 Task: Find a hotel in Bucak for 1 guest from September 2 to September 5, with a price range of ₹5000 to ₹10000, host language English, and a washing machine.
Action: Mouse pressed left at (587, 116)
Screenshot: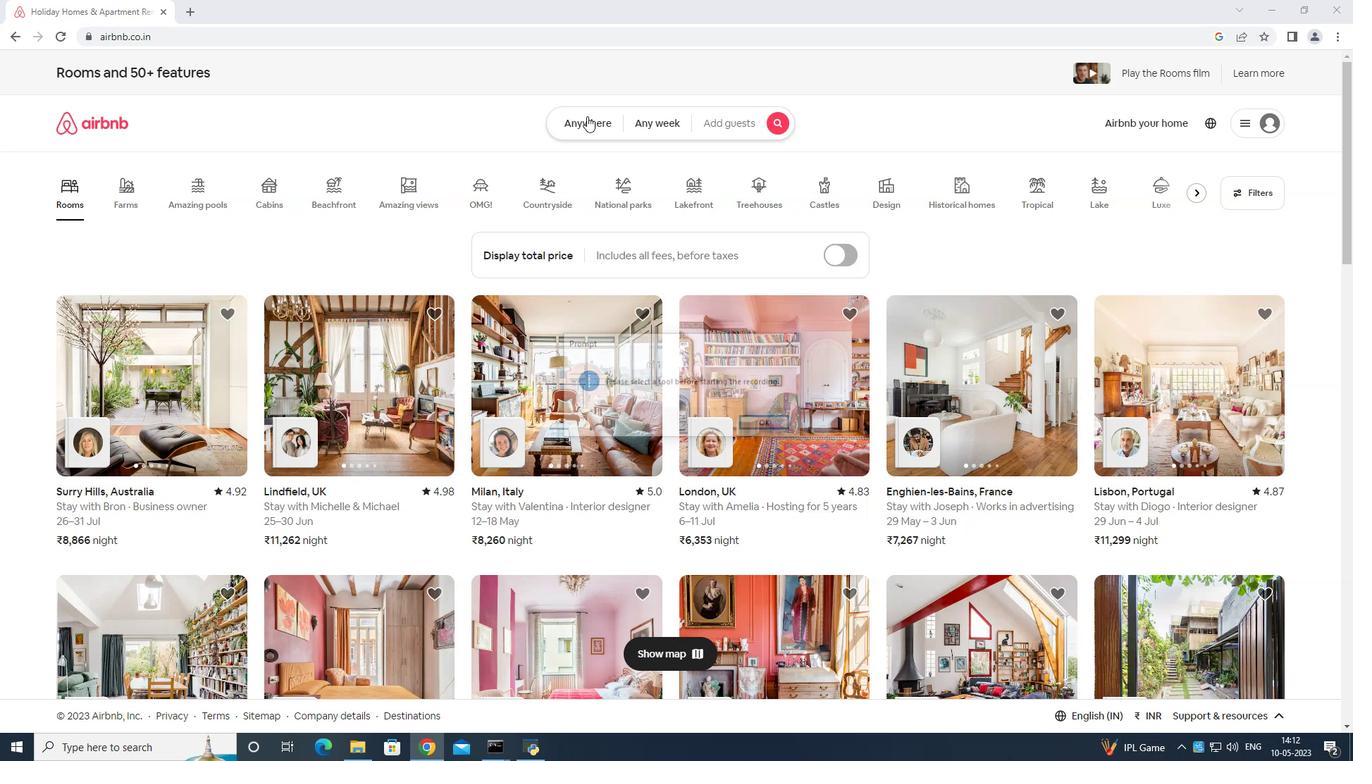 
Action: Mouse moved to (529, 168)
Screenshot: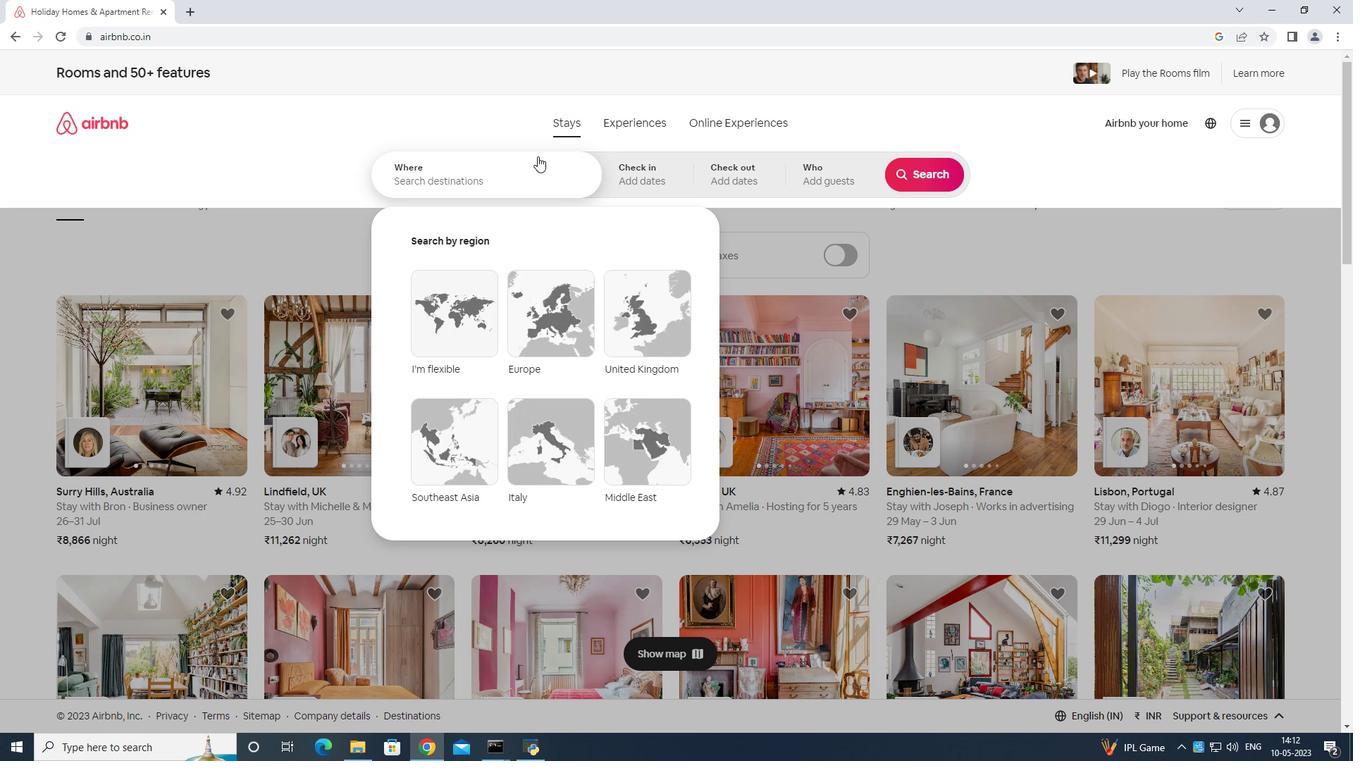 
Action: Mouse pressed left at (529, 168)
Screenshot: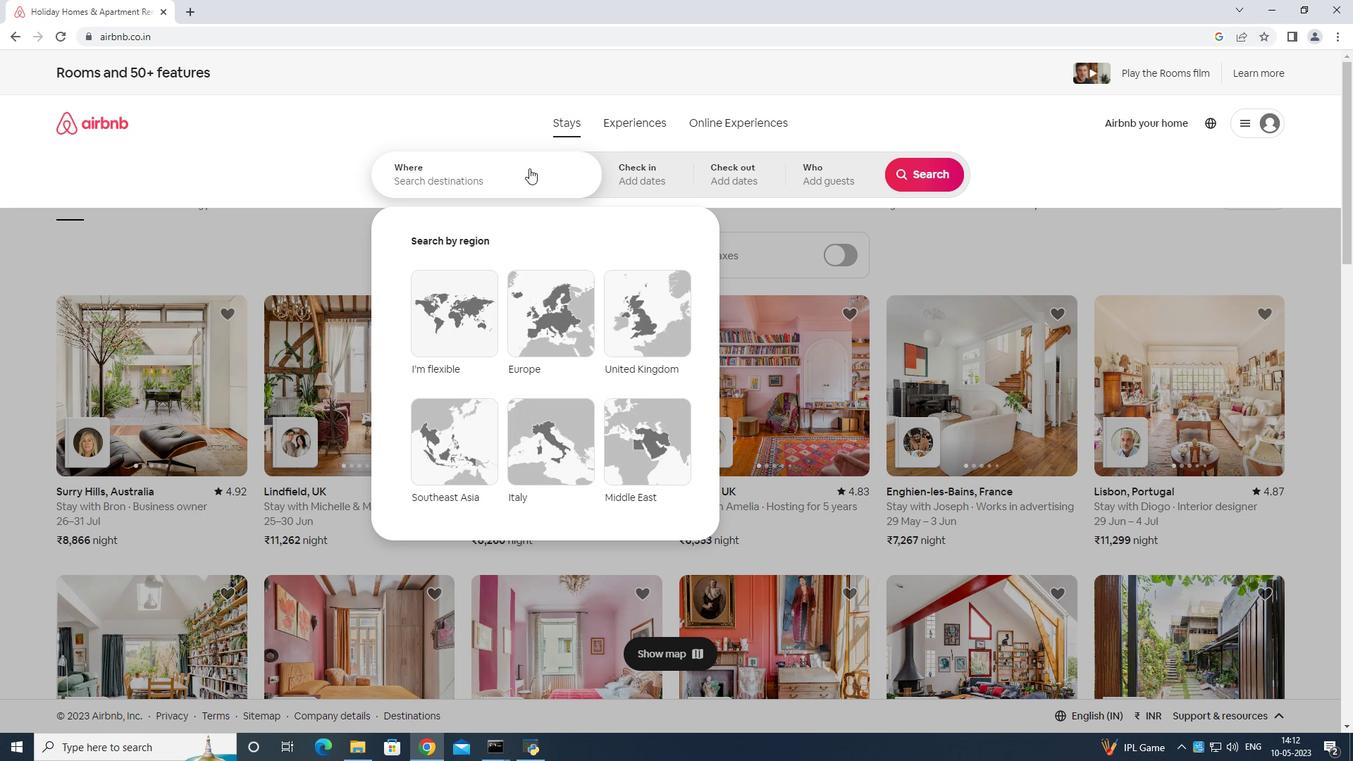 
Action: Mouse moved to (531, 168)
Screenshot: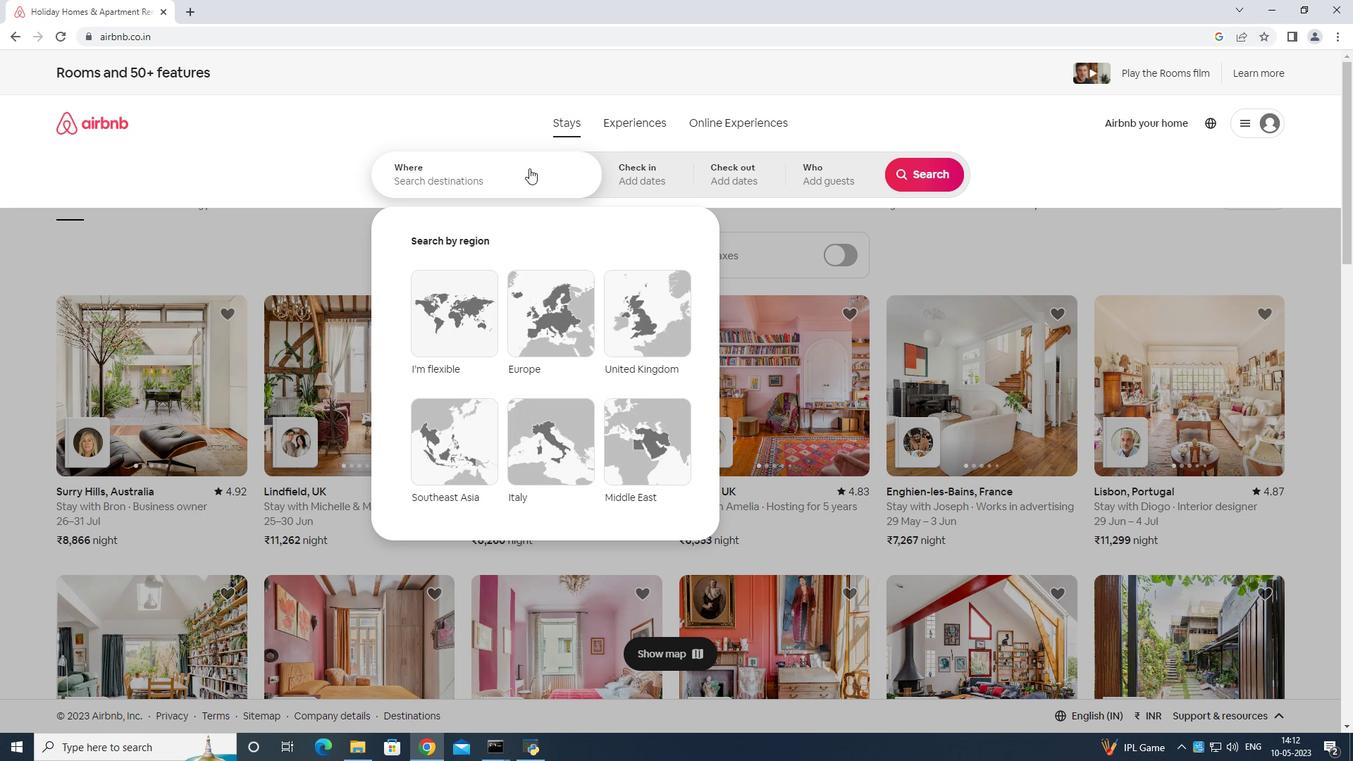 
Action: Key pressed <Key.shift>Bucak<Key.space>tukey<Key.enter>
Screenshot: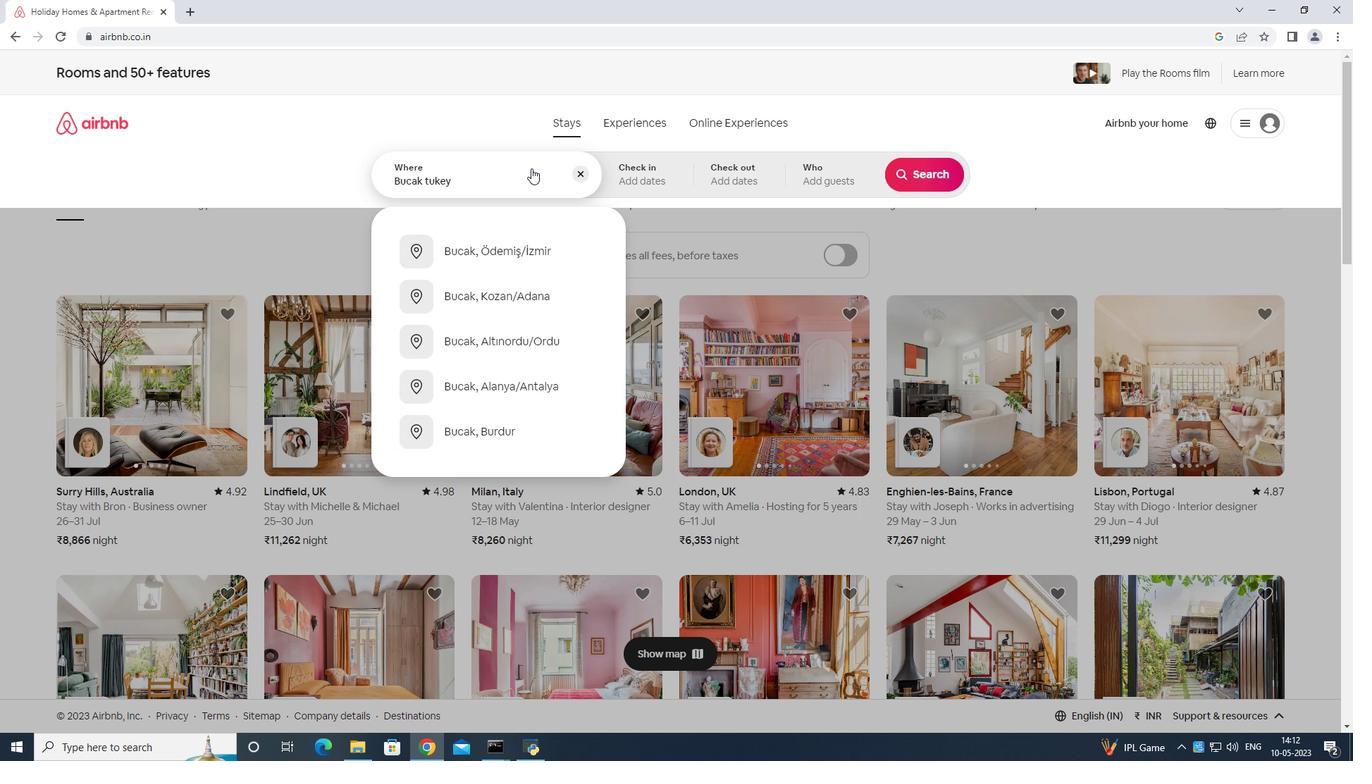 
Action: Mouse moved to (922, 284)
Screenshot: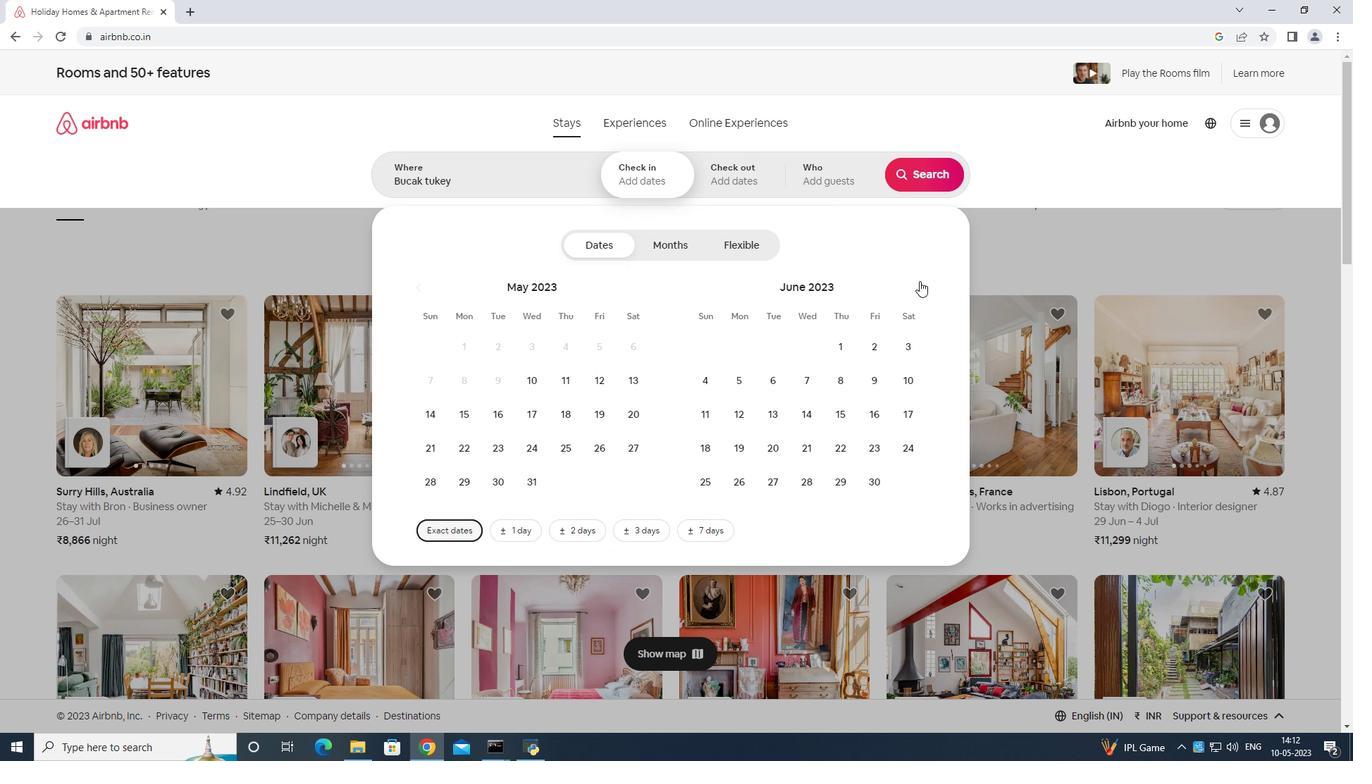 
Action: Mouse pressed left at (922, 284)
Screenshot: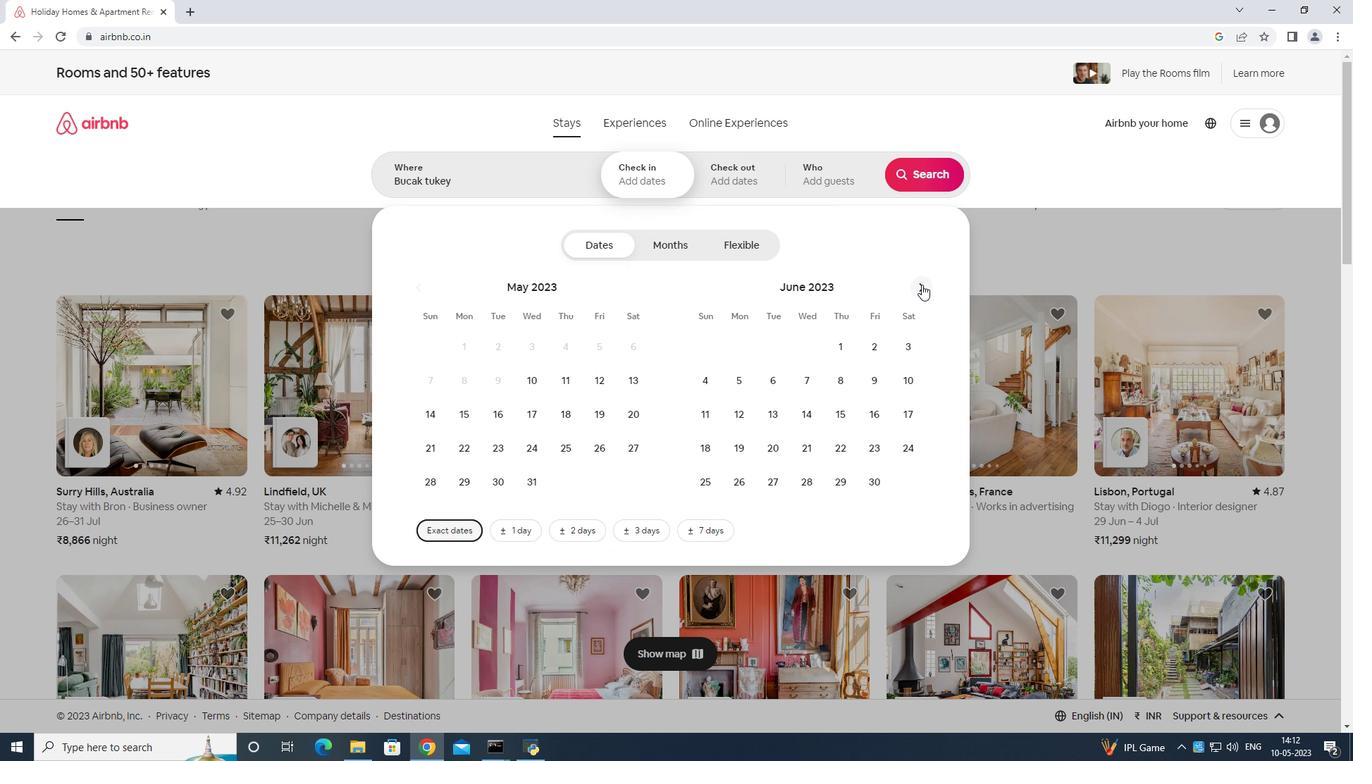 
Action: Mouse moved to (922, 285)
Screenshot: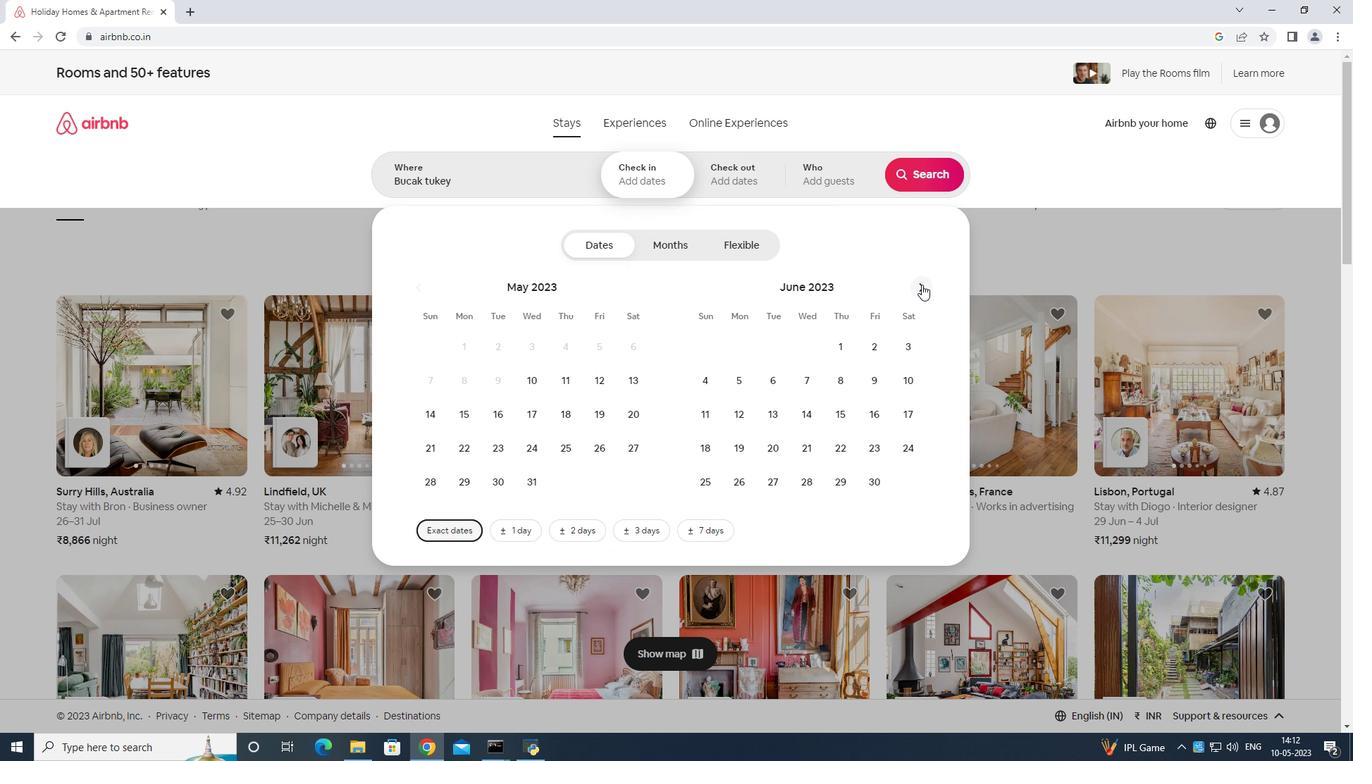 
Action: Mouse pressed left at (922, 285)
Screenshot: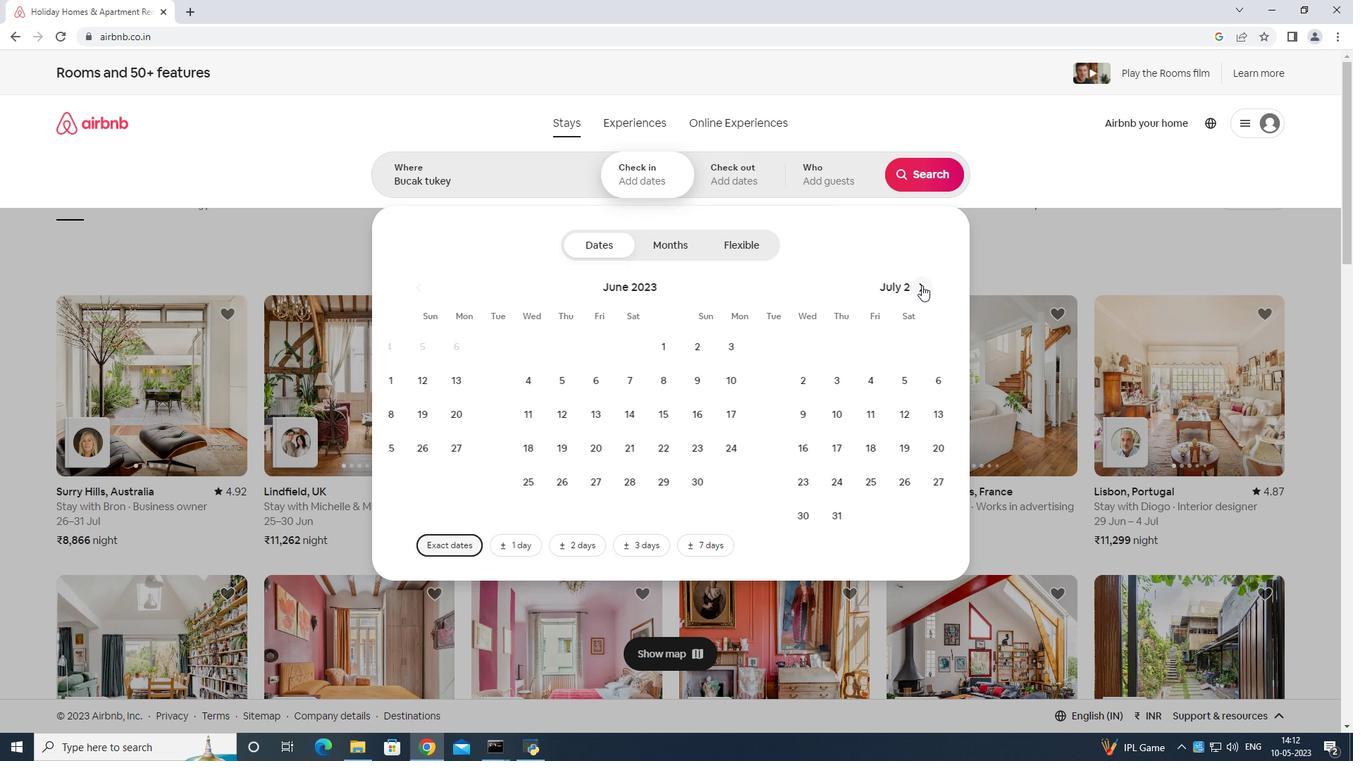 
Action: Mouse pressed left at (922, 285)
Screenshot: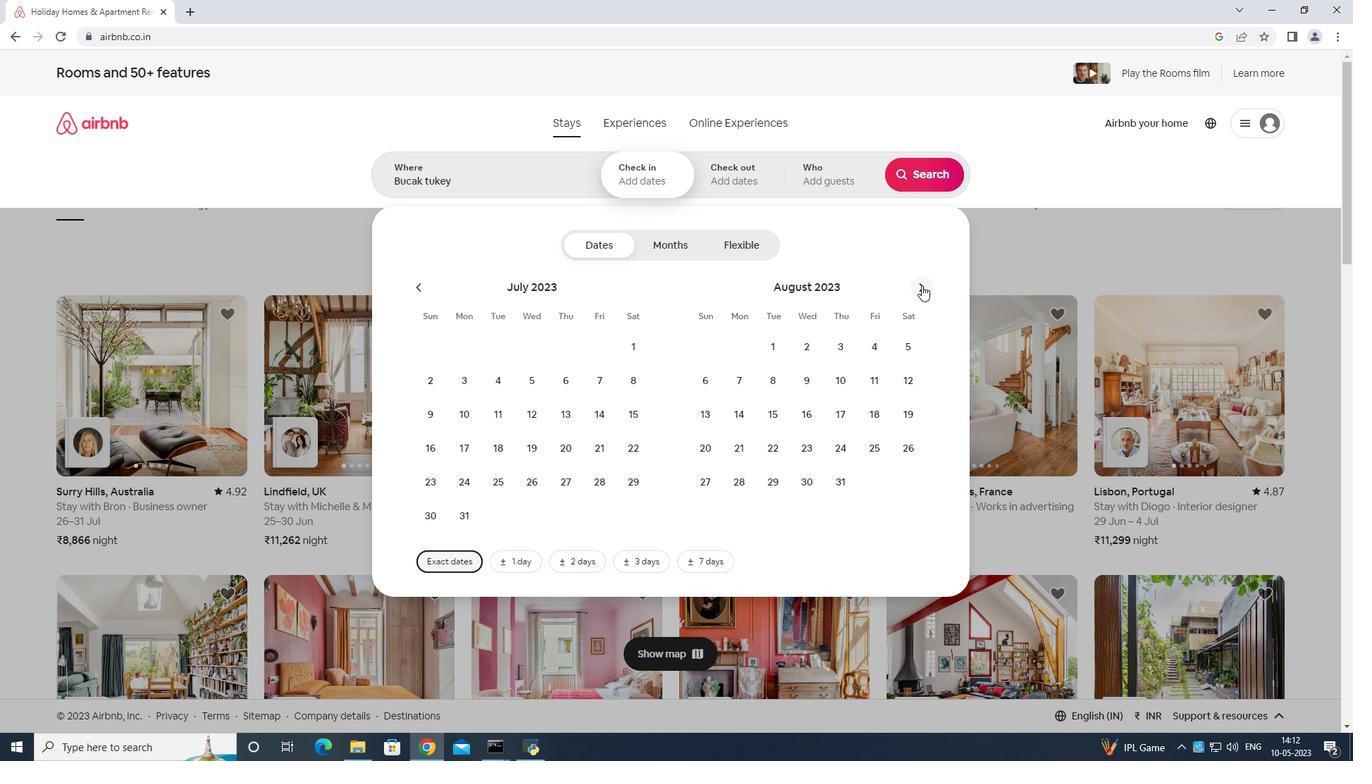 
Action: Mouse moved to (902, 351)
Screenshot: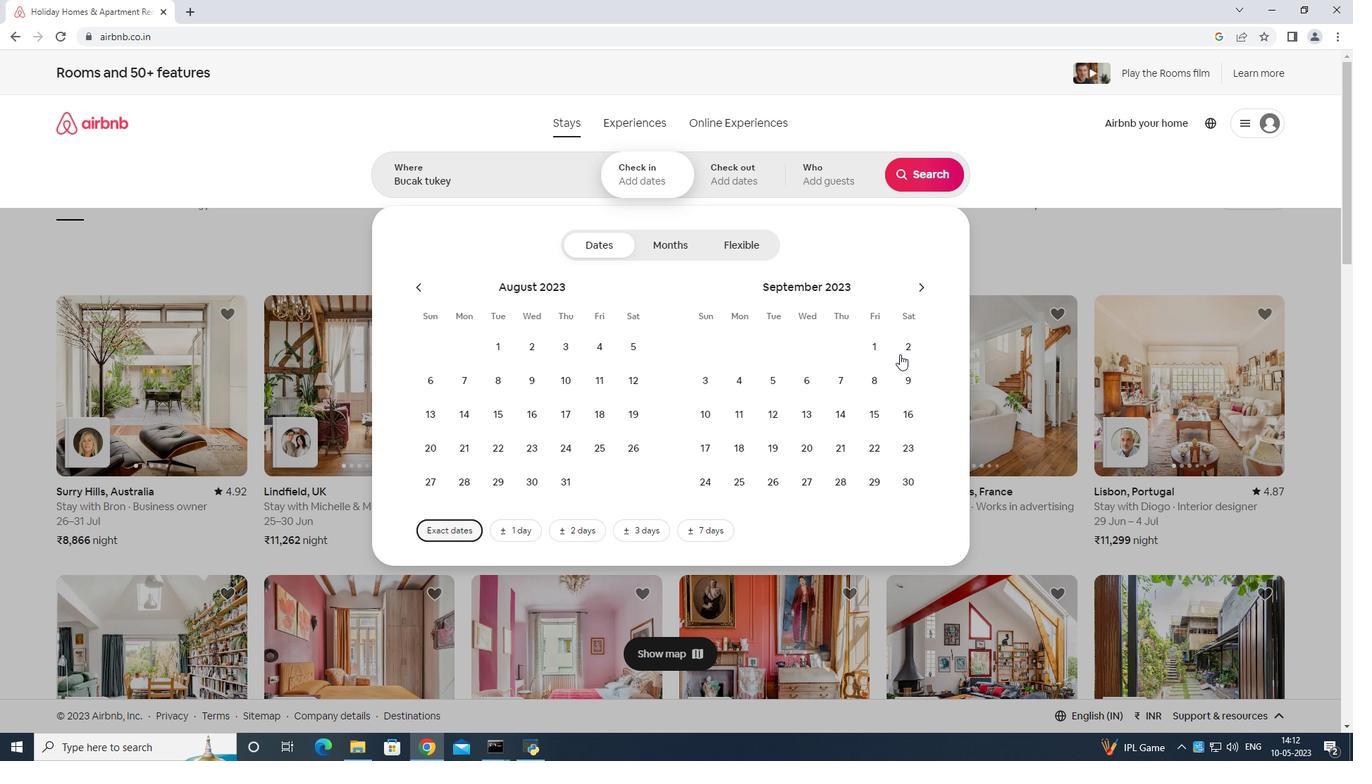 
Action: Mouse pressed left at (902, 351)
Screenshot: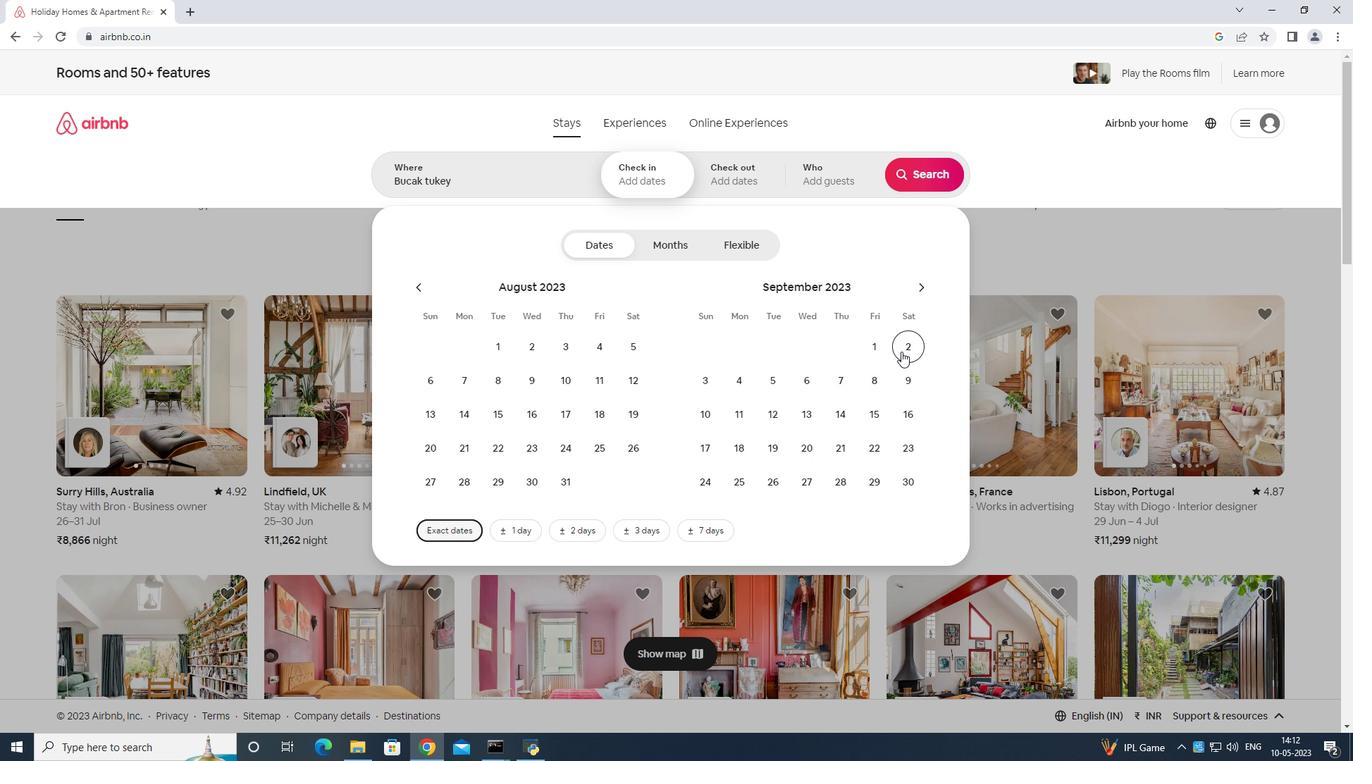 
Action: Mouse moved to (770, 377)
Screenshot: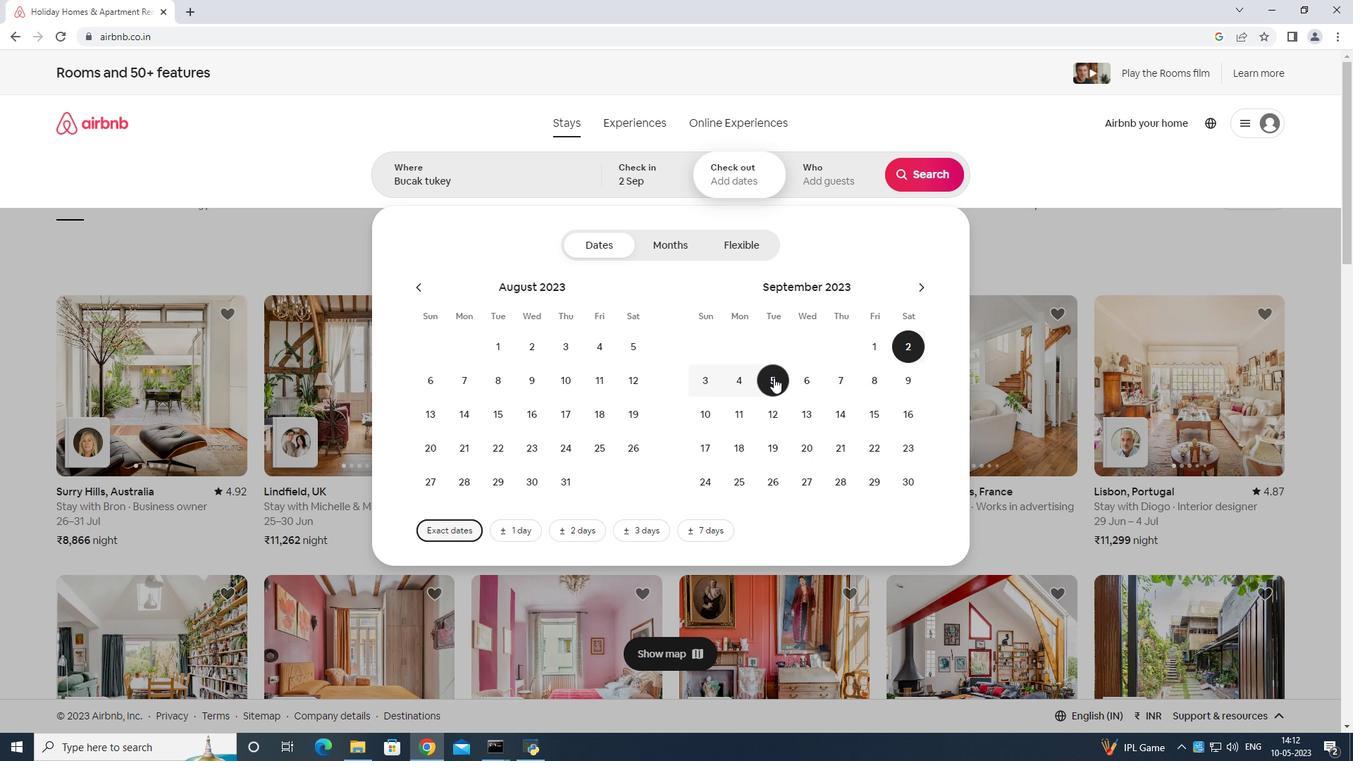 
Action: Mouse pressed left at (770, 377)
Screenshot: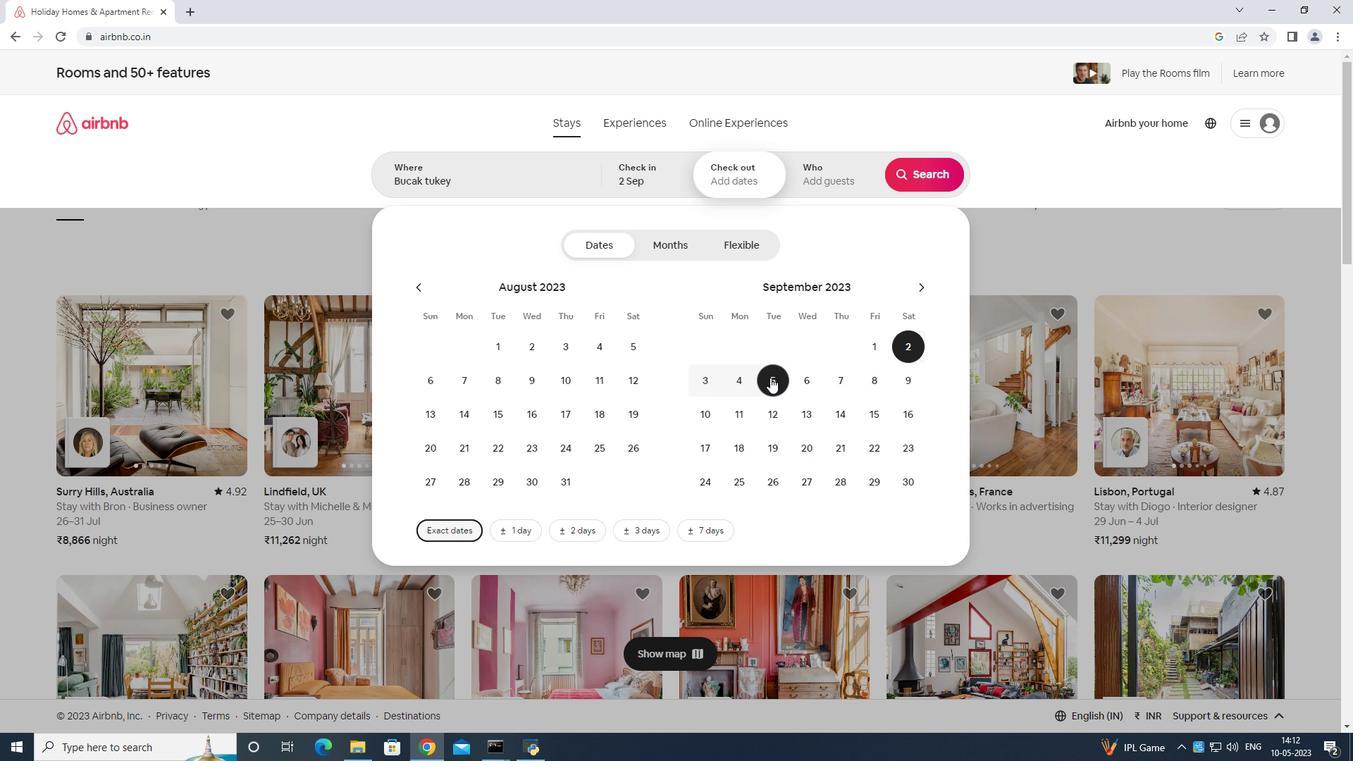 
Action: Mouse moved to (828, 167)
Screenshot: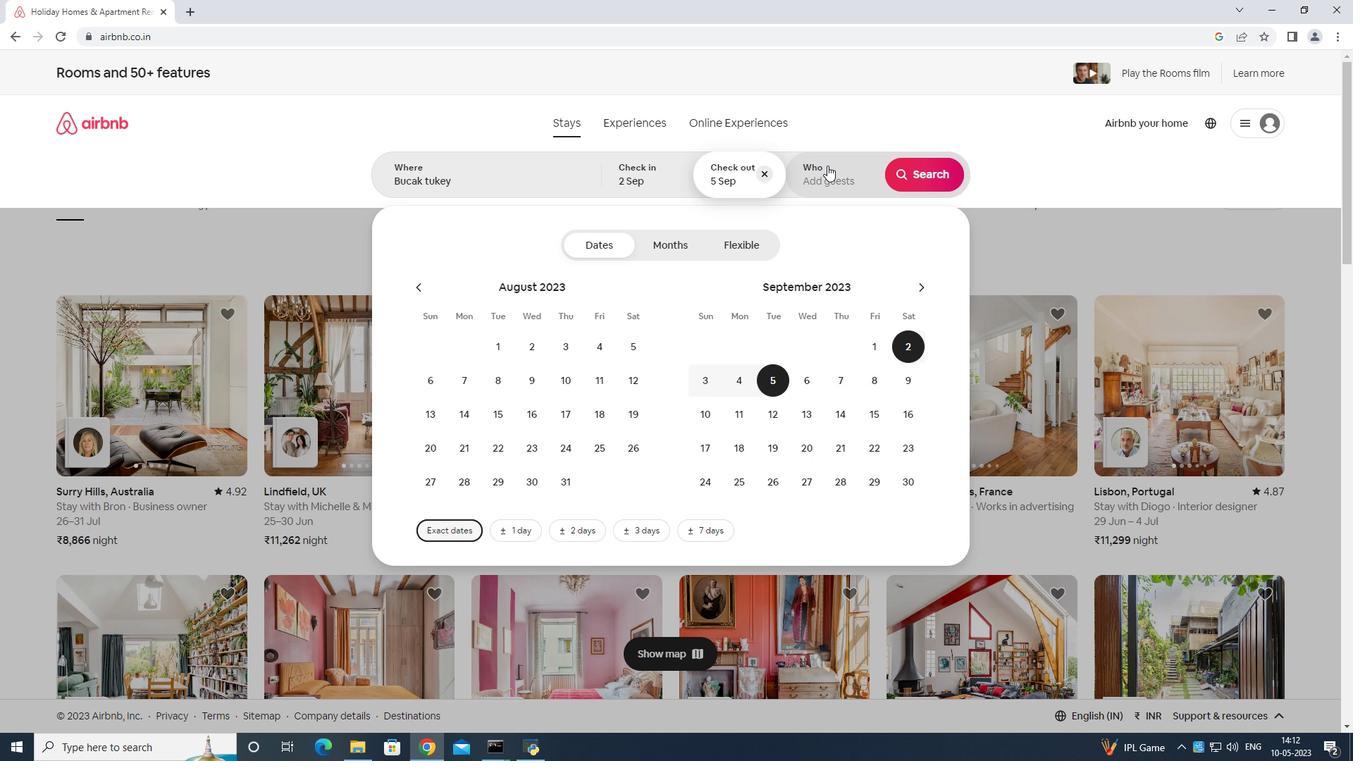 
Action: Mouse pressed left at (828, 167)
Screenshot: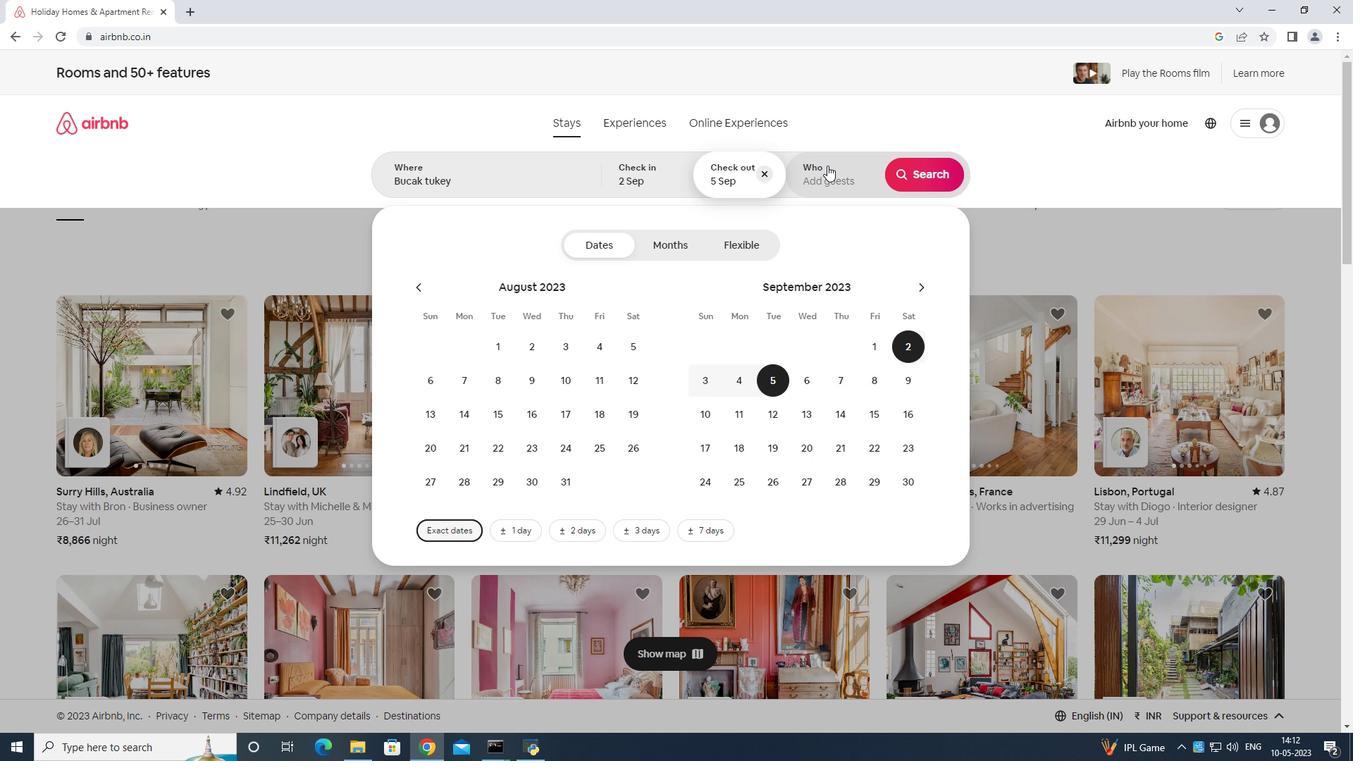 
Action: Mouse moved to (921, 248)
Screenshot: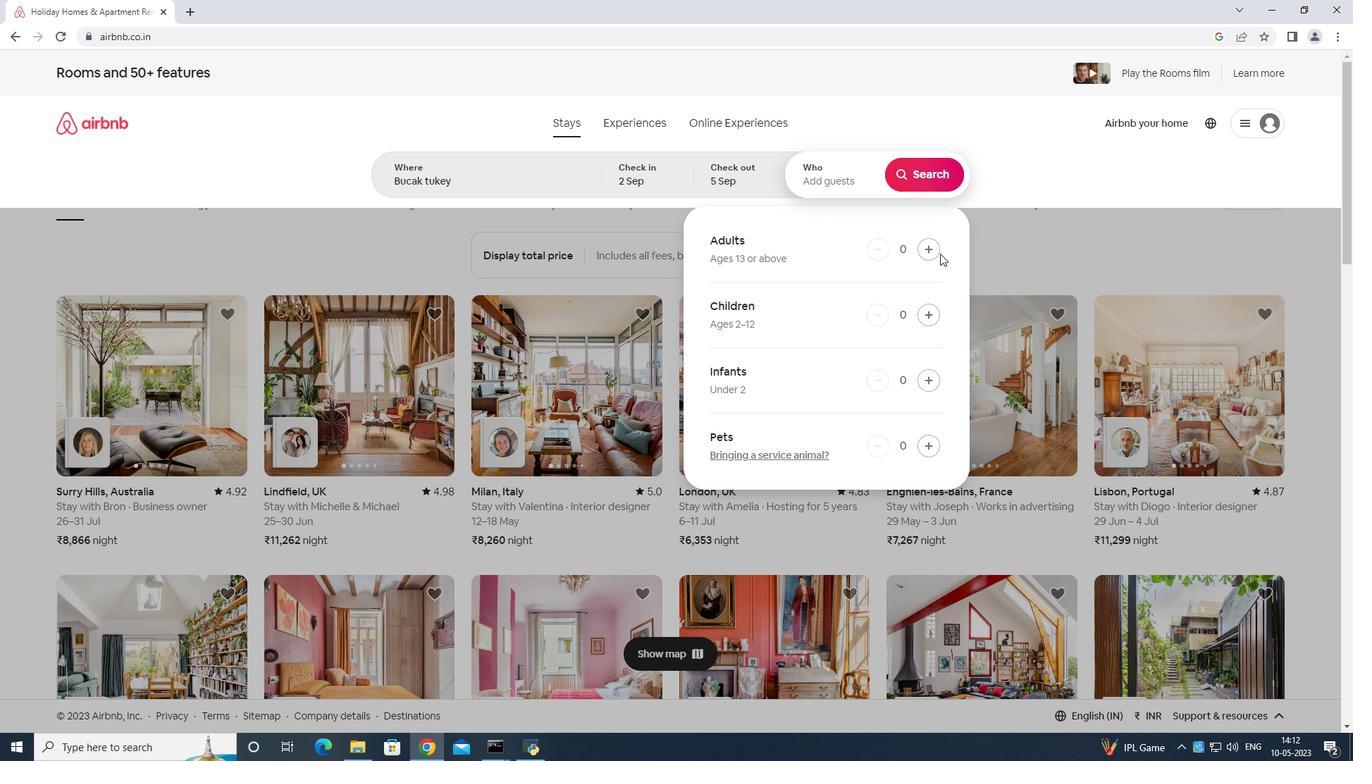 
Action: Mouse pressed left at (921, 248)
Screenshot: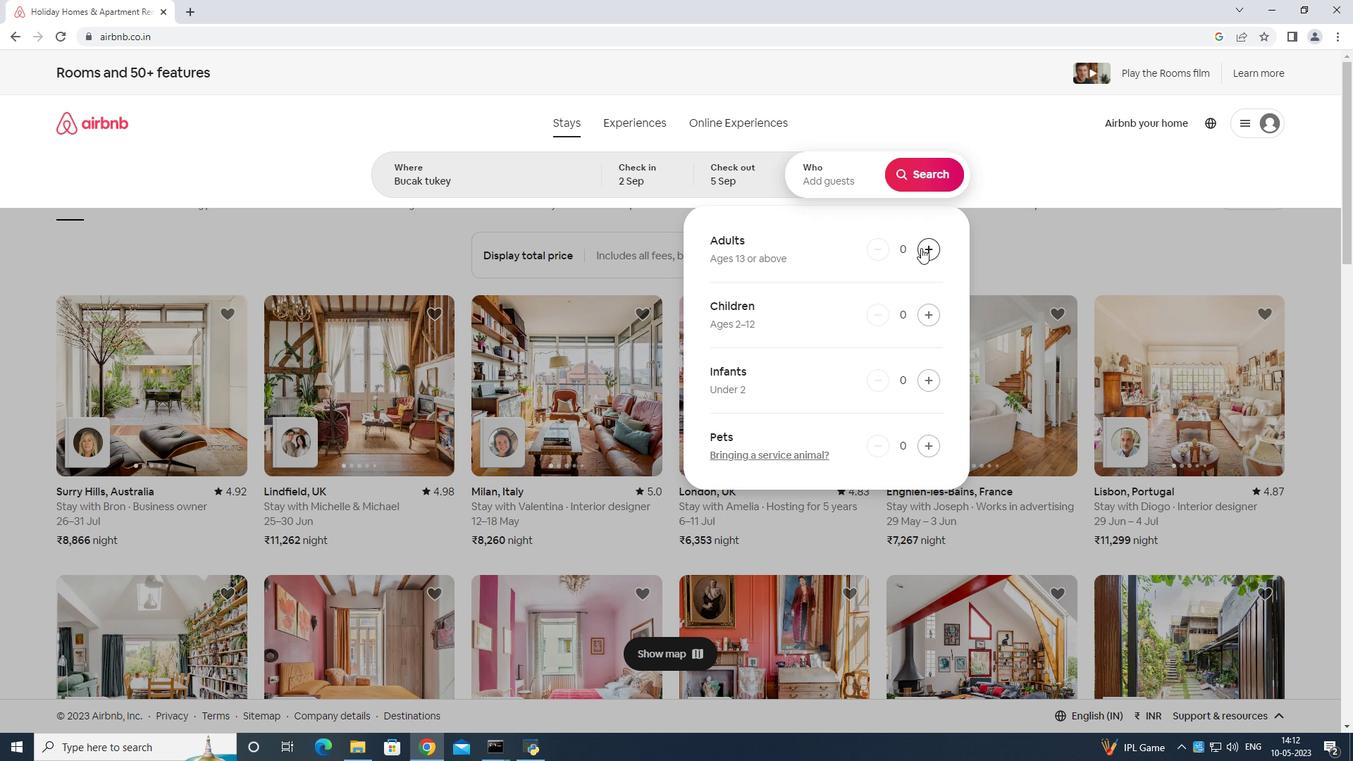 
Action: Mouse moved to (928, 179)
Screenshot: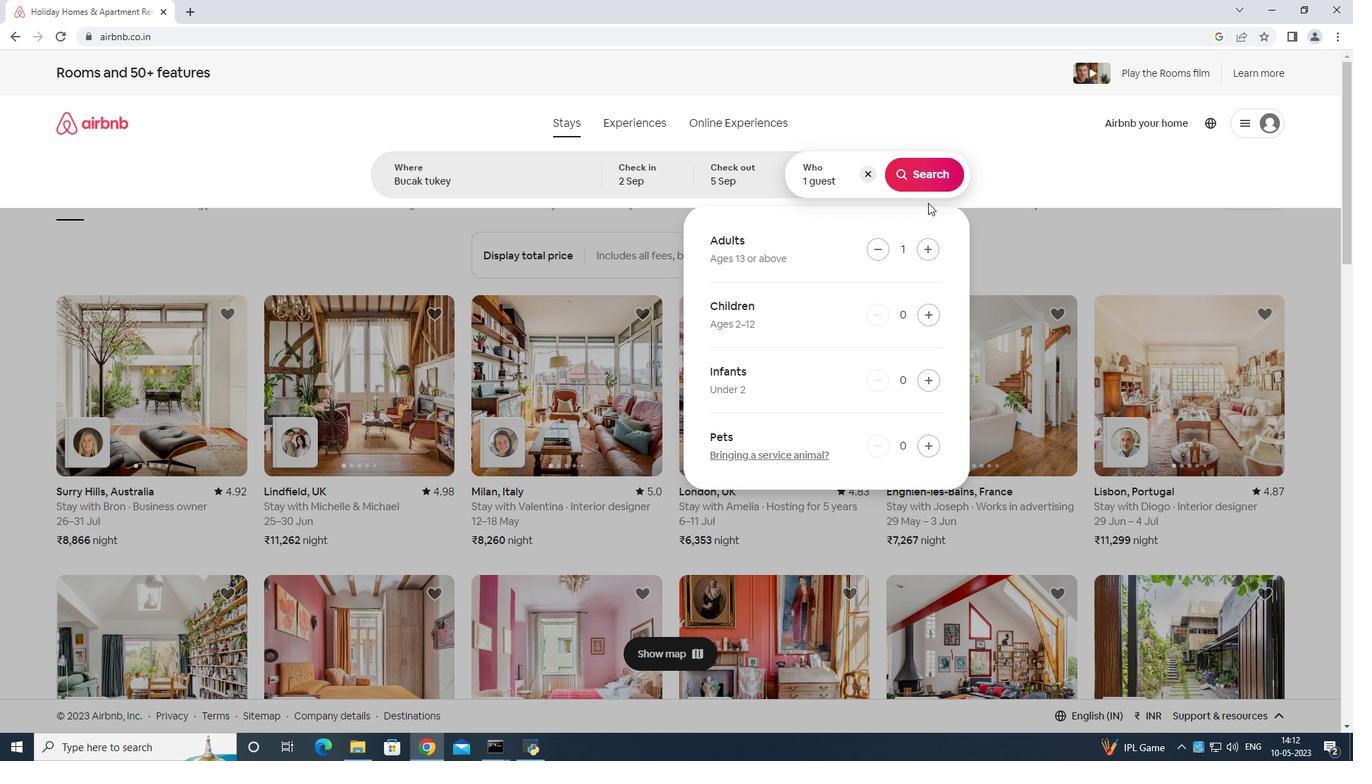 
Action: Mouse pressed left at (928, 179)
Screenshot: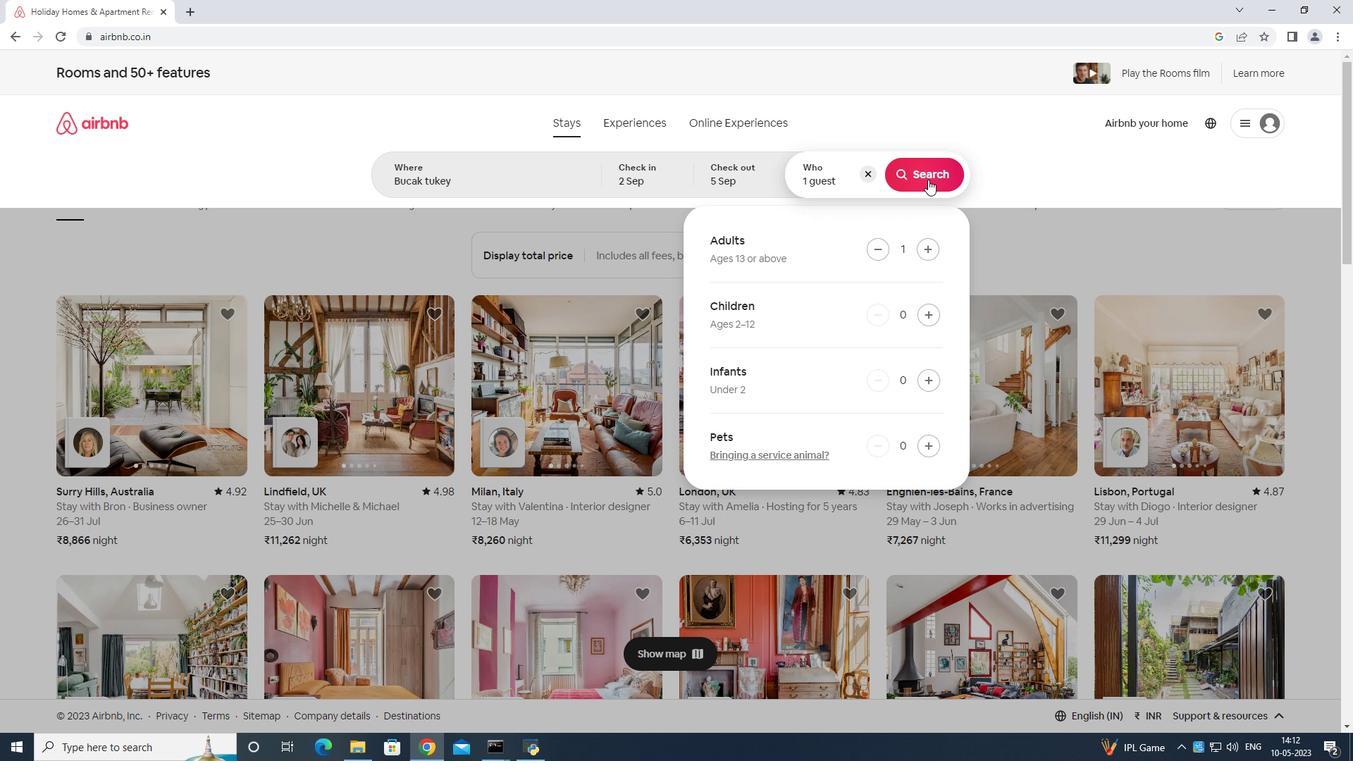 
Action: Mouse moved to (1288, 131)
Screenshot: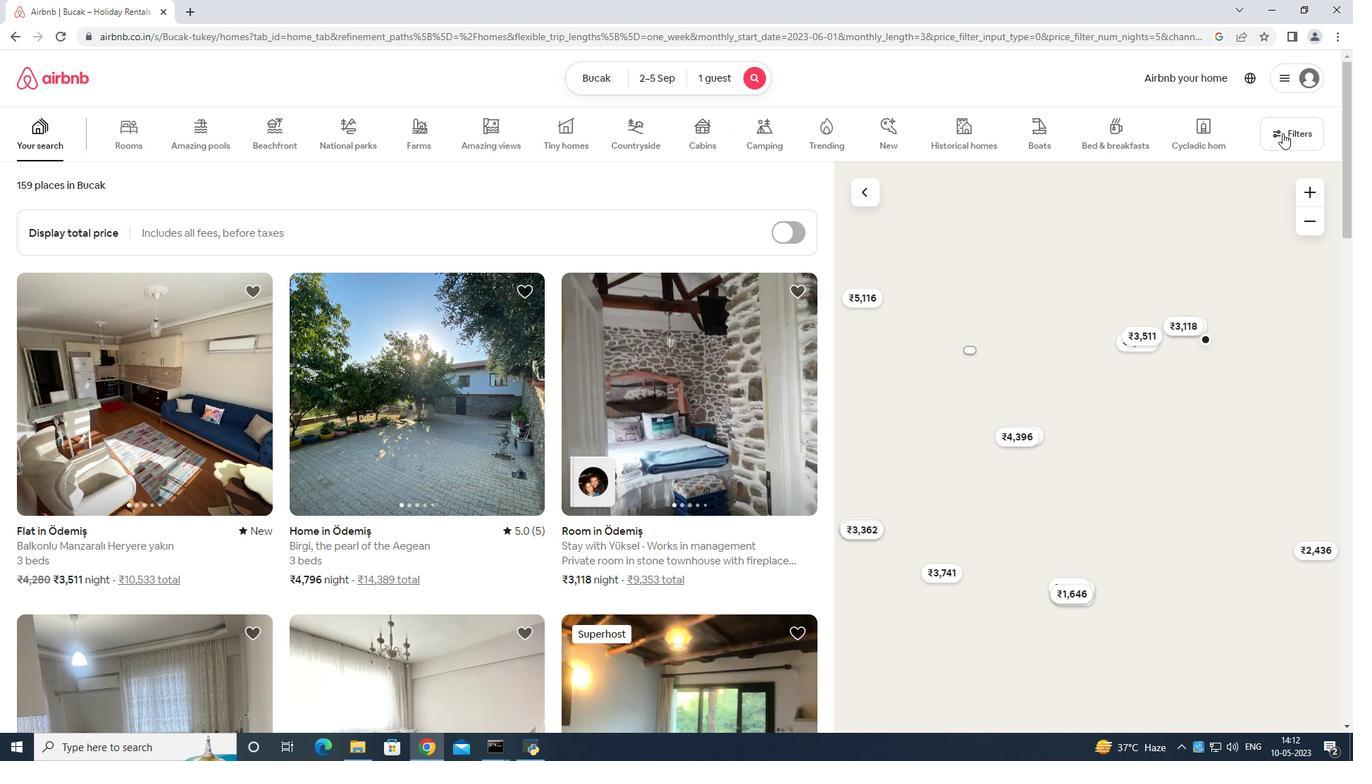 
Action: Mouse pressed left at (1288, 131)
Screenshot: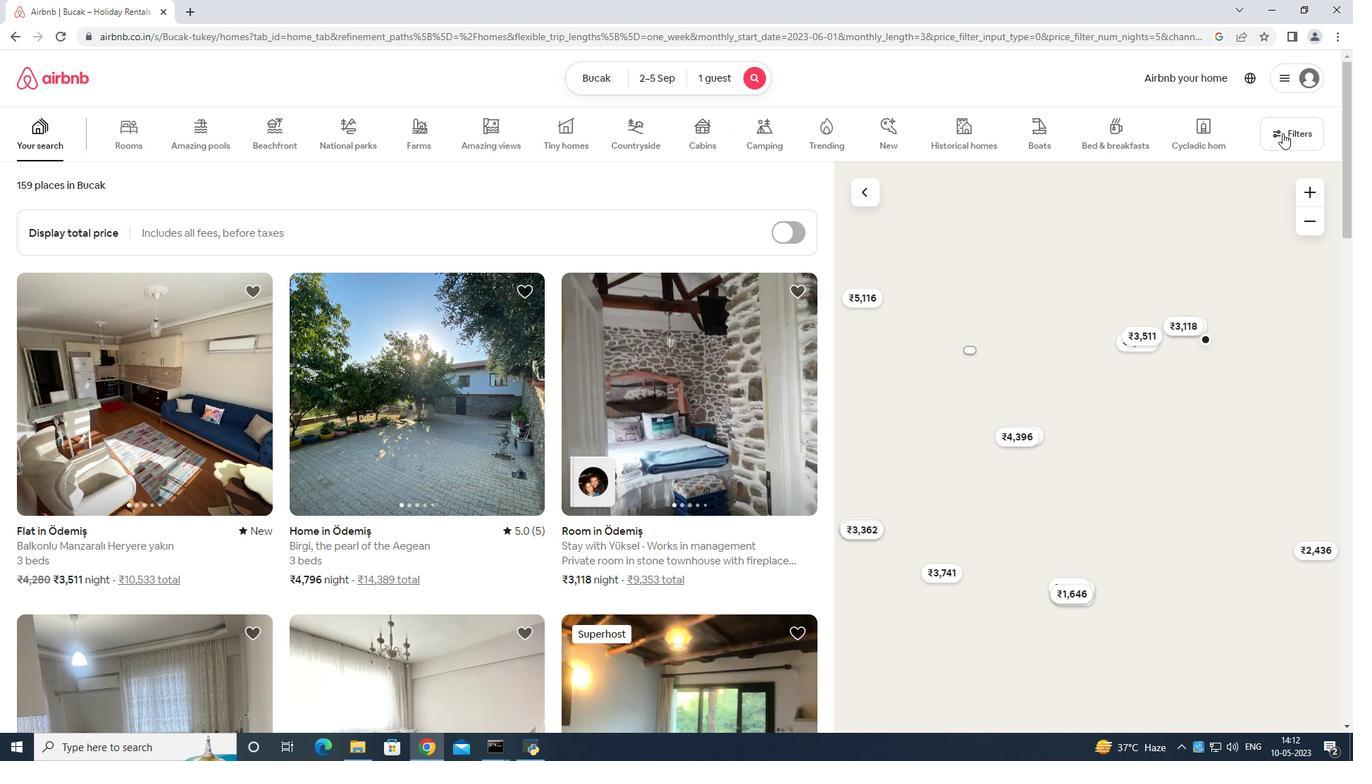 
Action: Mouse moved to (578, 465)
Screenshot: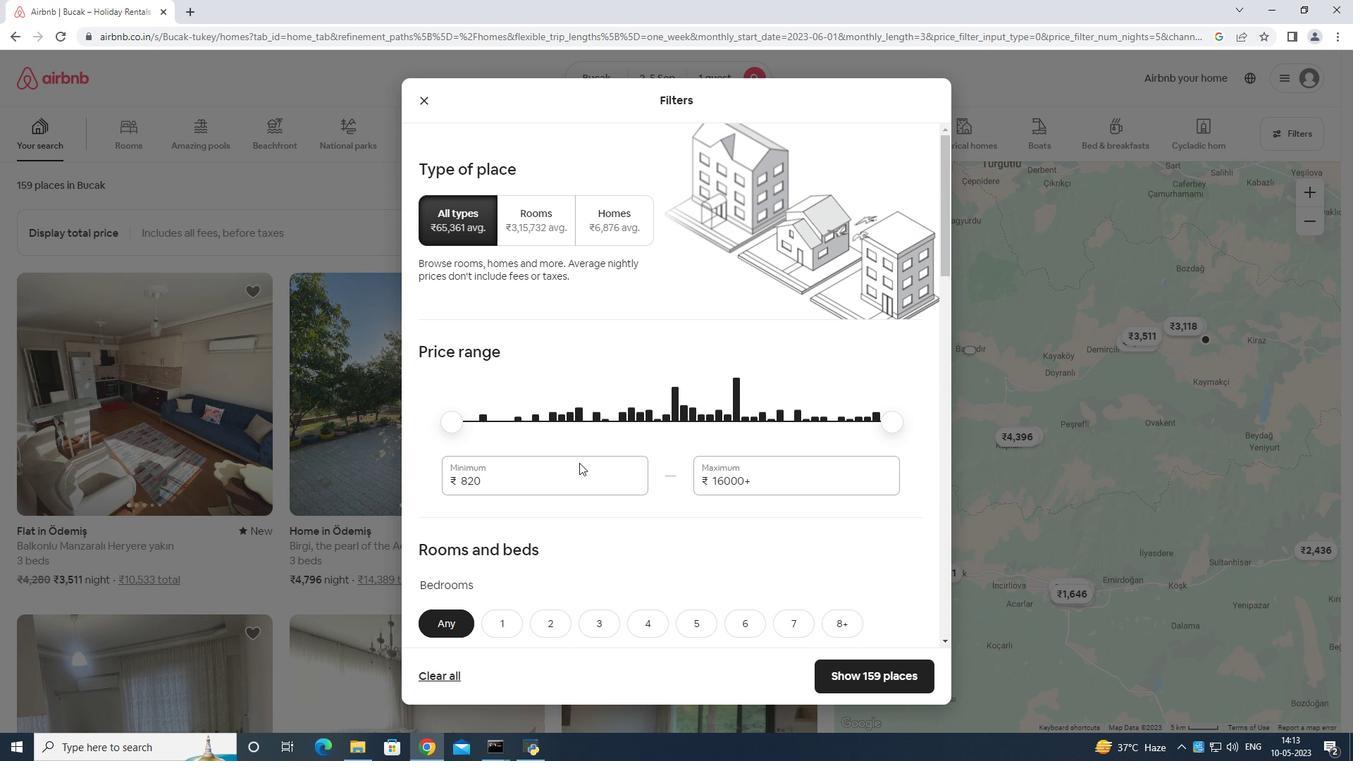 
Action: Mouse pressed left at (578, 465)
Screenshot: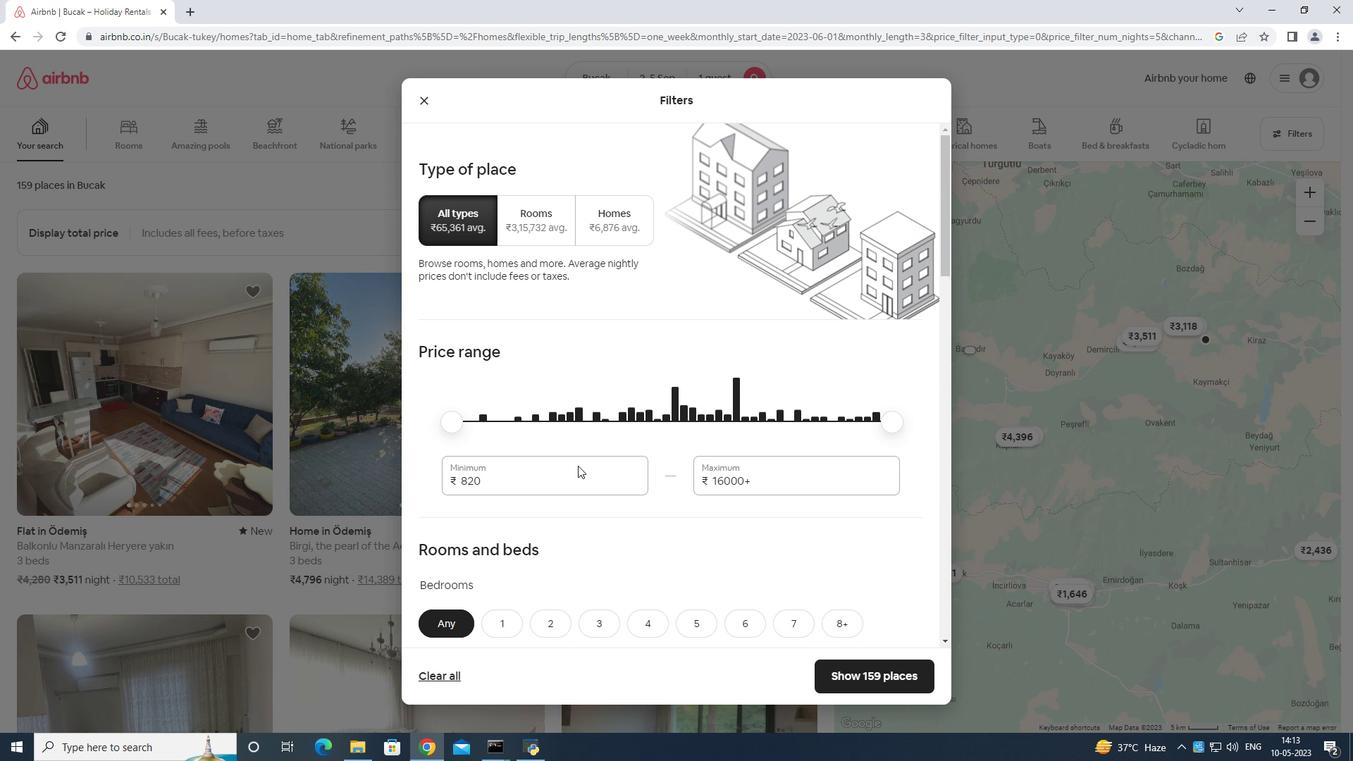 
Action: Mouse moved to (578, 465)
Screenshot: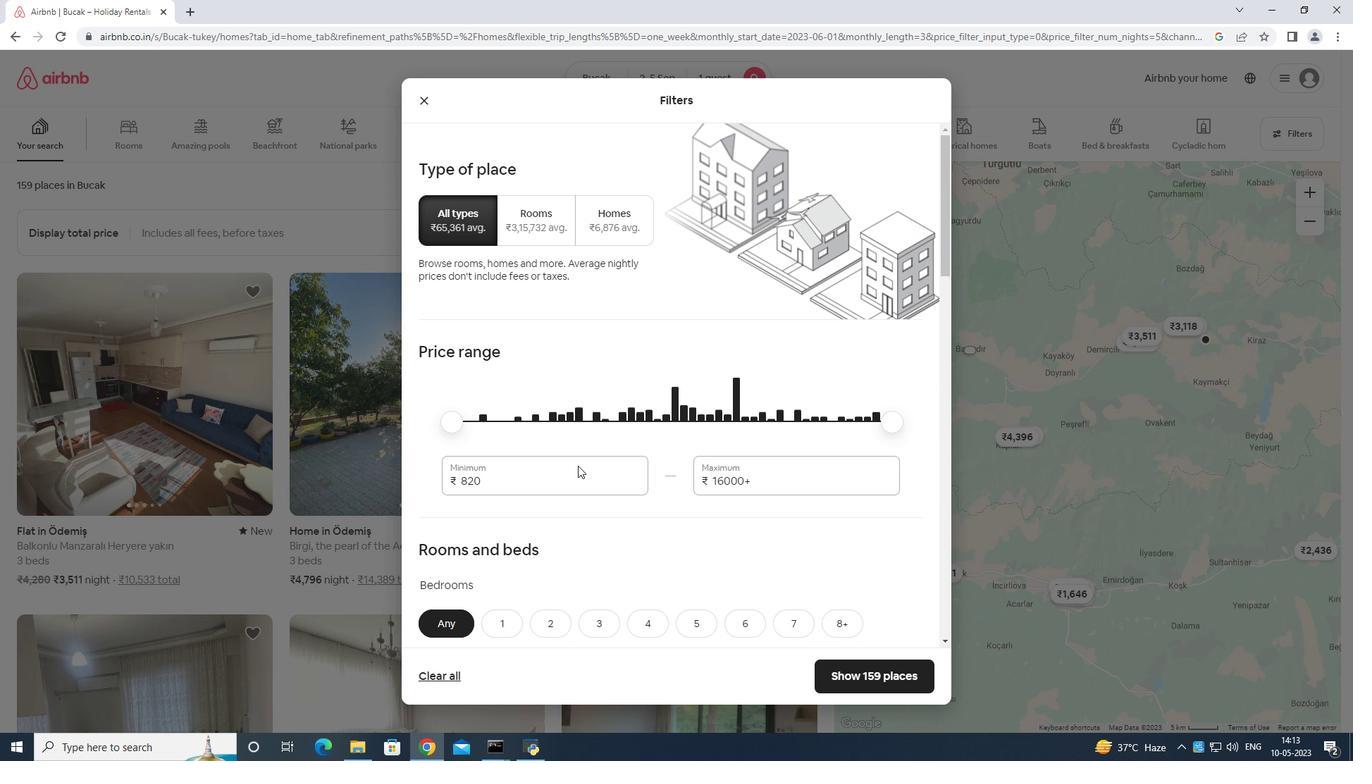 
Action: Key pressed <Key.backspace>5000<Key.backspace><Key.backspace><Key.backspace><Key.backspace><Key.backspace><Key.backspace><Key.backspace><Key.backspace><Key.backspace><Key.backspace><Key.backspace><Key.backspace><Key.backspace><Key.backspace><Key.backspace><Key.backspace>5000
Screenshot: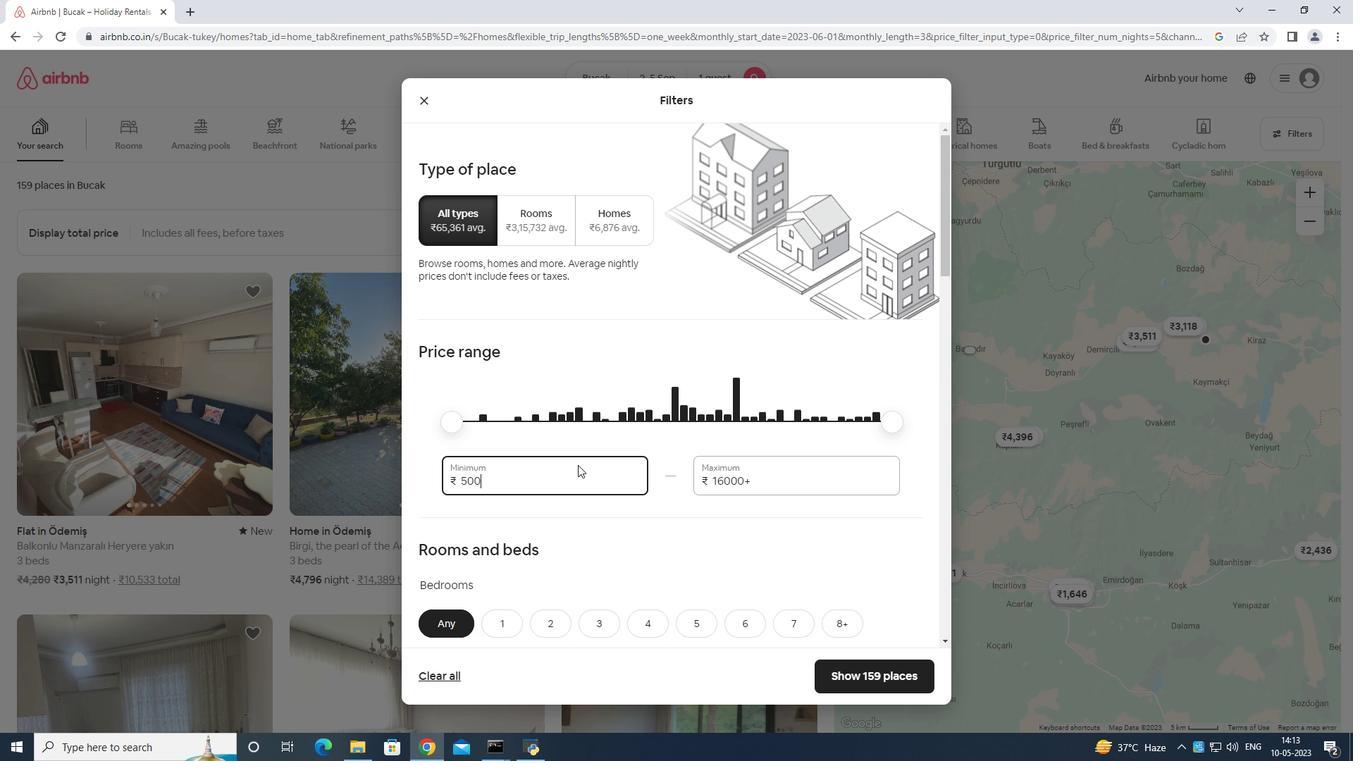 
Action: Mouse moved to (757, 476)
Screenshot: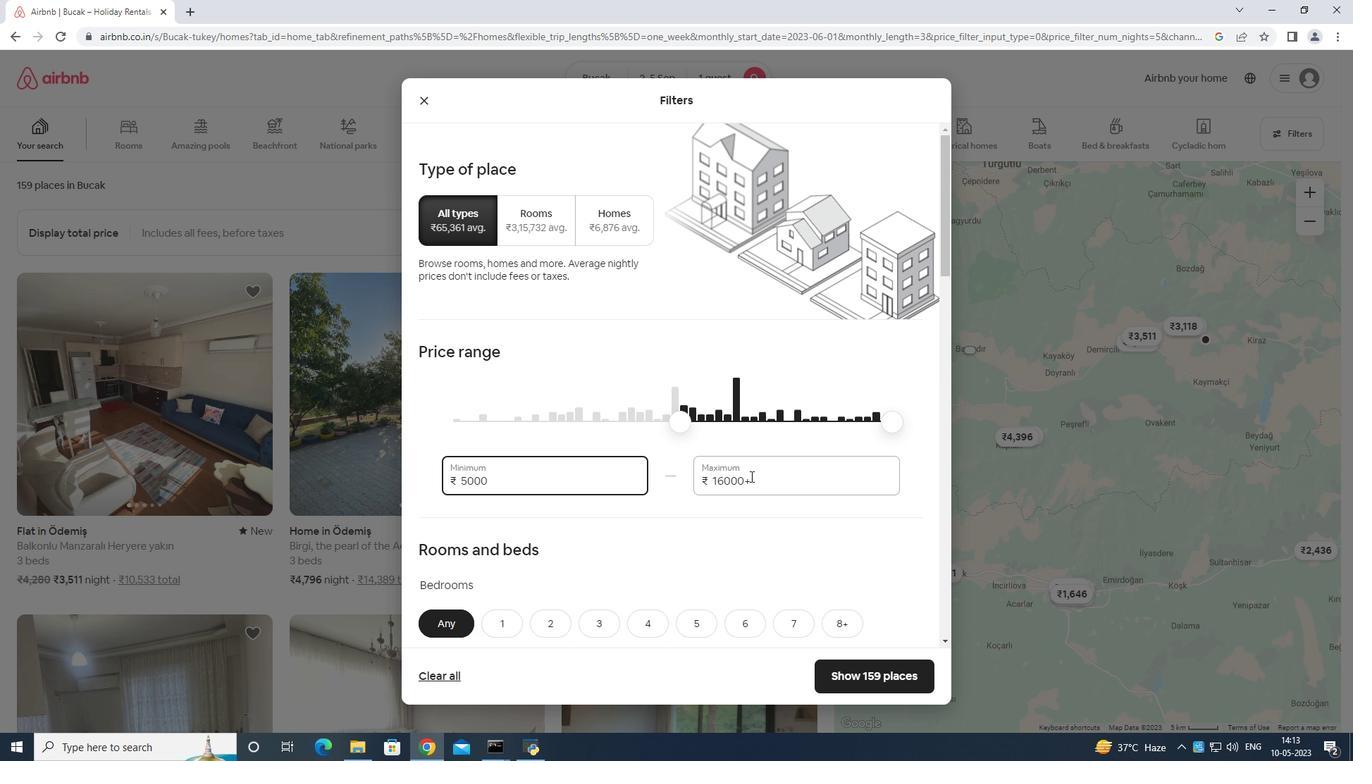 
Action: Mouse pressed left at (757, 476)
Screenshot: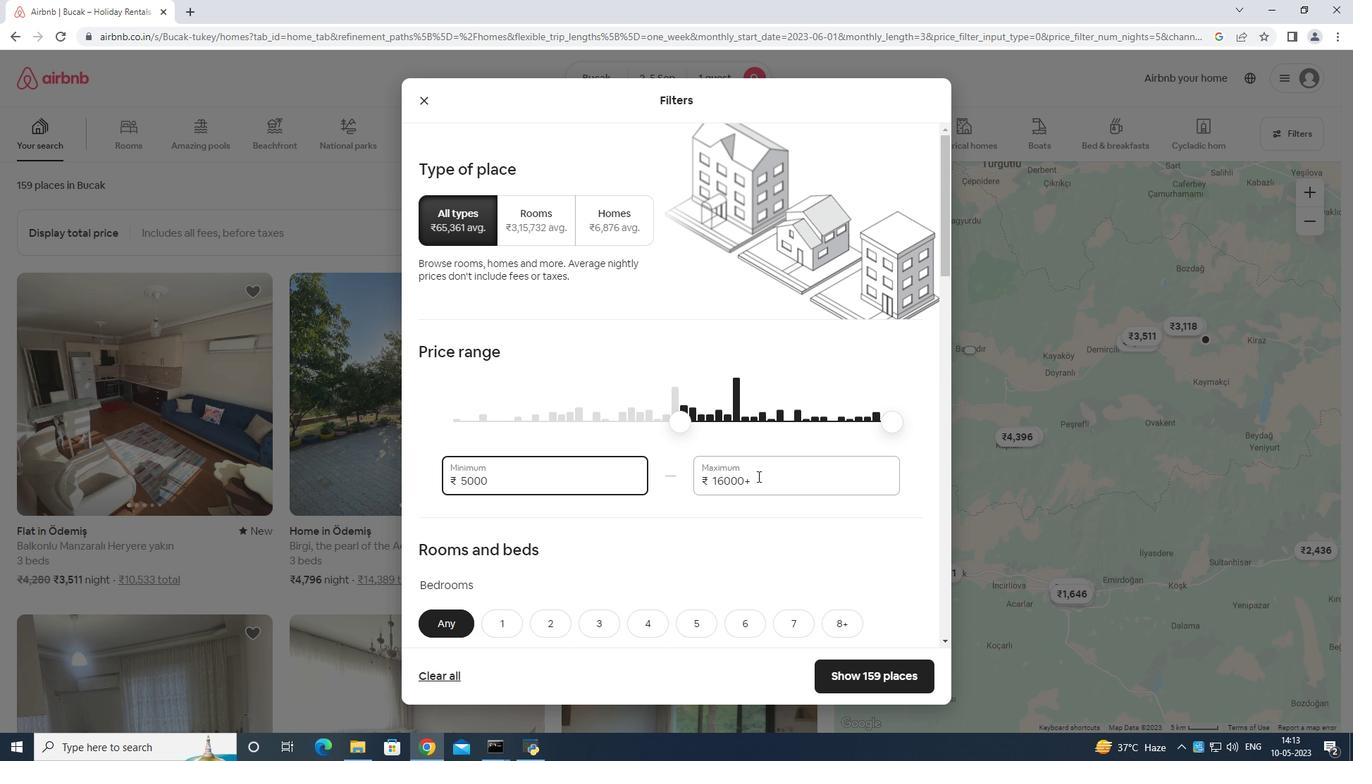 
Action: Key pressed <Key.backspace><Key.backspace><Key.backspace><Key.backspace><Key.backspace><Key.backspace><Key.backspace><Key.backspace><Key.backspace><Key.backspace><Key.backspace><Key.backspace><Key.backspace><Key.backspace><Key.backspace><Key.backspace><Key.backspace><Key.backspace>10000
Screenshot: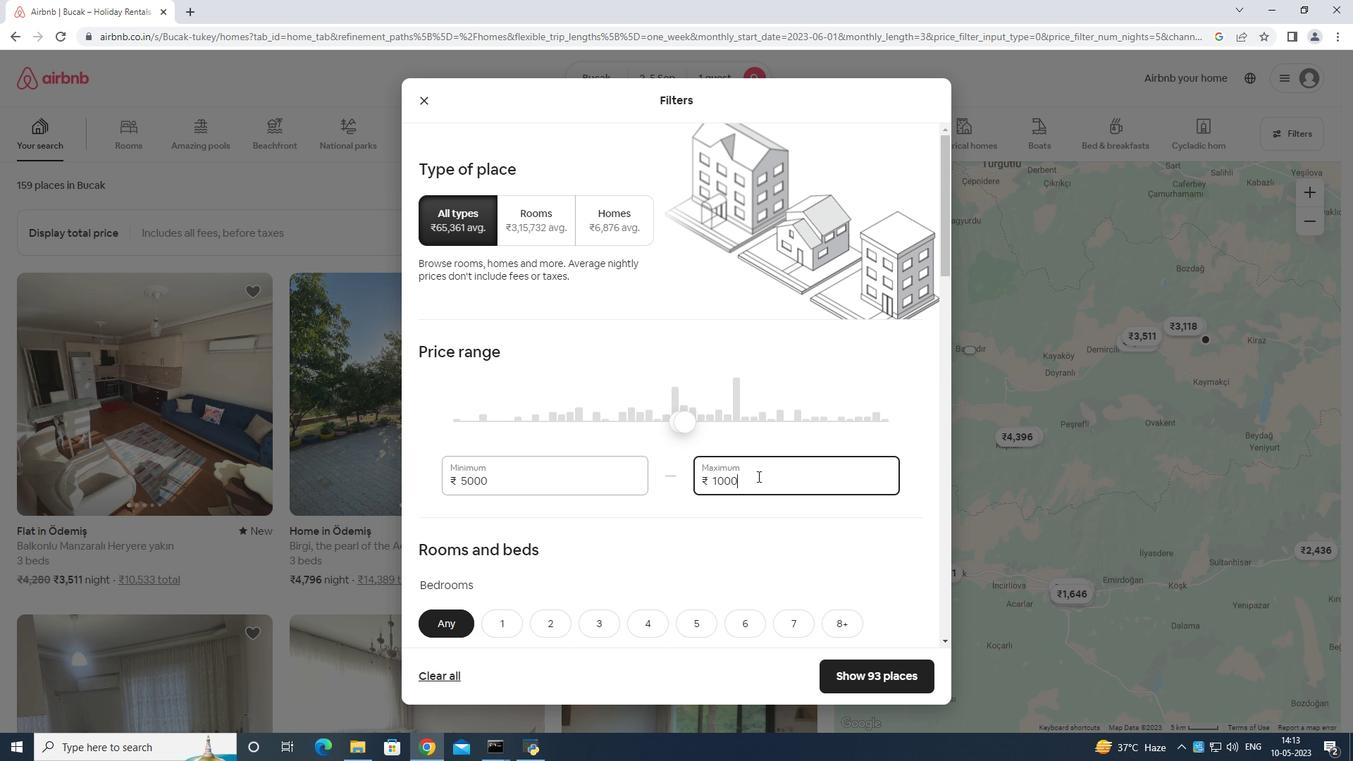 
Action: Mouse moved to (704, 469)
Screenshot: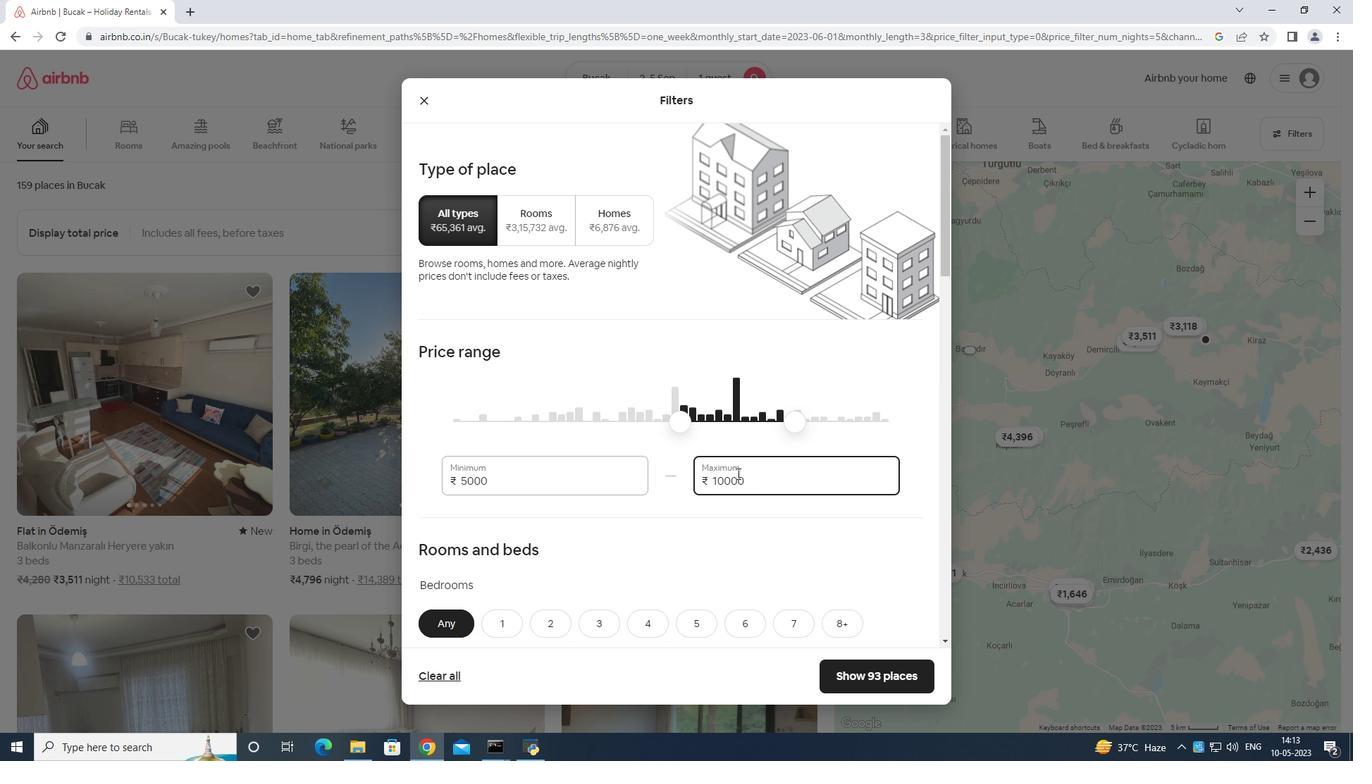 
Action: Mouse scrolled (704, 468) with delta (0, 0)
Screenshot: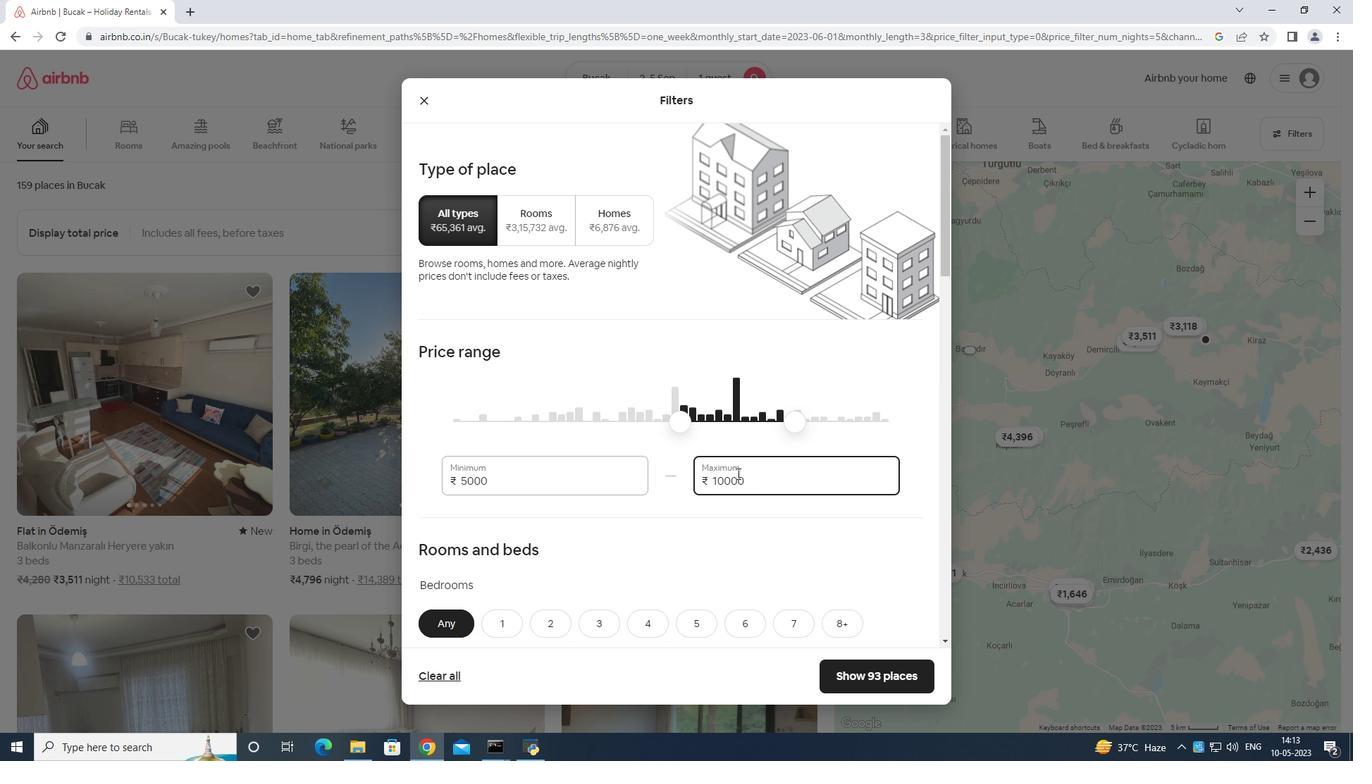 
Action: Mouse moved to (704, 469)
Screenshot: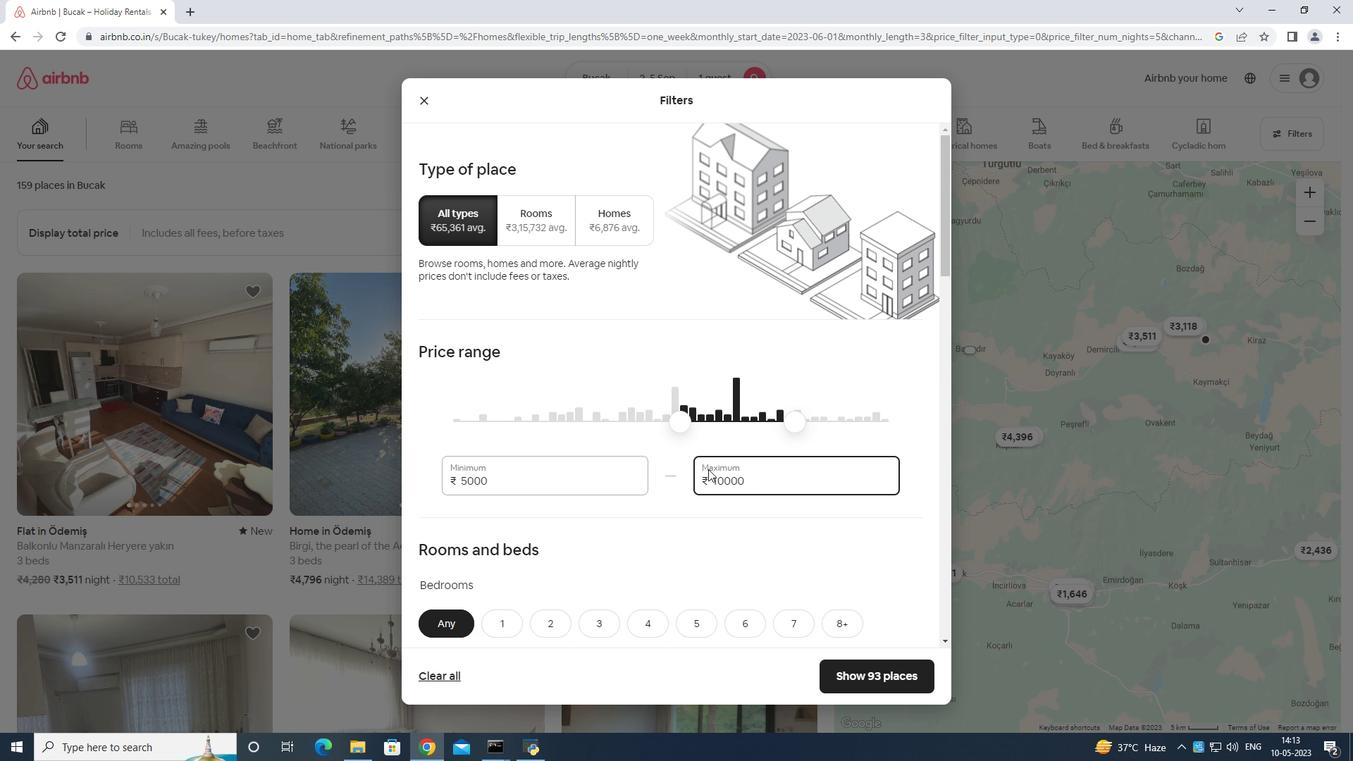 
Action: Mouse scrolled (704, 468) with delta (0, 0)
Screenshot: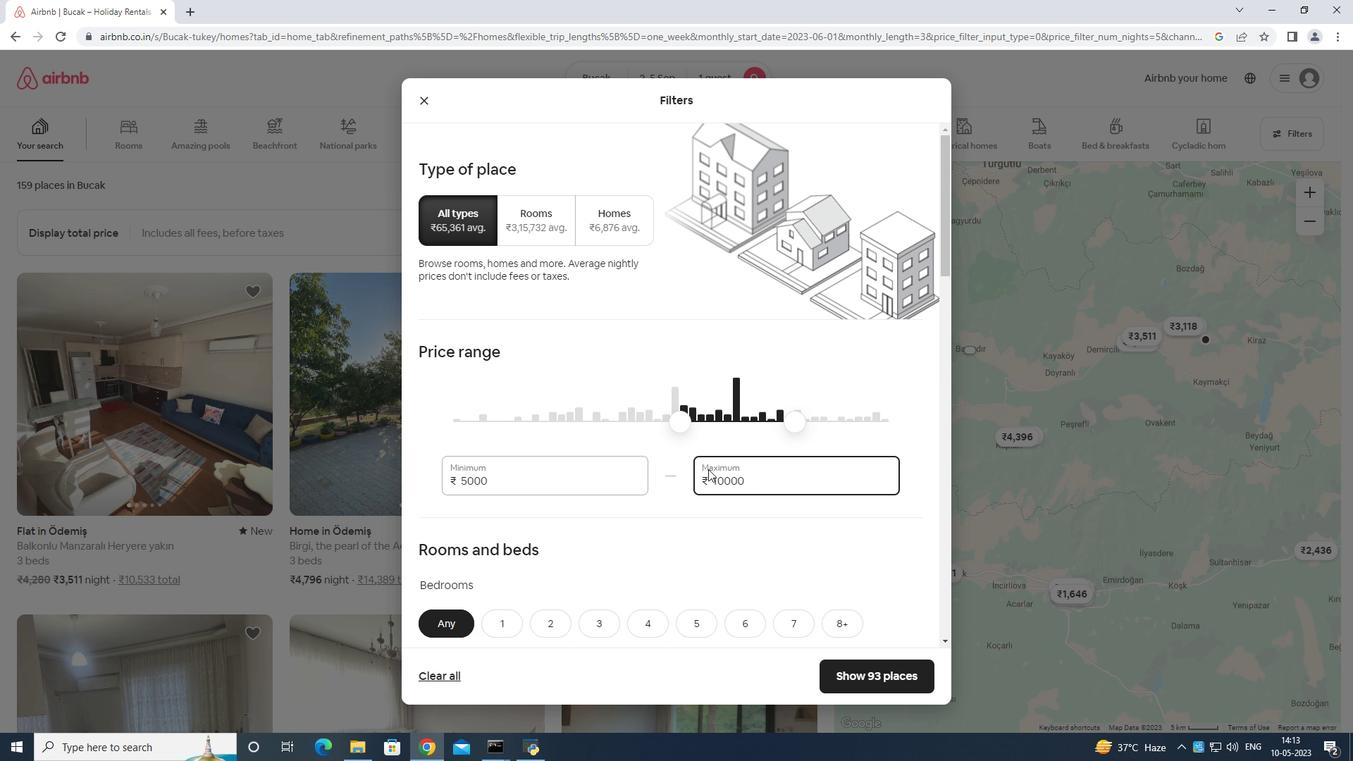 
Action: Mouse scrolled (704, 468) with delta (0, 0)
Screenshot: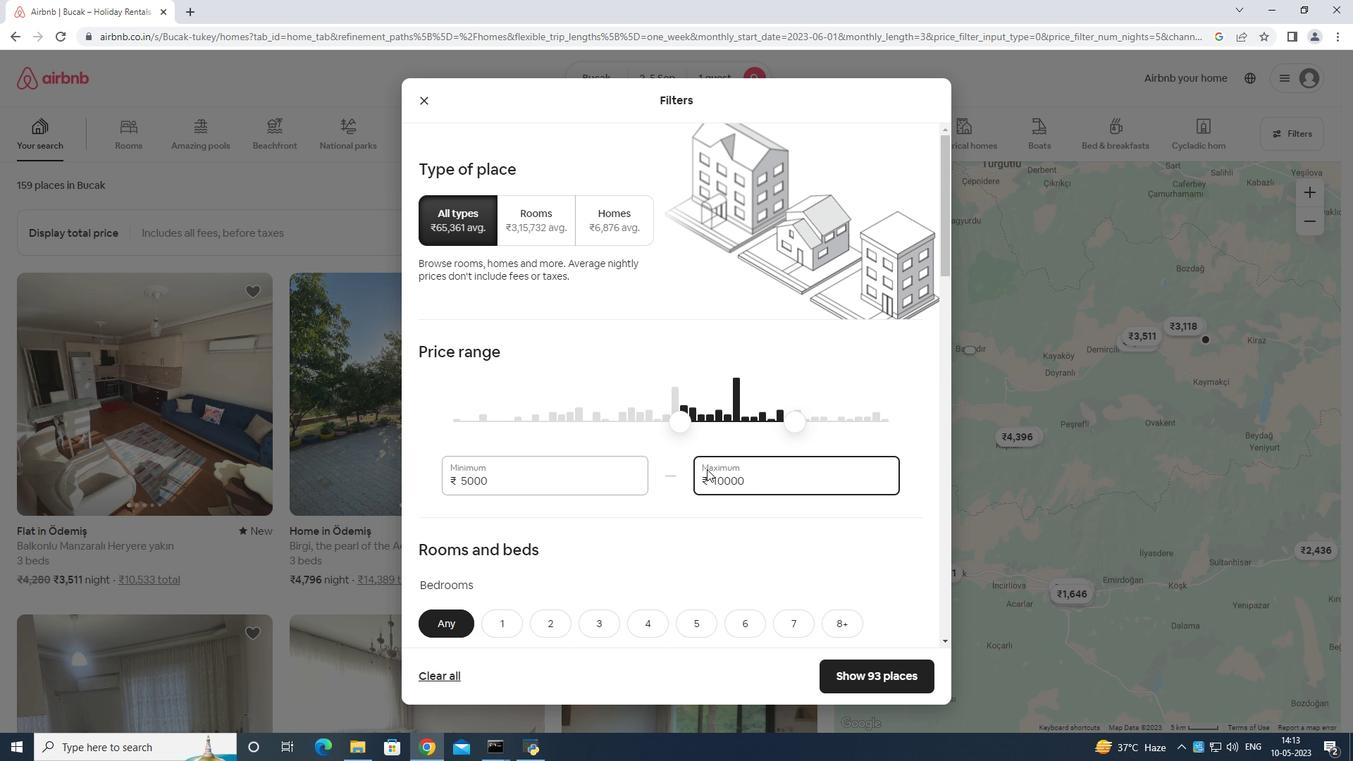 
Action: Mouse moved to (485, 402)
Screenshot: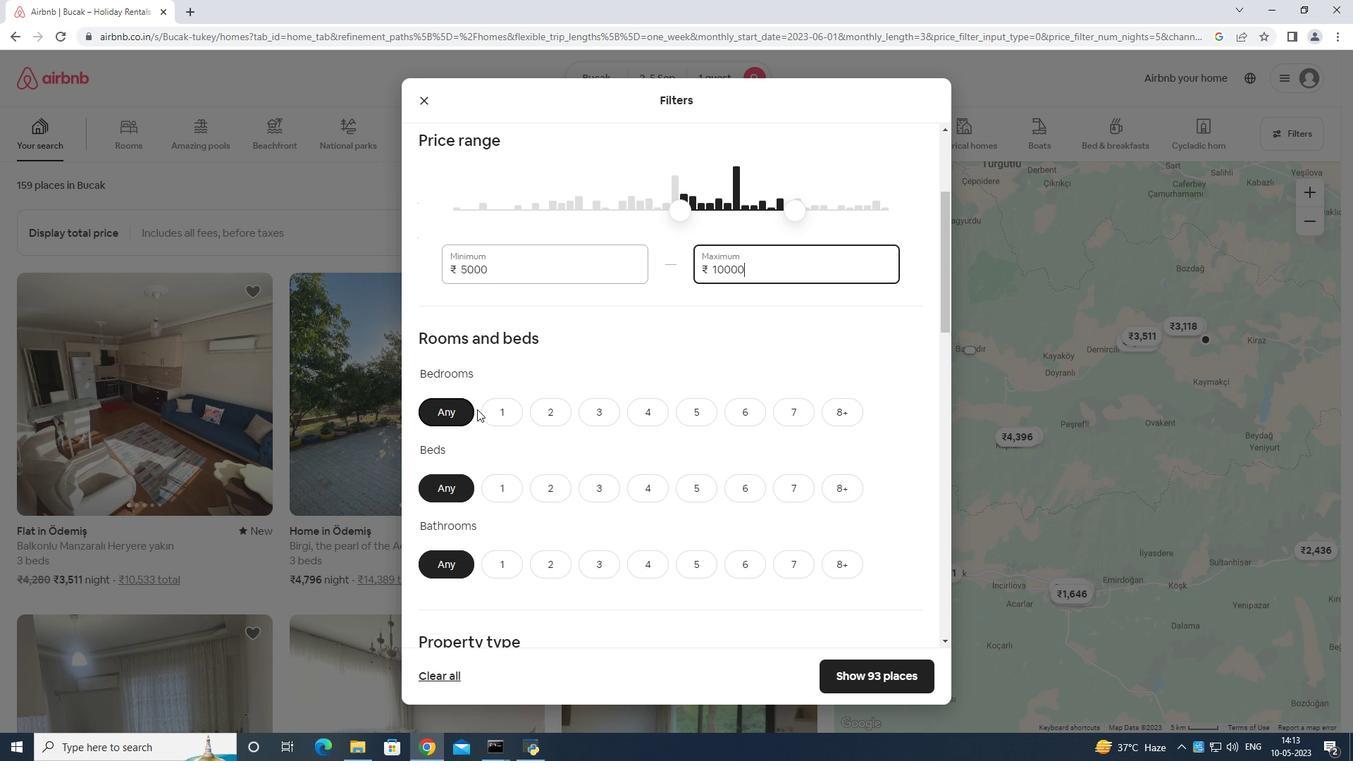 
Action: Mouse pressed left at (485, 402)
Screenshot: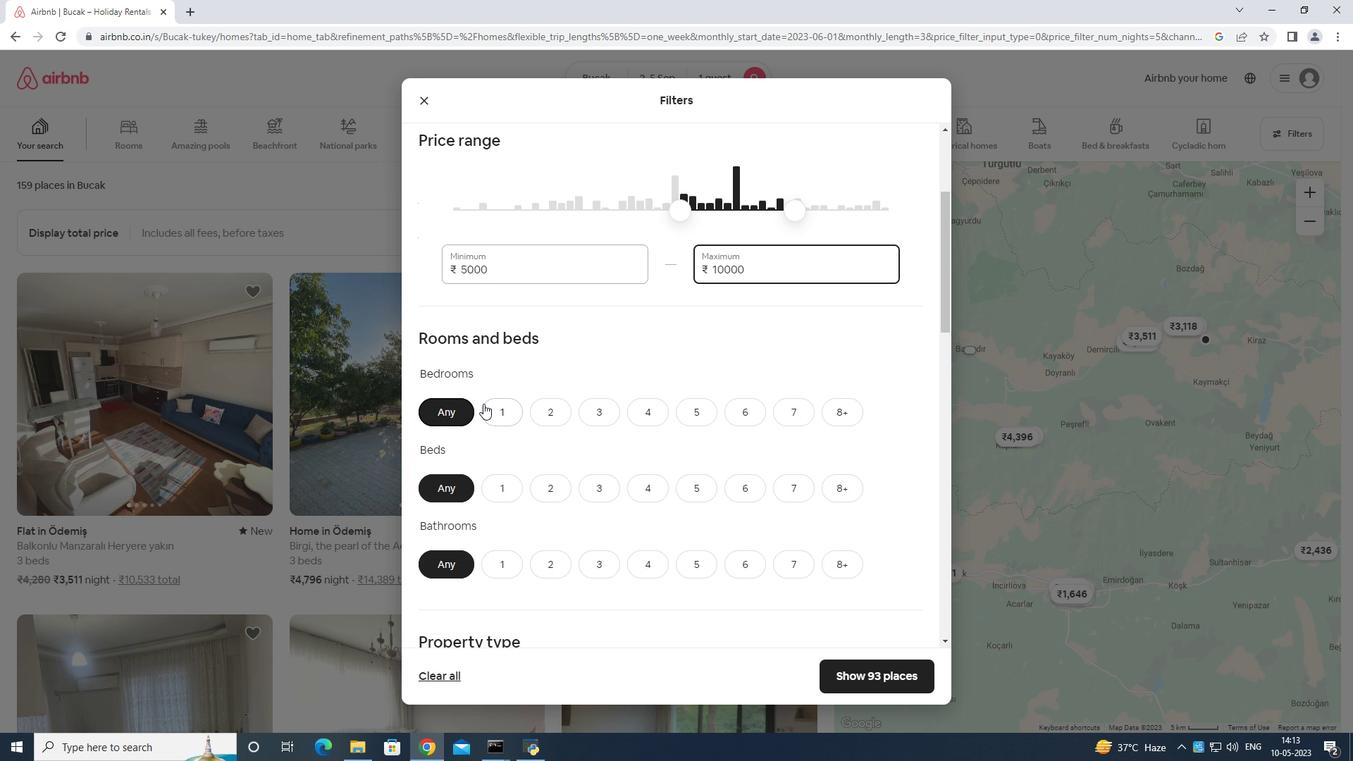 
Action: Mouse moved to (504, 483)
Screenshot: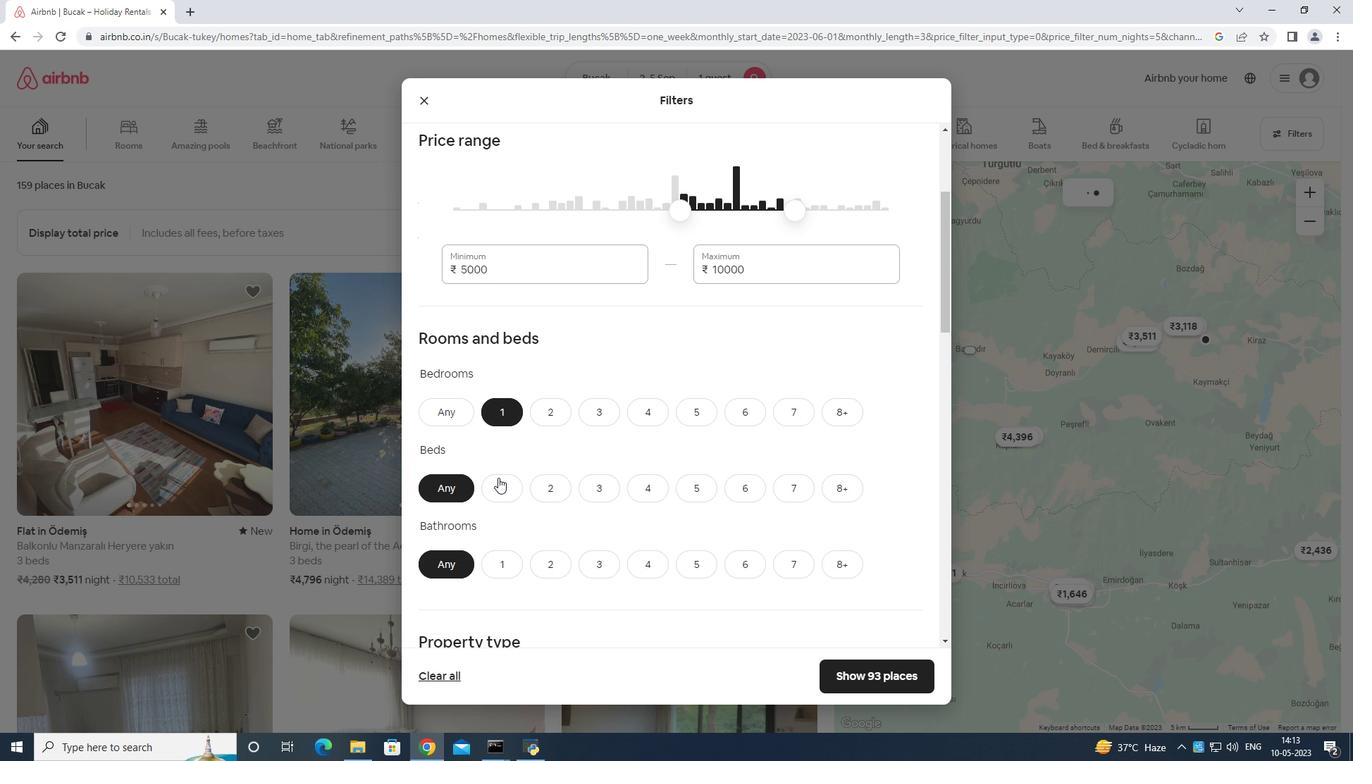 
Action: Mouse pressed left at (504, 483)
Screenshot: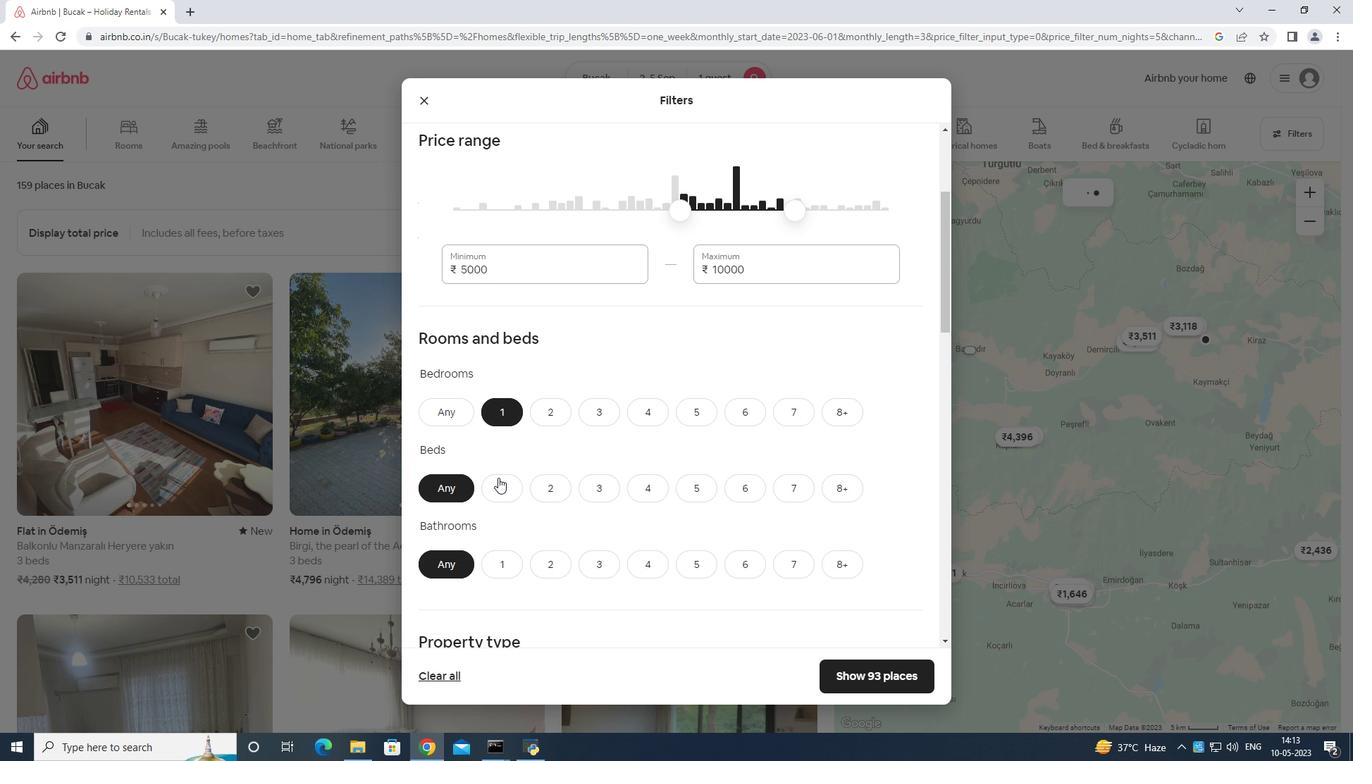 
Action: Mouse moved to (501, 563)
Screenshot: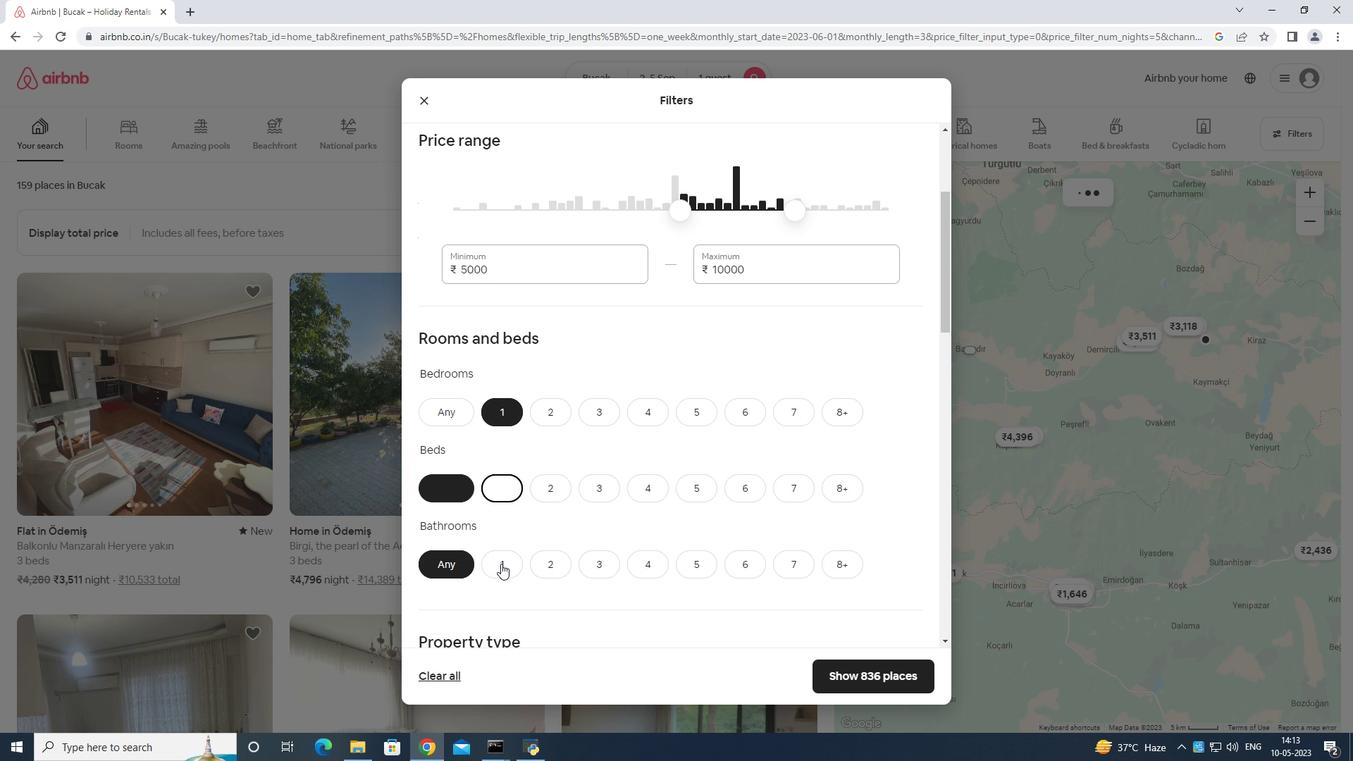 
Action: Mouse pressed left at (501, 563)
Screenshot: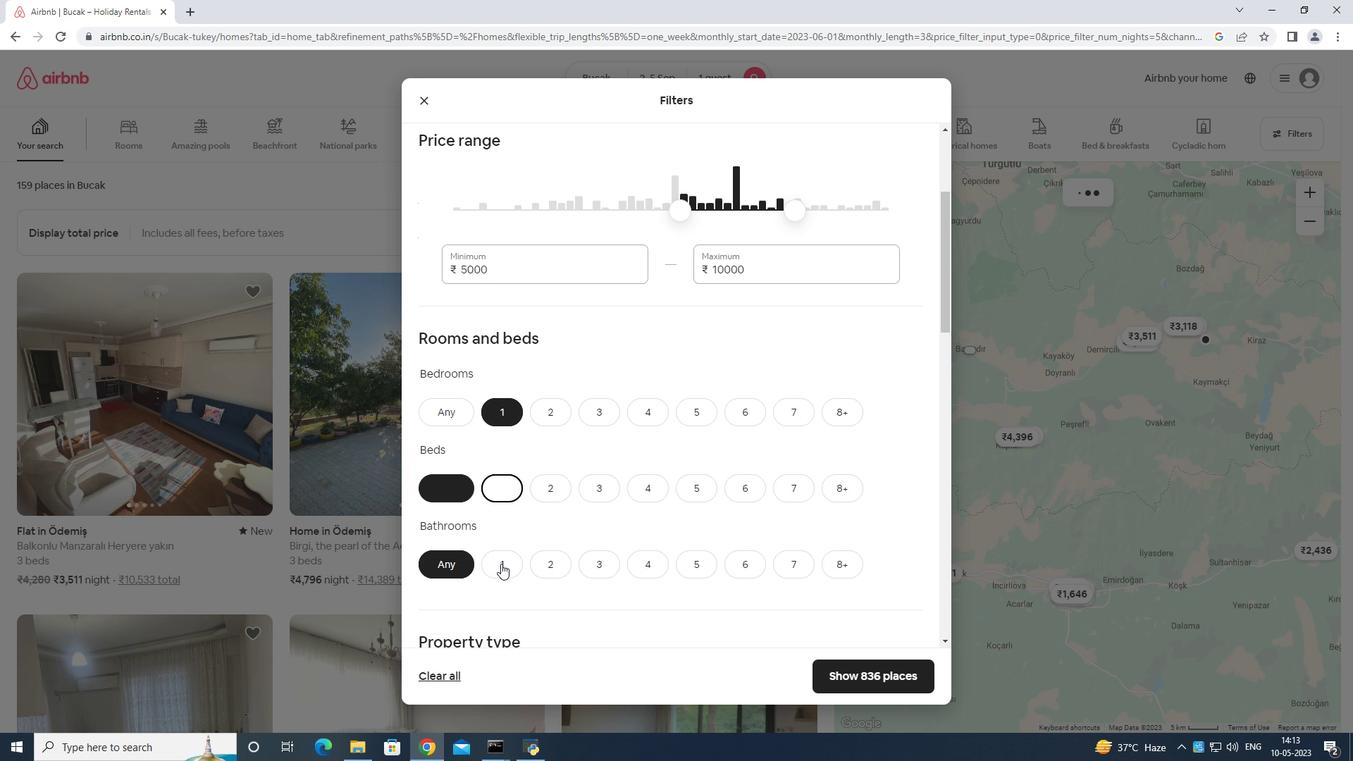 
Action: Mouse moved to (501, 525)
Screenshot: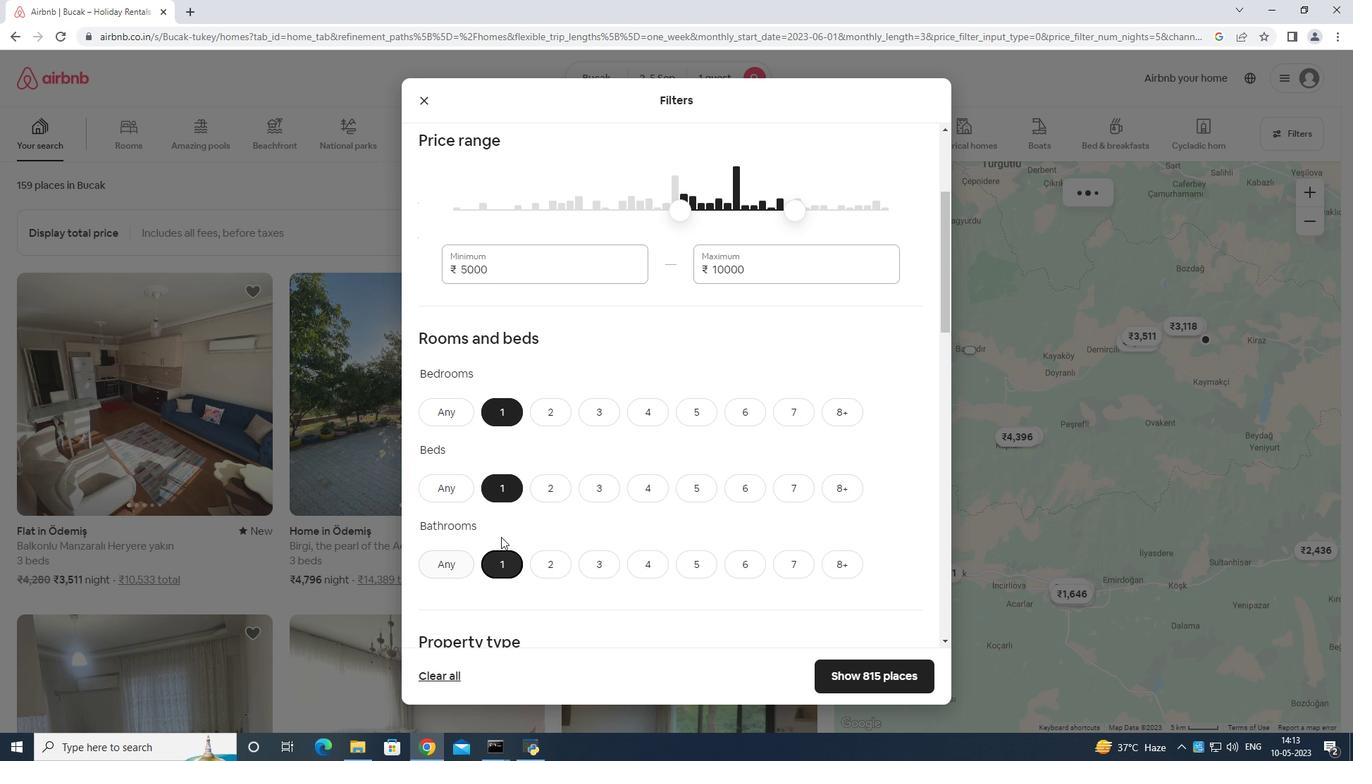 
Action: Mouse scrolled (501, 524) with delta (0, 0)
Screenshot: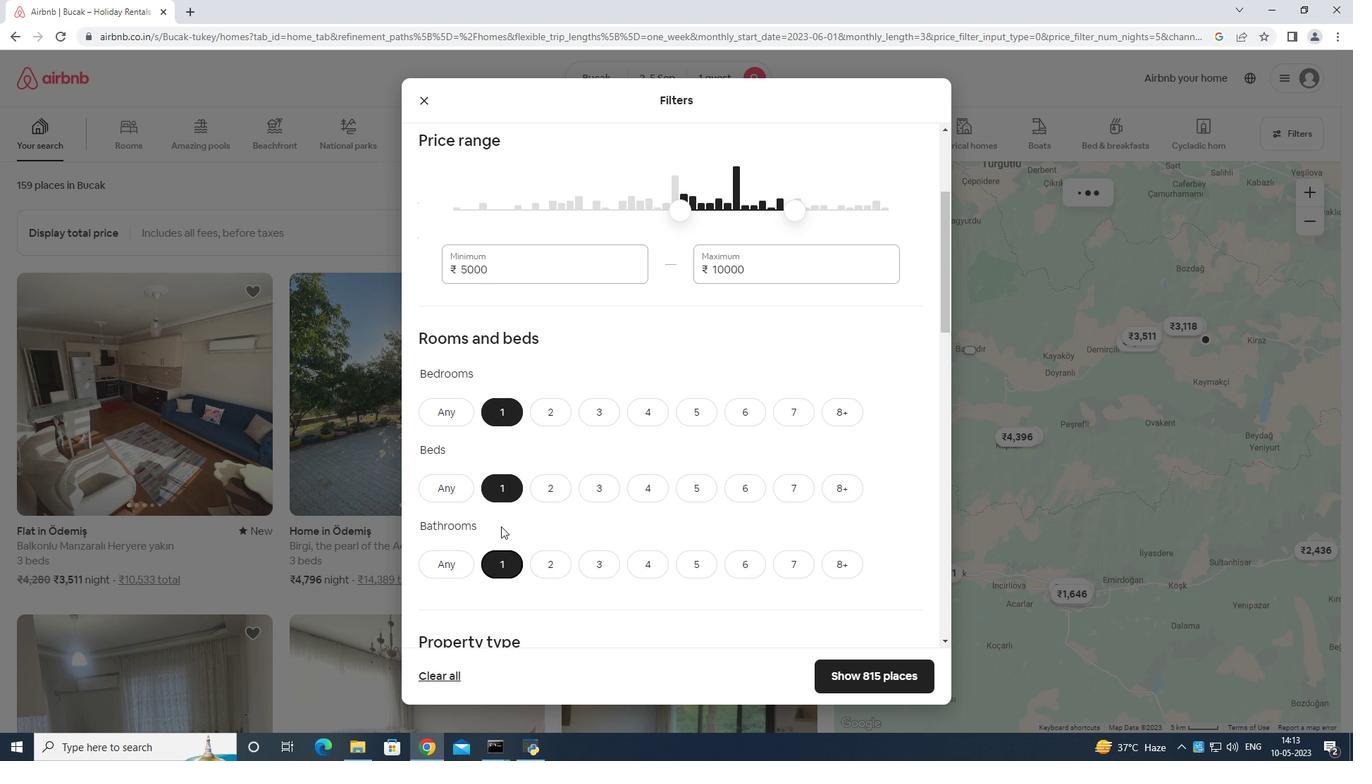 
Action: Mouse scrolled (501, 524) with delta (0, 0)
Screenshot: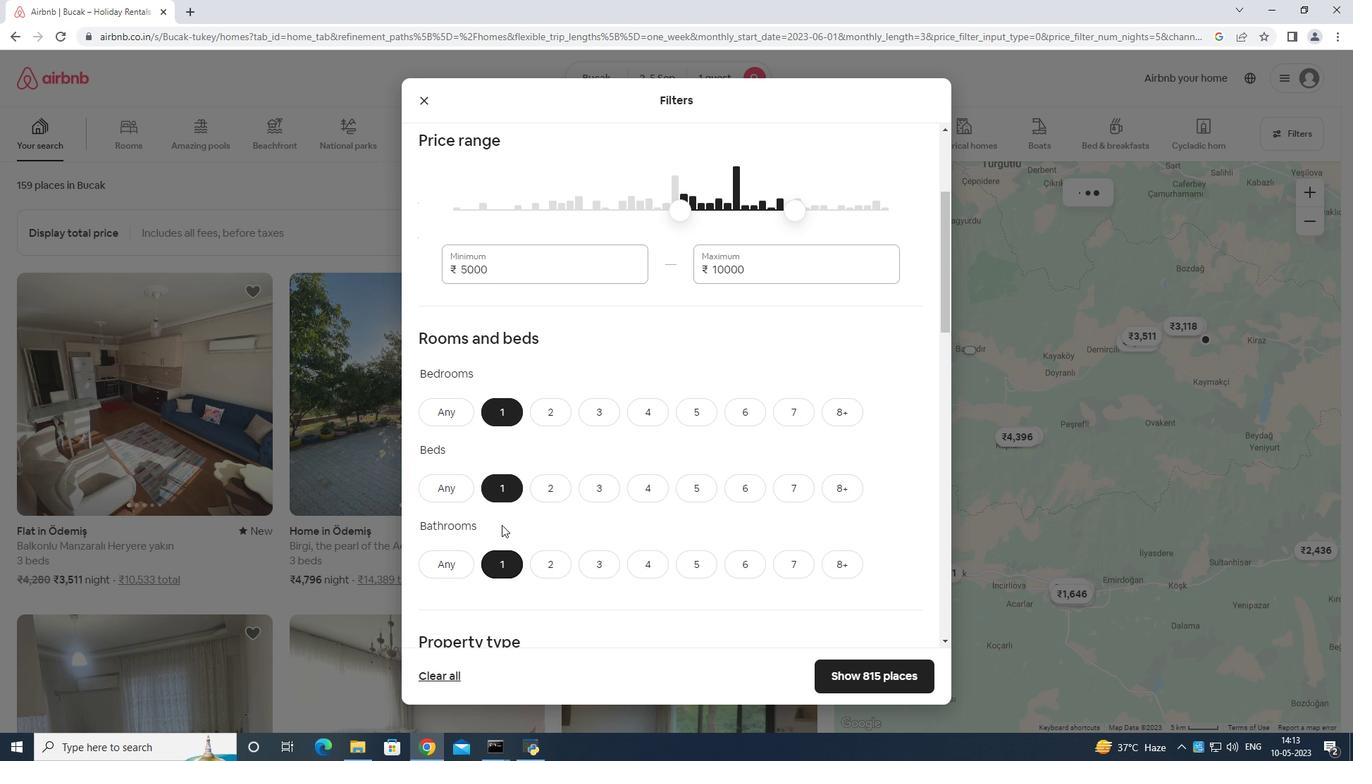 
Action: Mouse moved to (502, 524)
Screenshot: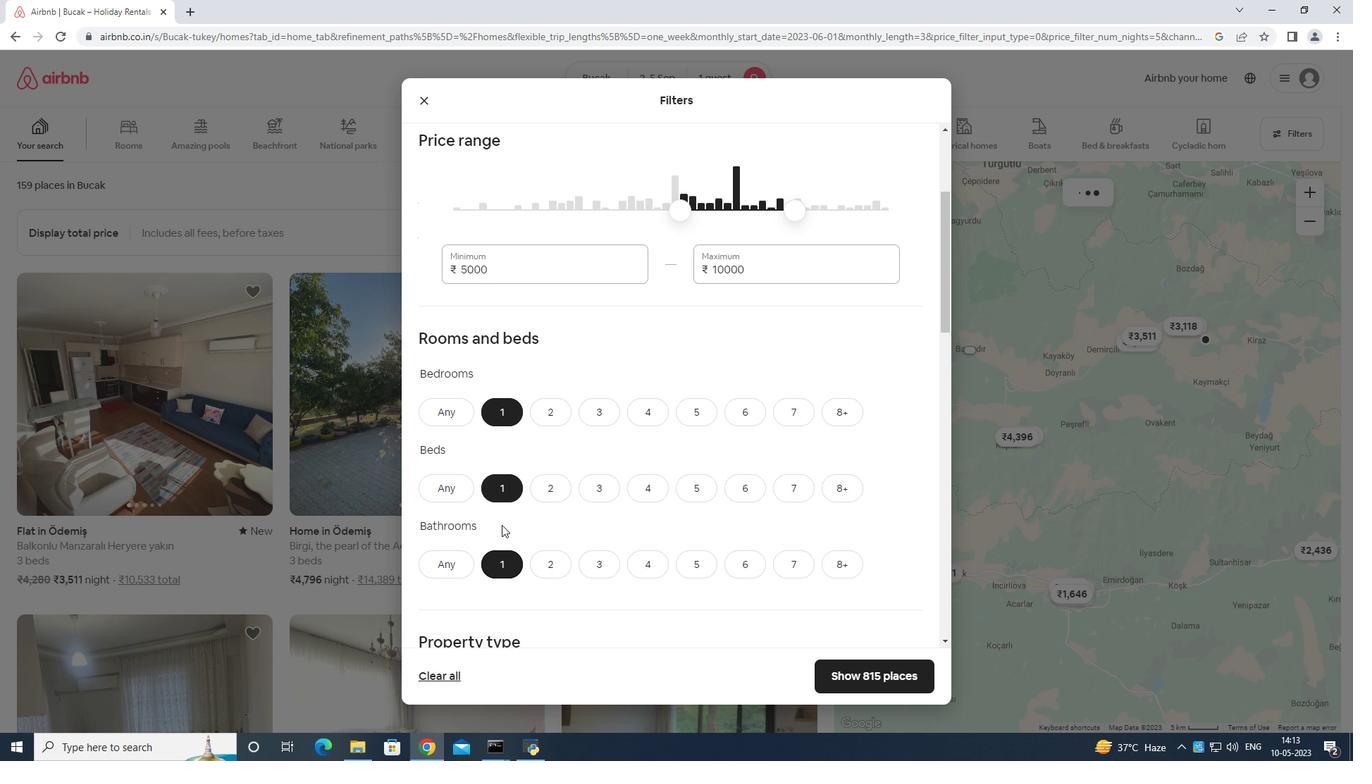 
Action: Mouse scrolled (502, 523) with delta (0, 0)
Screenshot: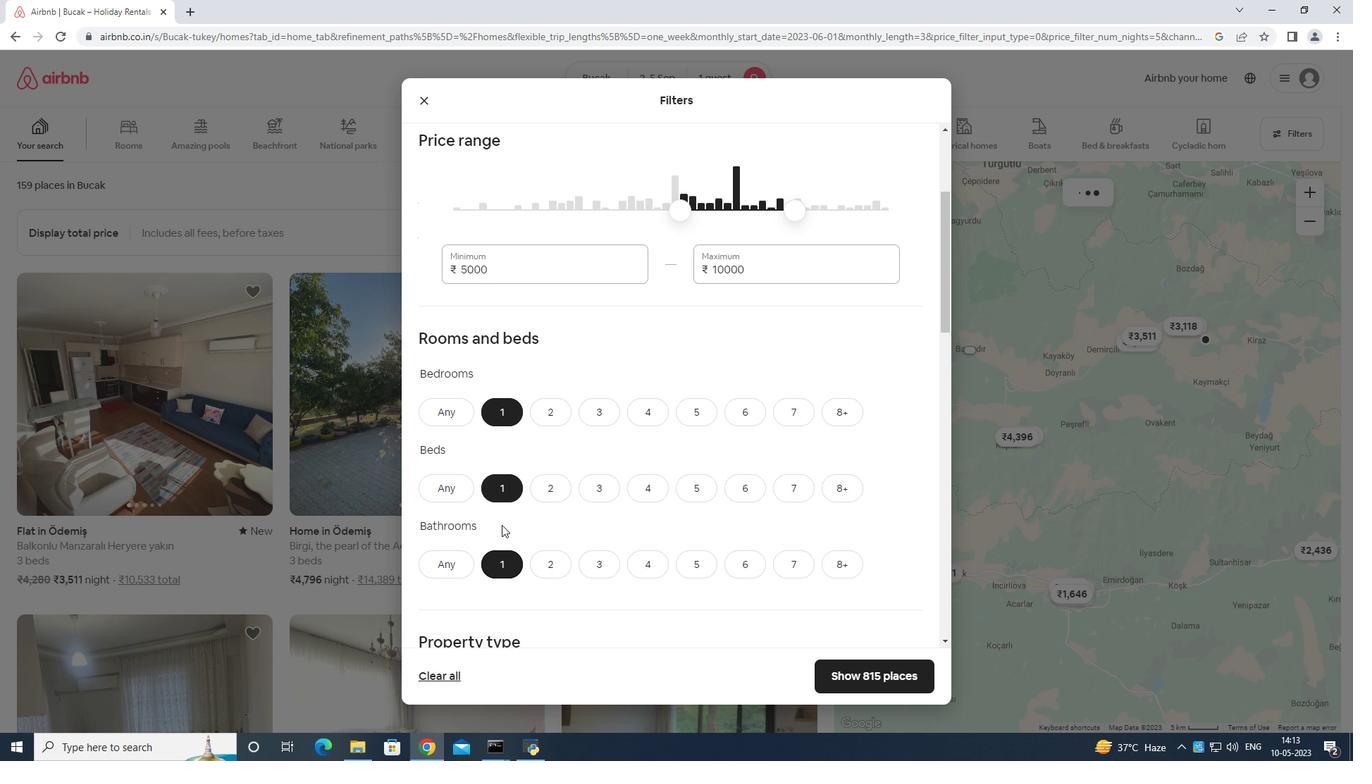 
Action: Mouse moved to (503, 524)
Screenshot: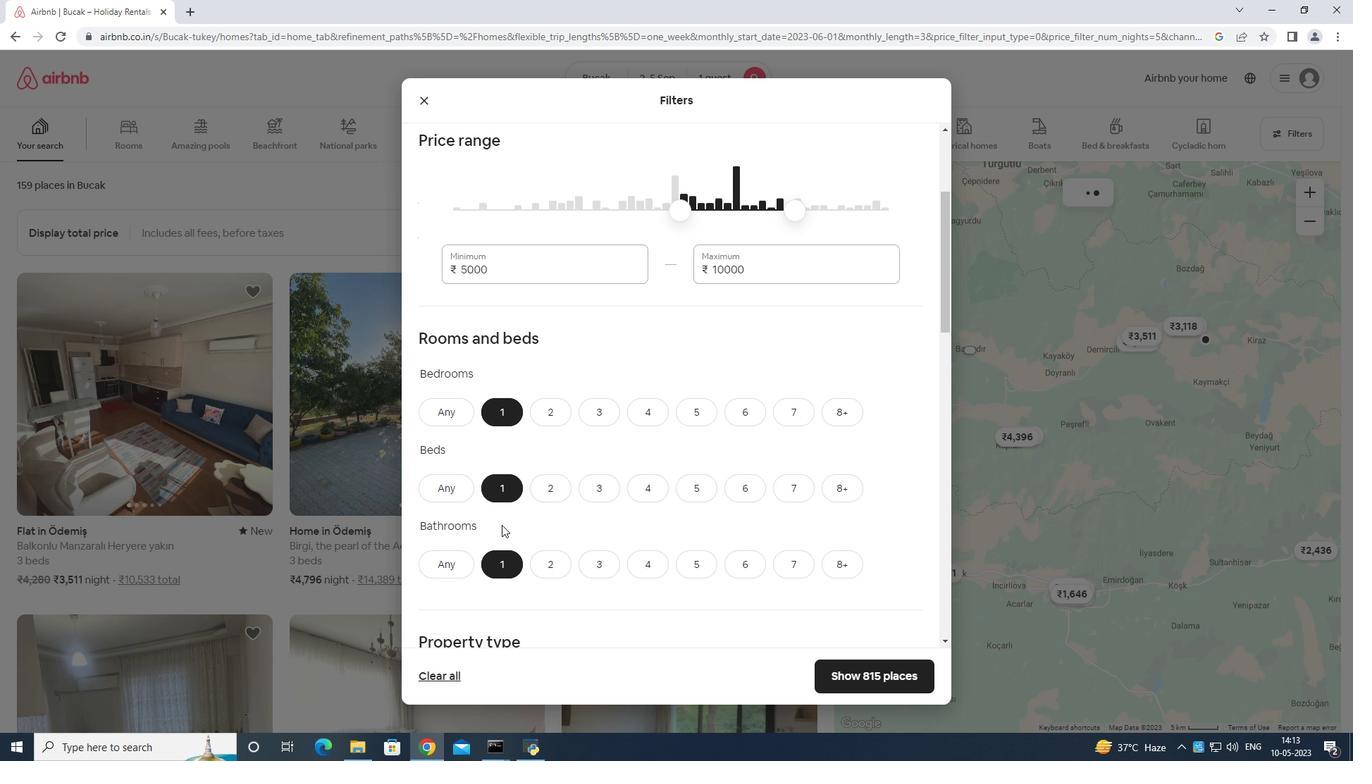 
Action: Mouse scrolled (503, 523) with delta (0, 0)
Screenshot: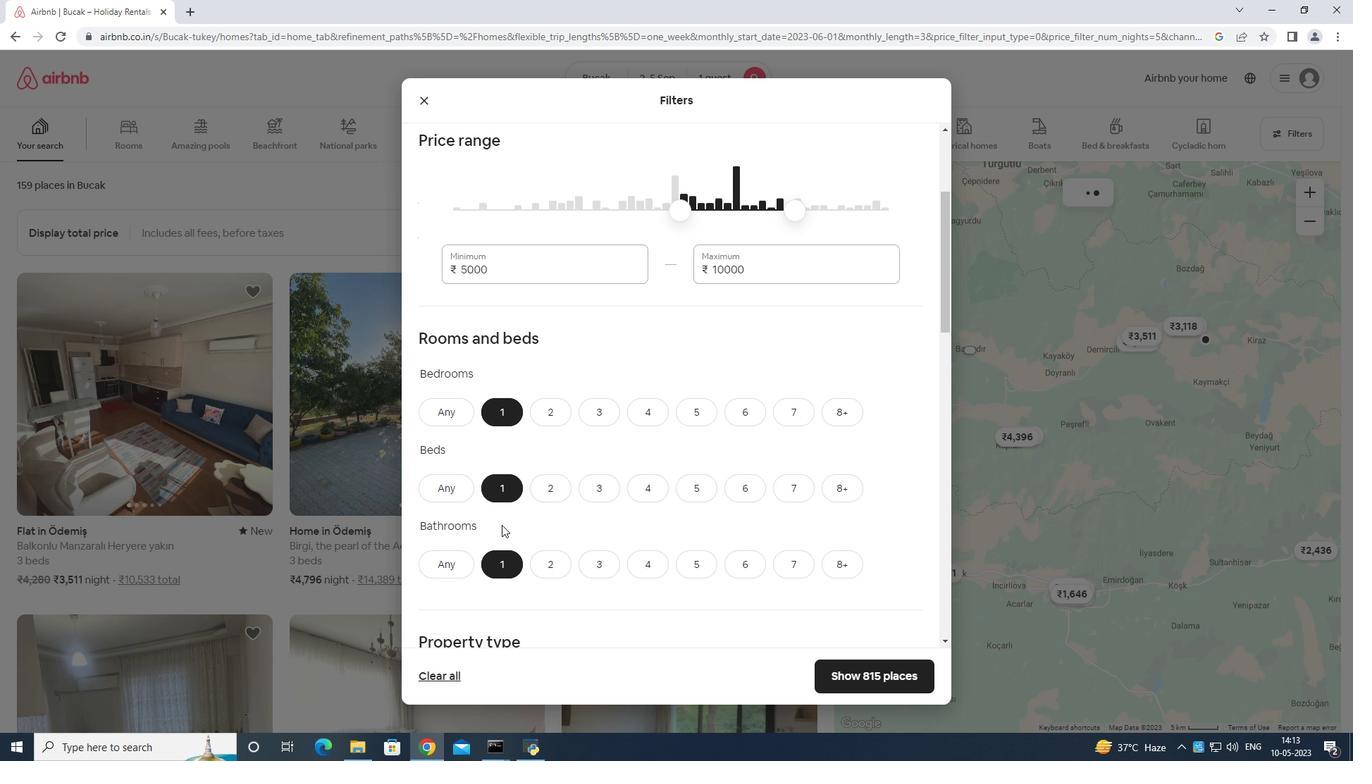 
Action: Mouse moved to (499, 439)
Screenshot: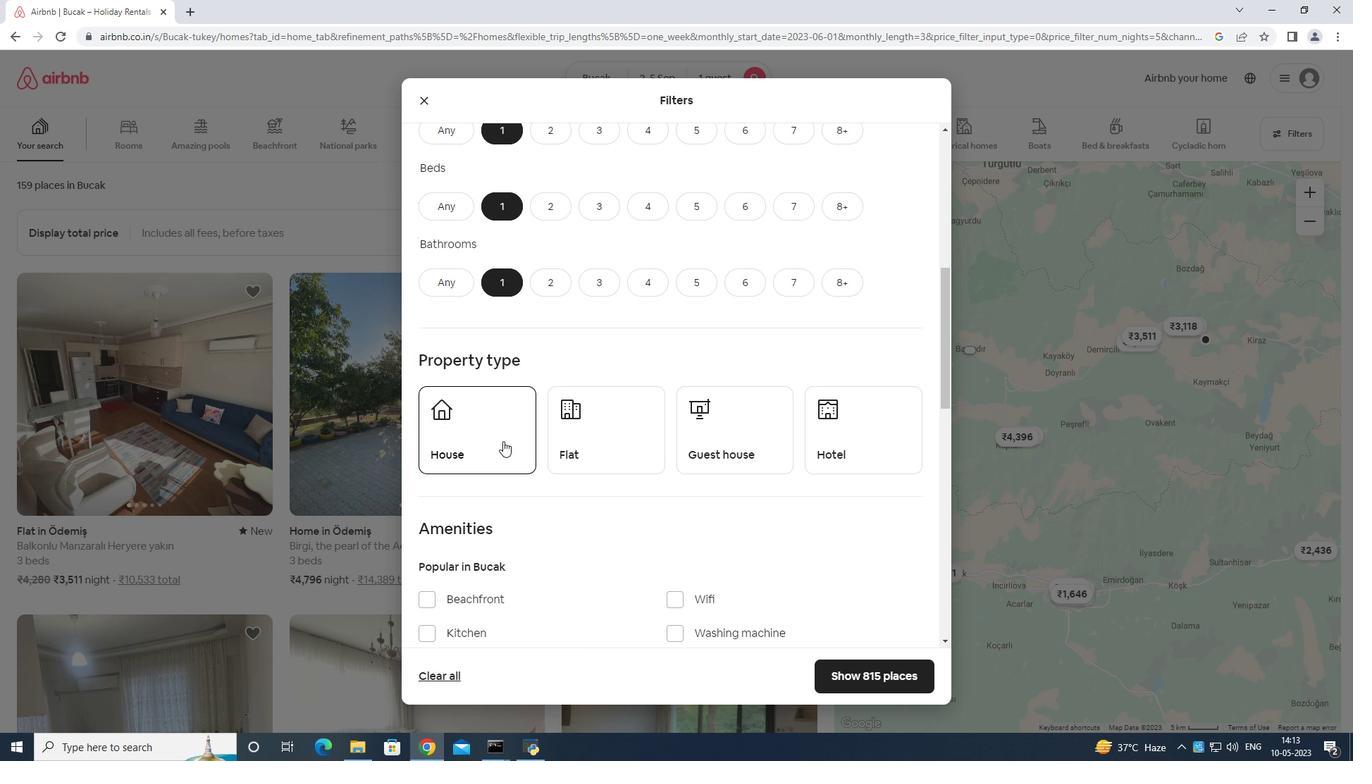 
Action: Mouse pressed left at (499, 439)
Screenshot: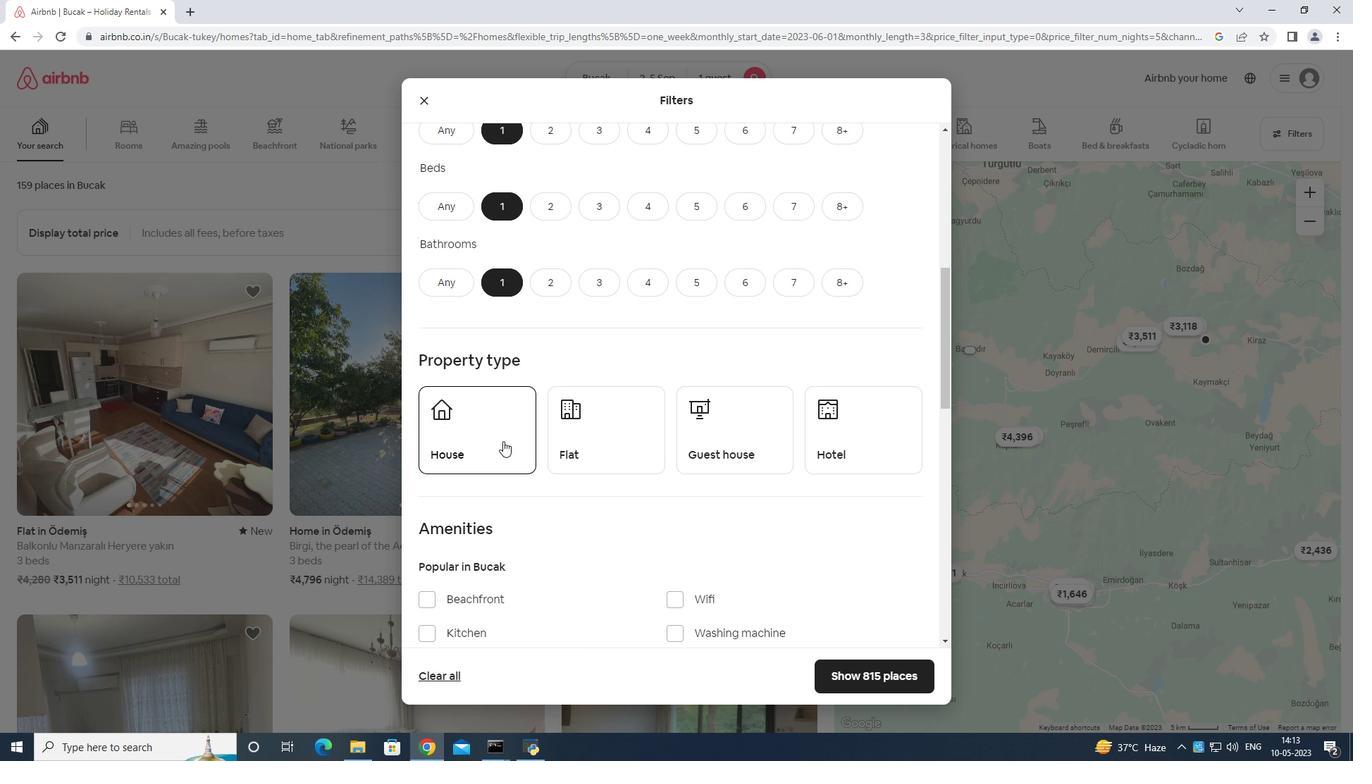 
Action: Mouse moved to (606, 450)
Screenshot: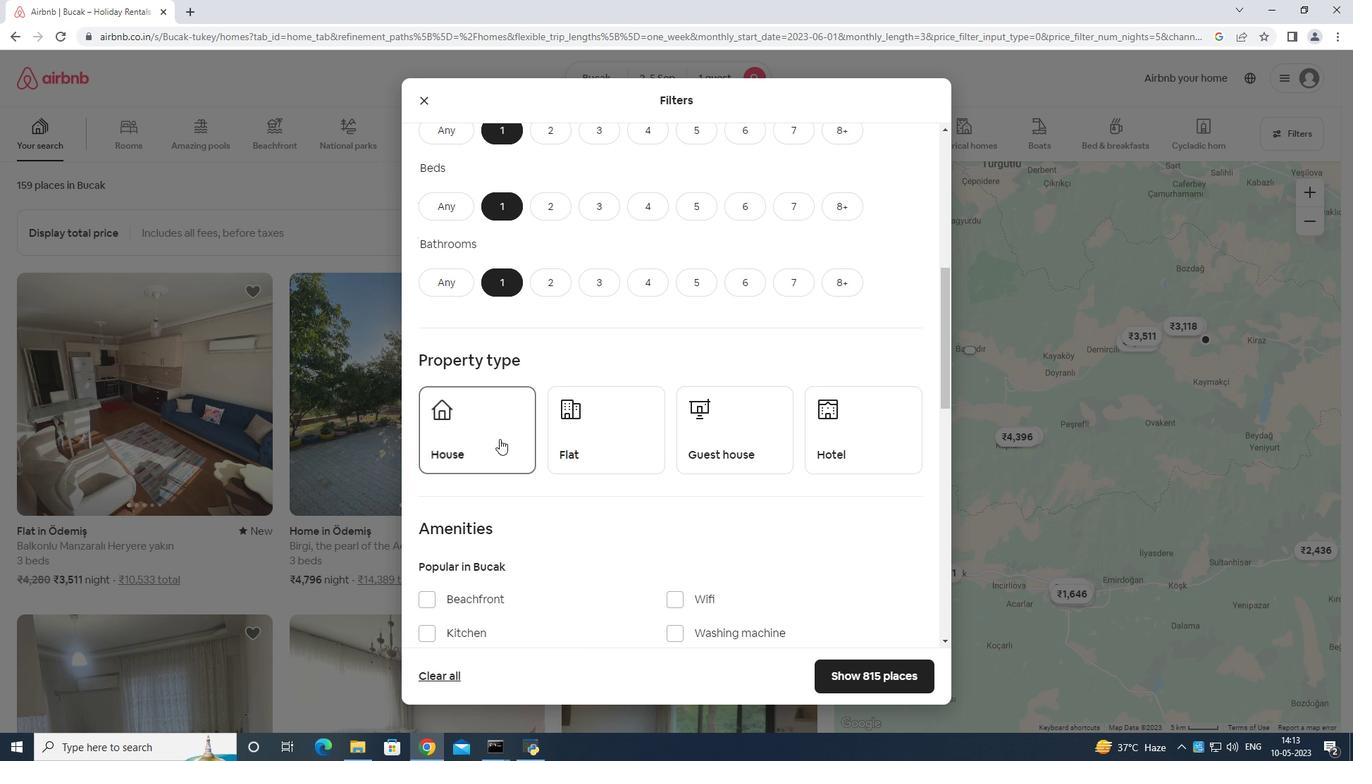 
Action: Mouse pressed left at (606, 450)
Screenshot: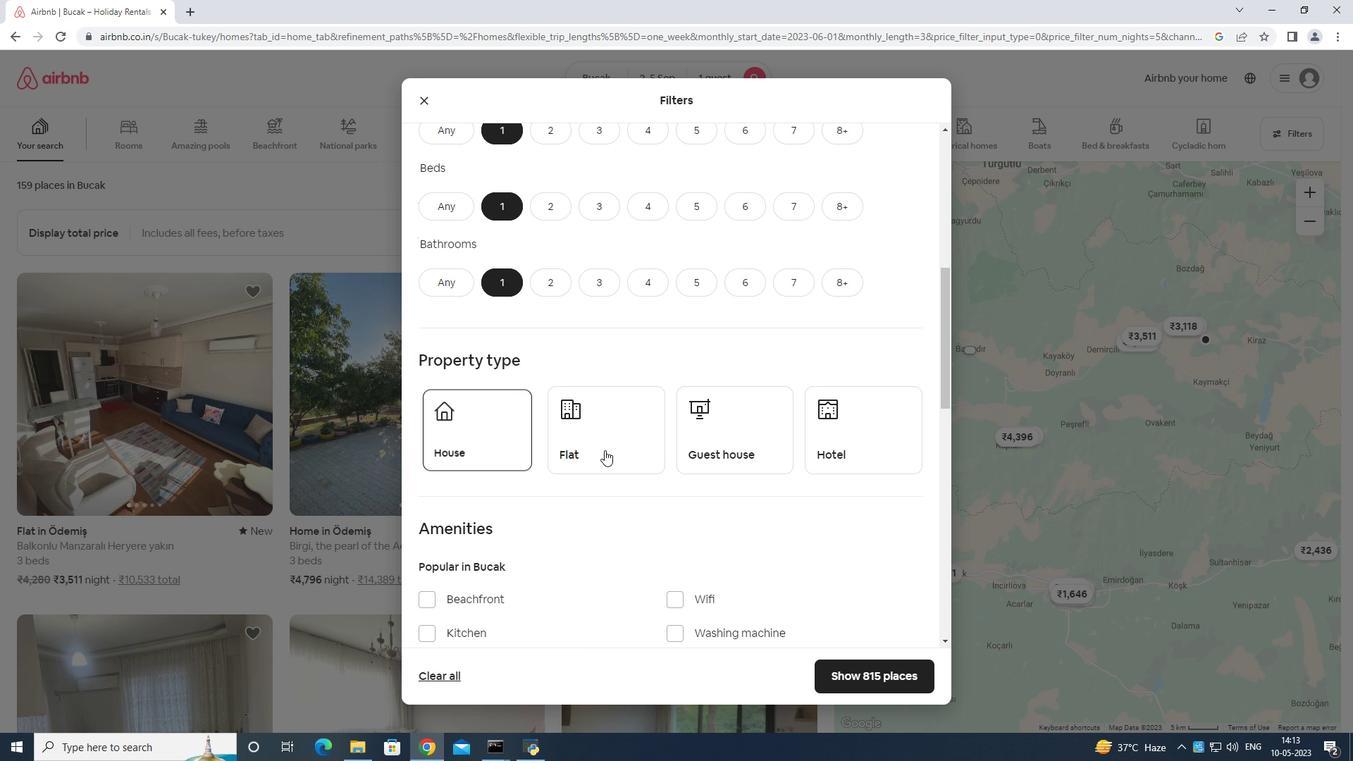 
Action: Mouse moved to (702, 434)
Screenshot: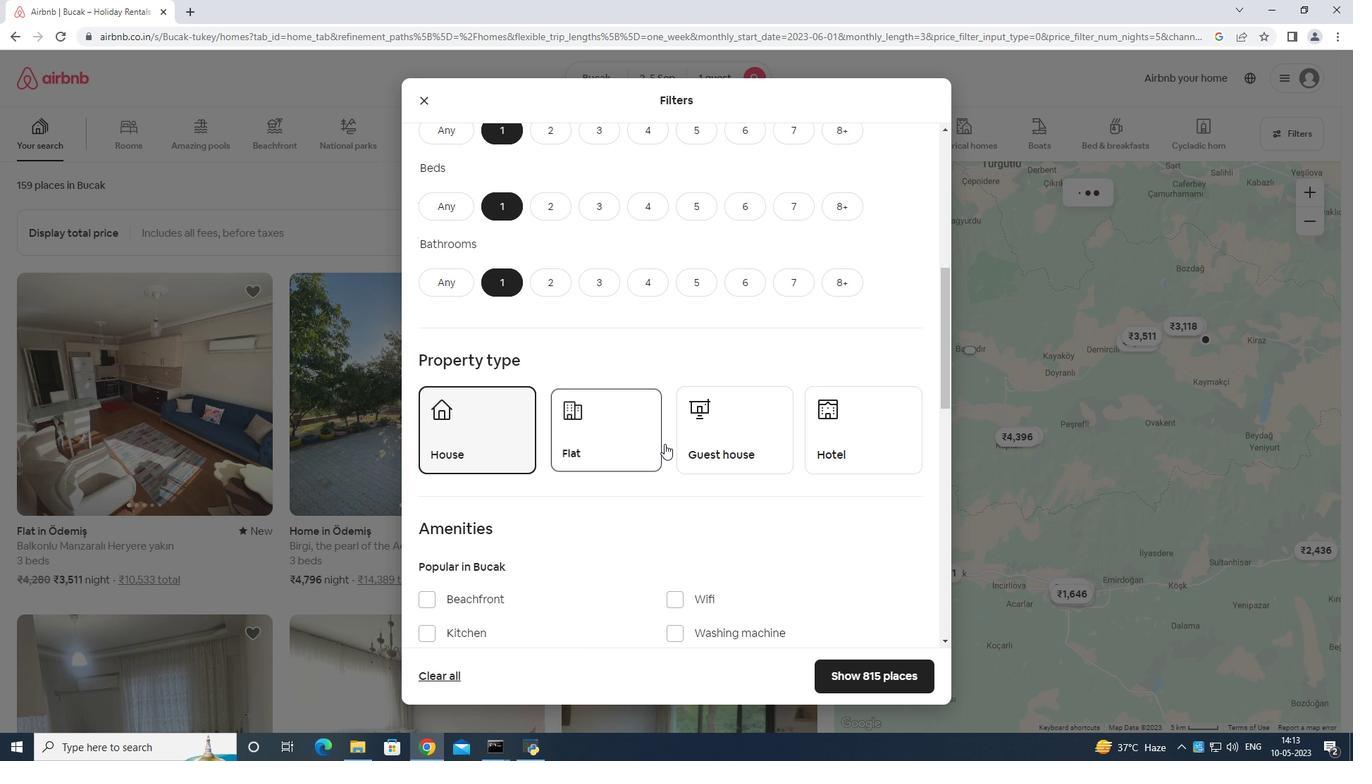
Action: Mouse pressed left at (702, 434)
Screenshot: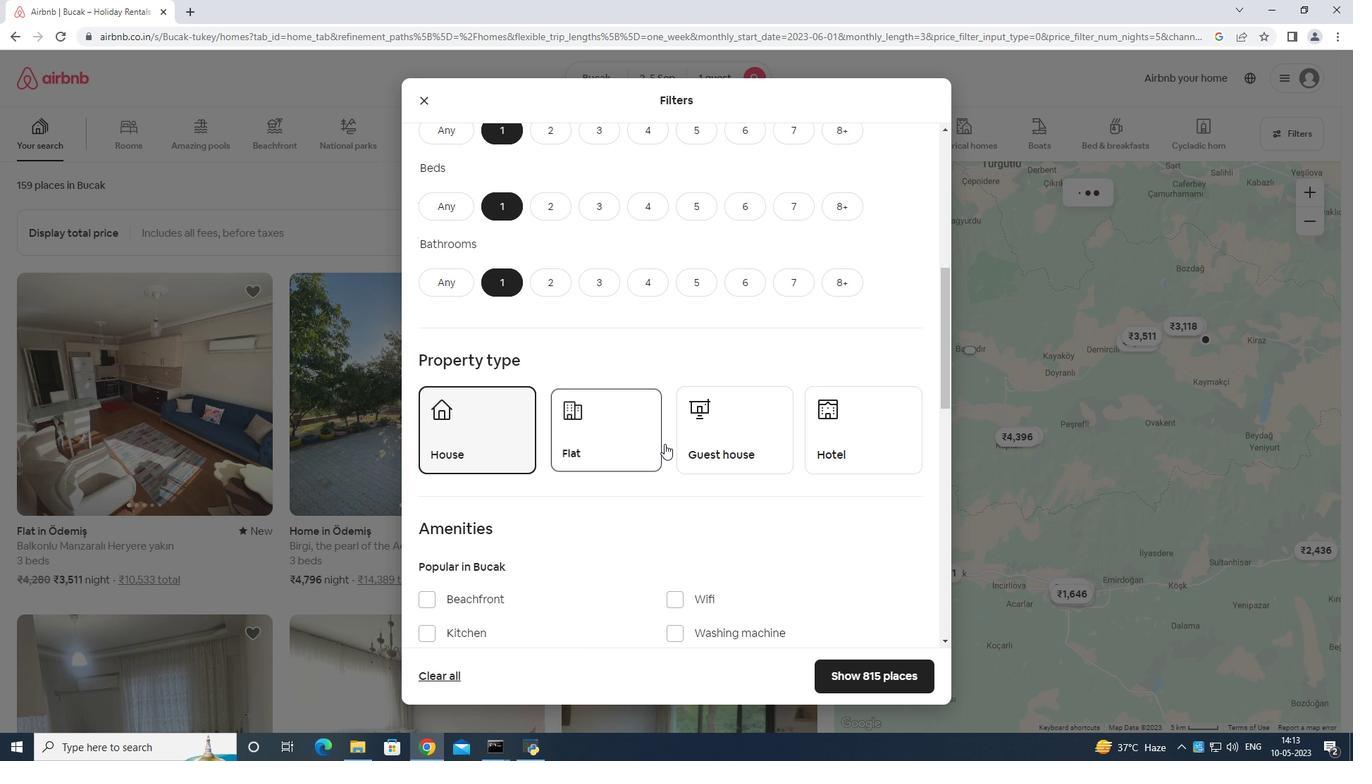 
Action: Mouse moved to (871, 436)
Screenshot: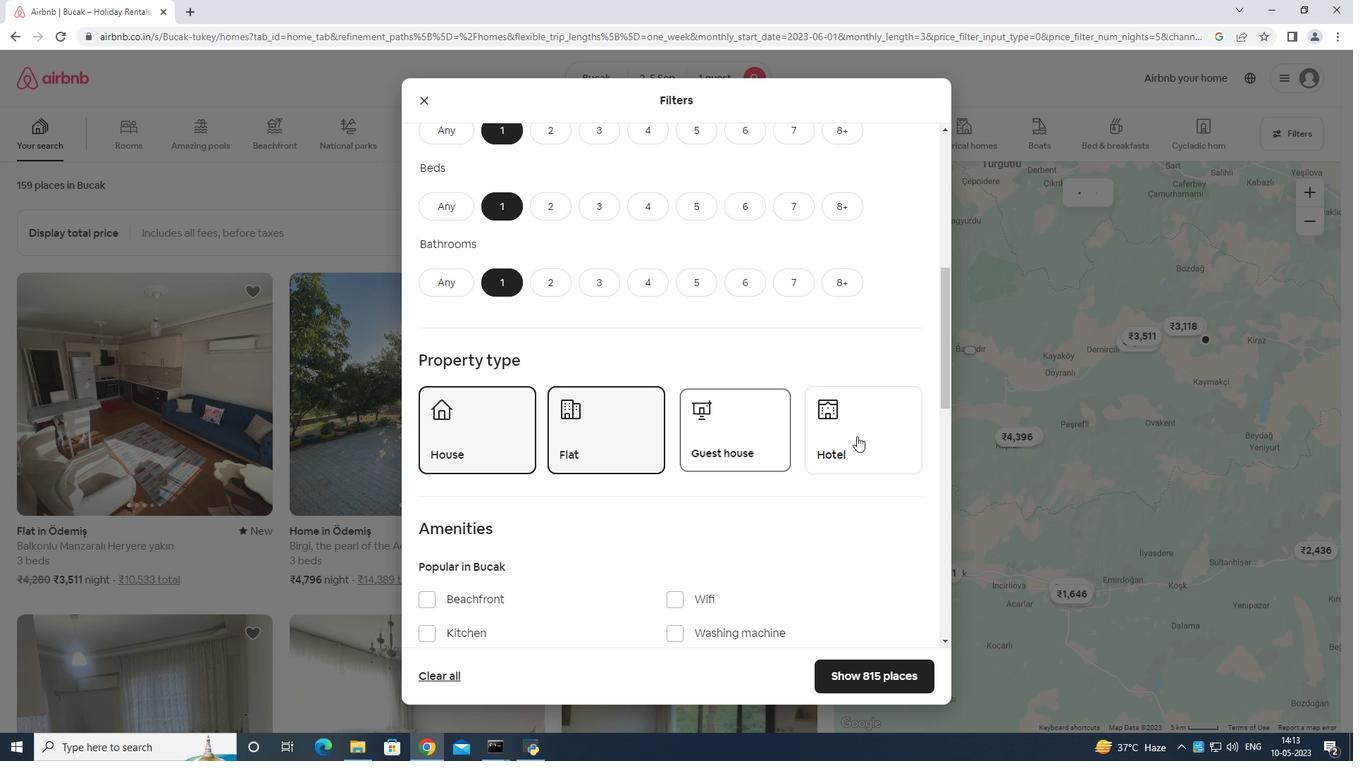 
Action: Mouse pressed left at (871, 436)
Screenshot: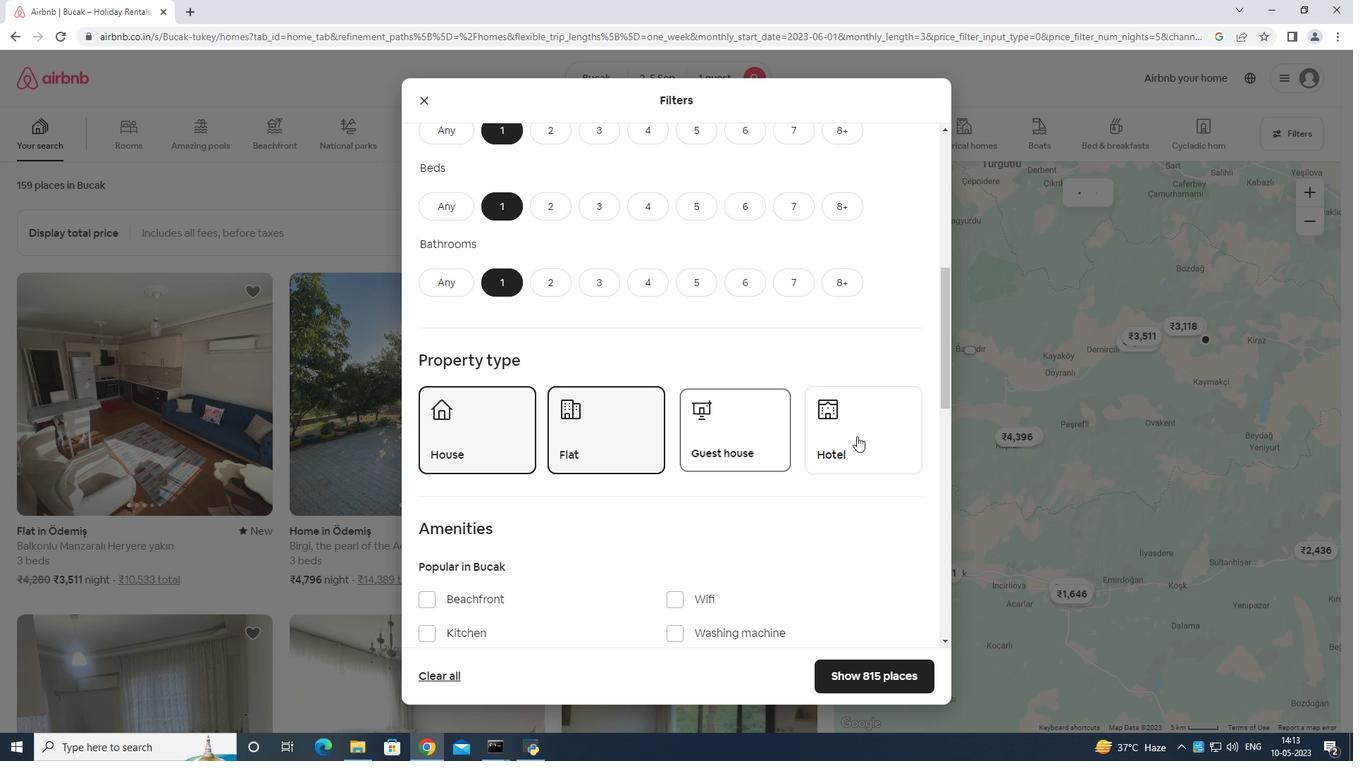 
Action: Mouse moved to (847, 453)
Screenshot: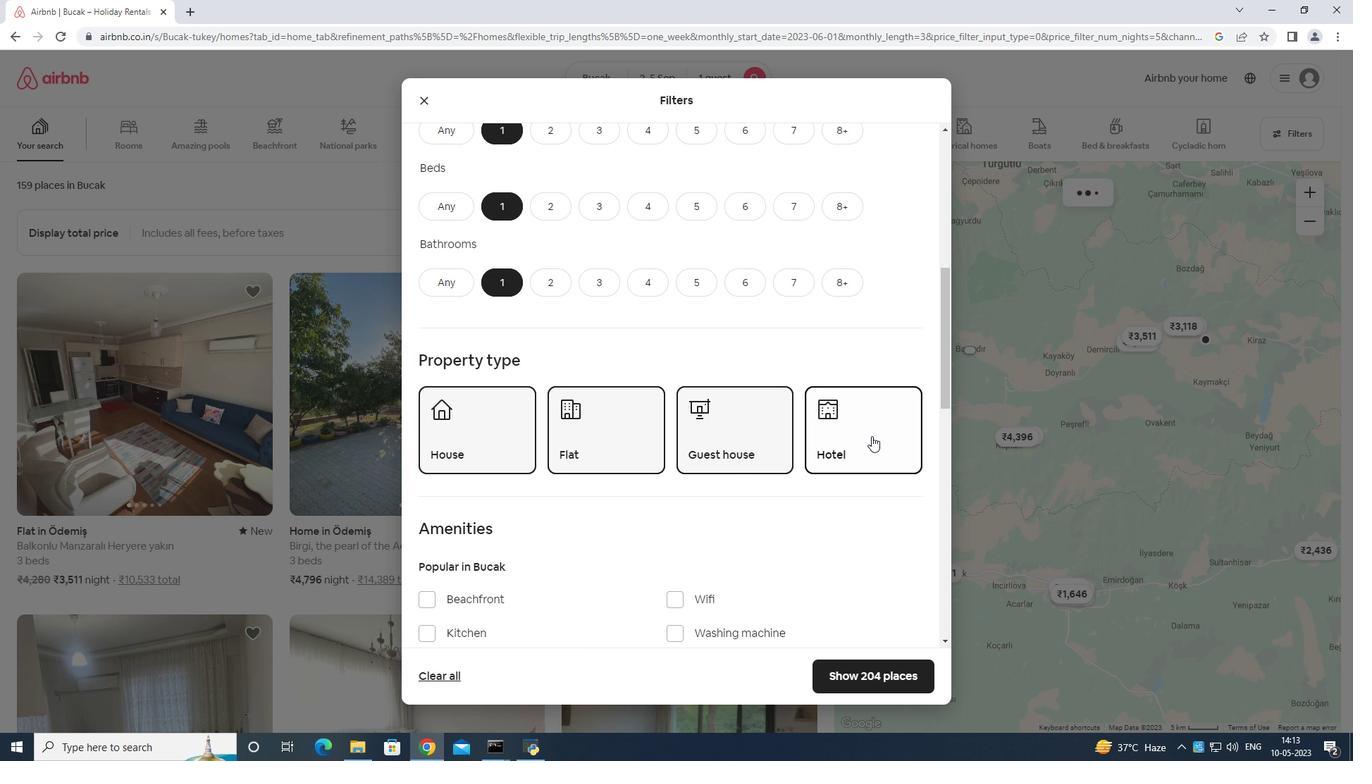 
Action: Mouse scrolled (847, 453) with delta (0, 0)
Screenshot: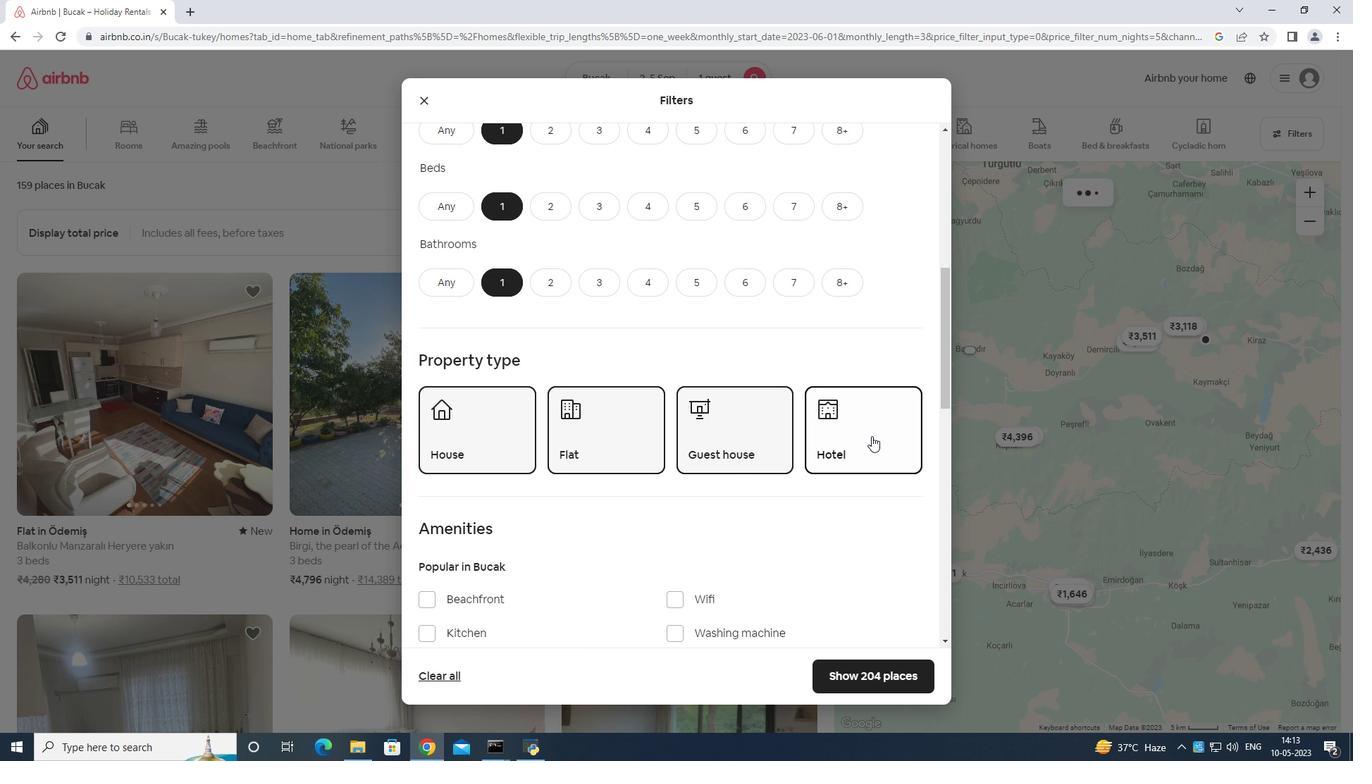 
Action: Mouse moved to (841, 463)
Screenshot: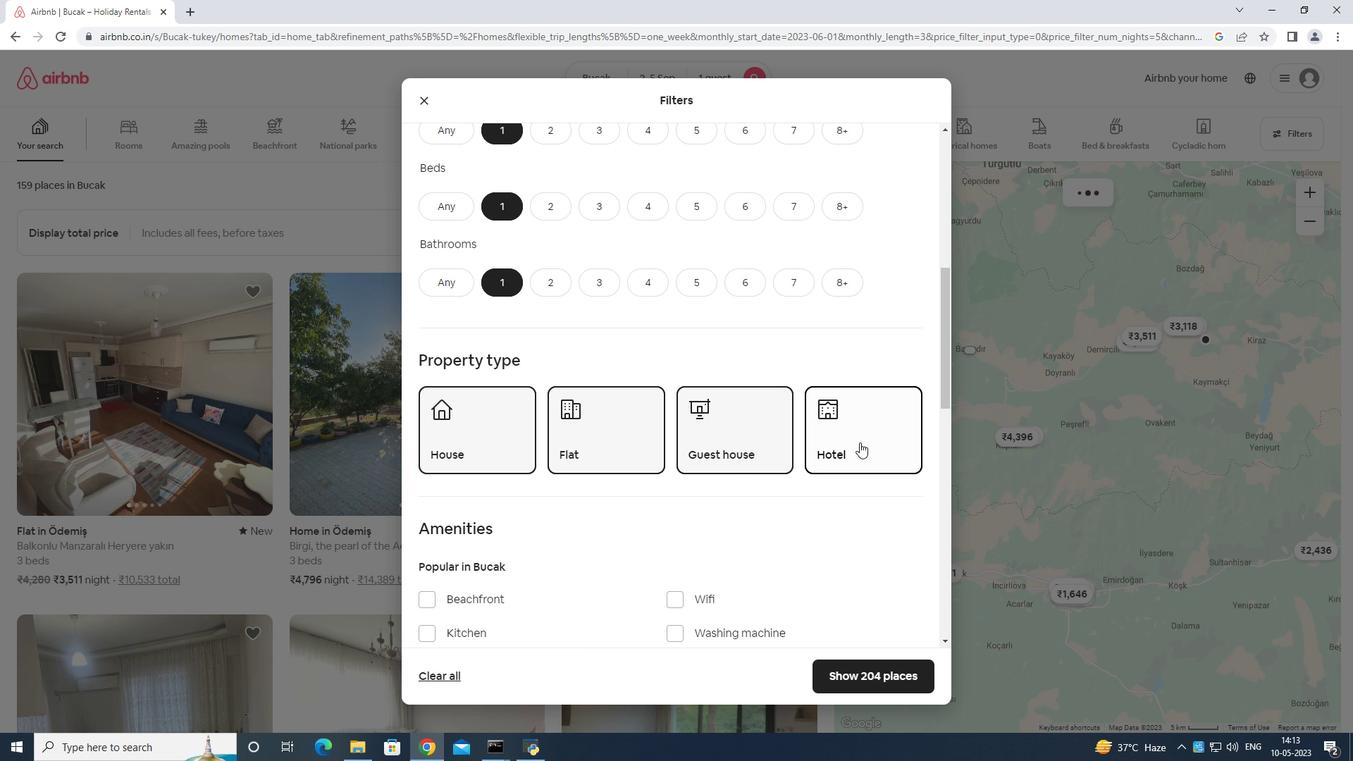 
Action: Mouse scrolled (841, 462) with delta (0, 0)
Screenshot: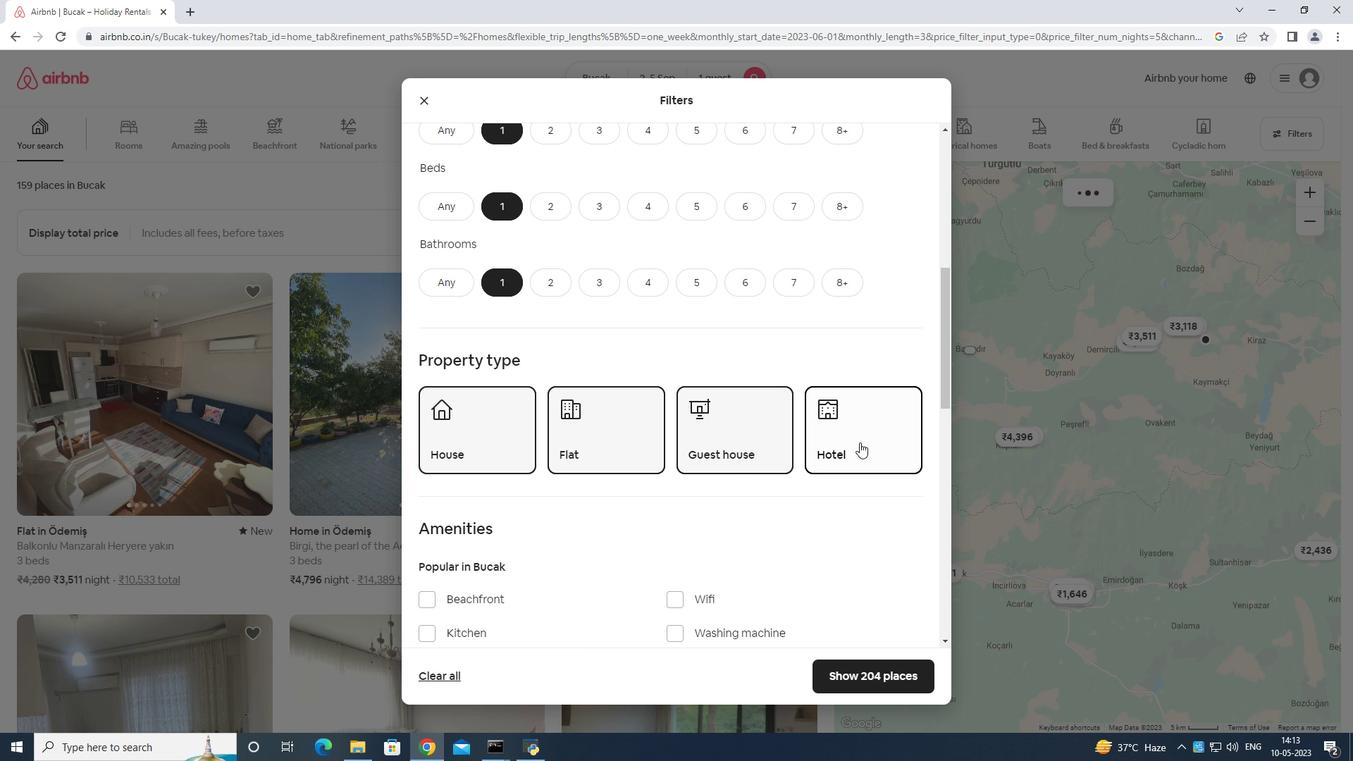 
Action: Mouse moved to (840, 464)
Screenshot: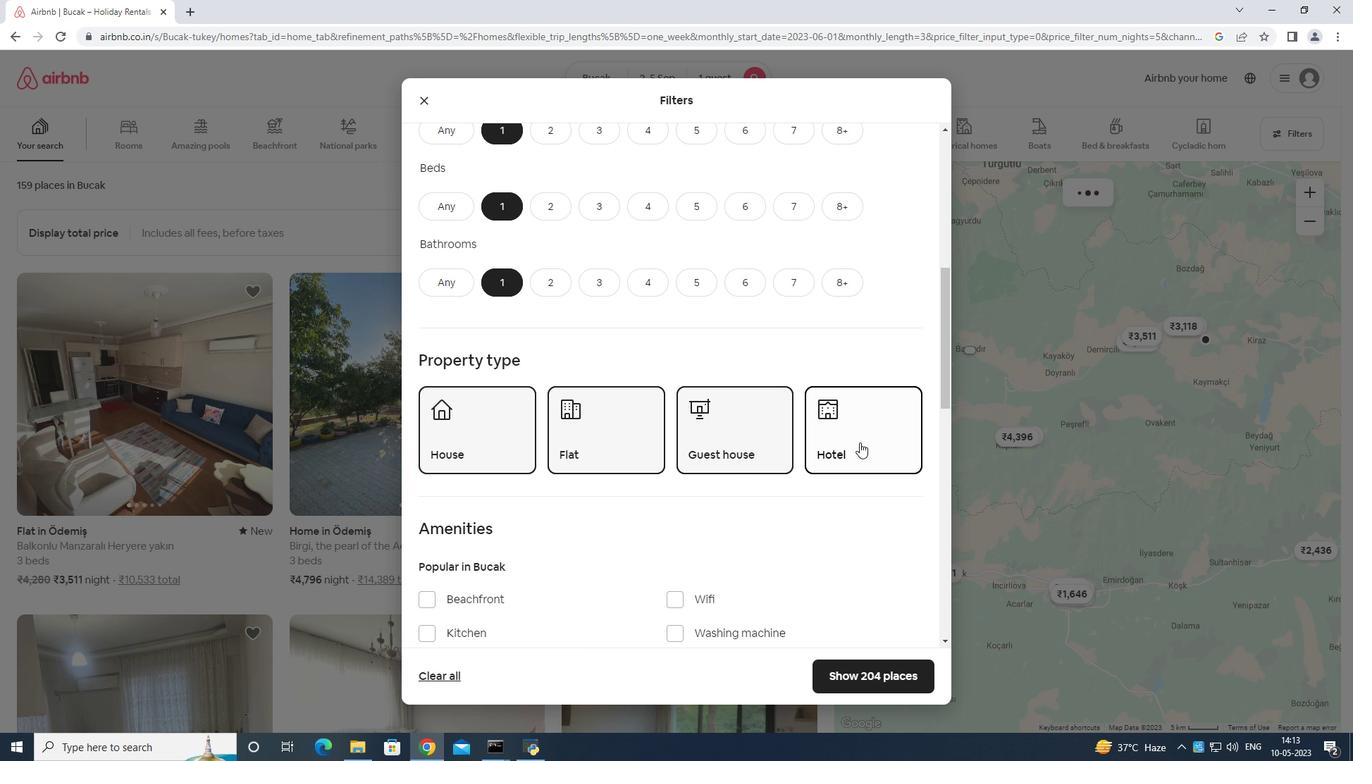 
Action: Mouse scrolled (840, 463) with delta (0, 0)
Screenshot: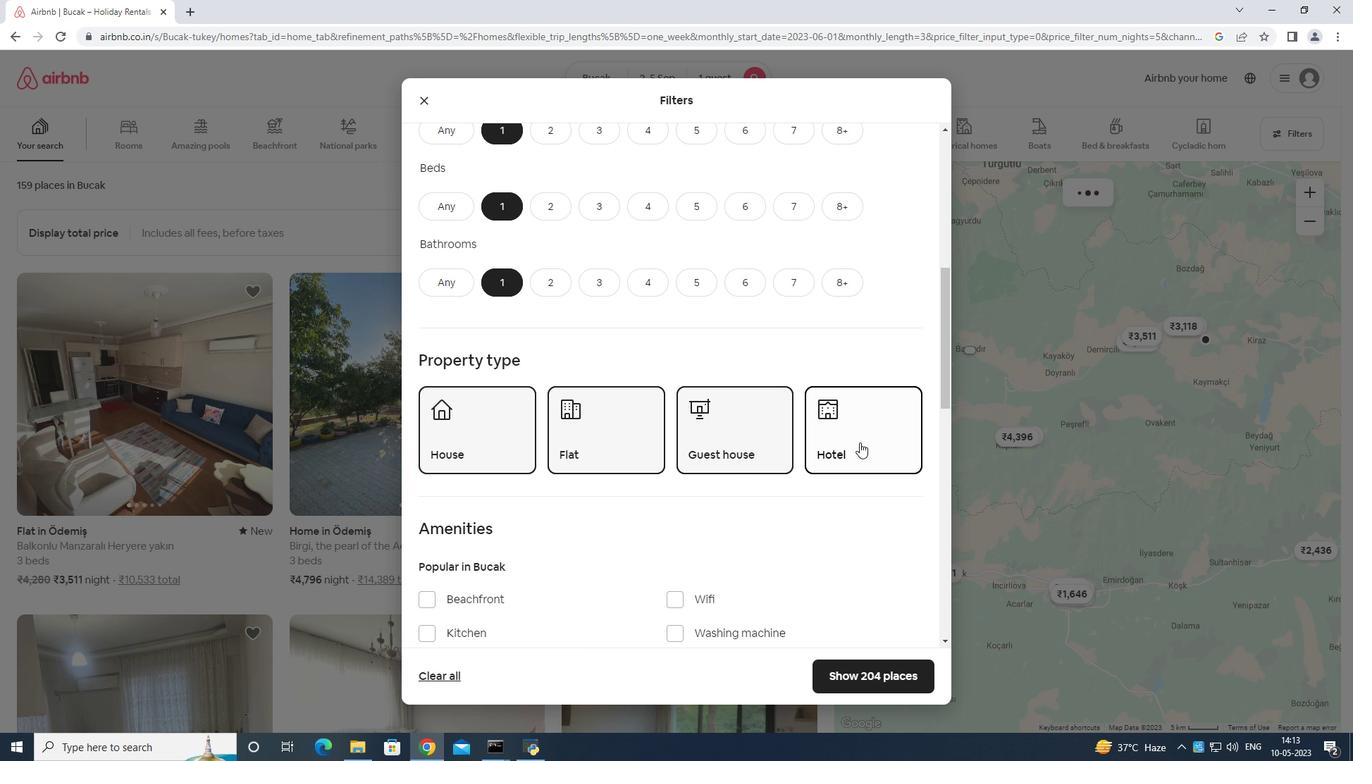 
Action: Mouse moved to (678, 421)
Screenshot: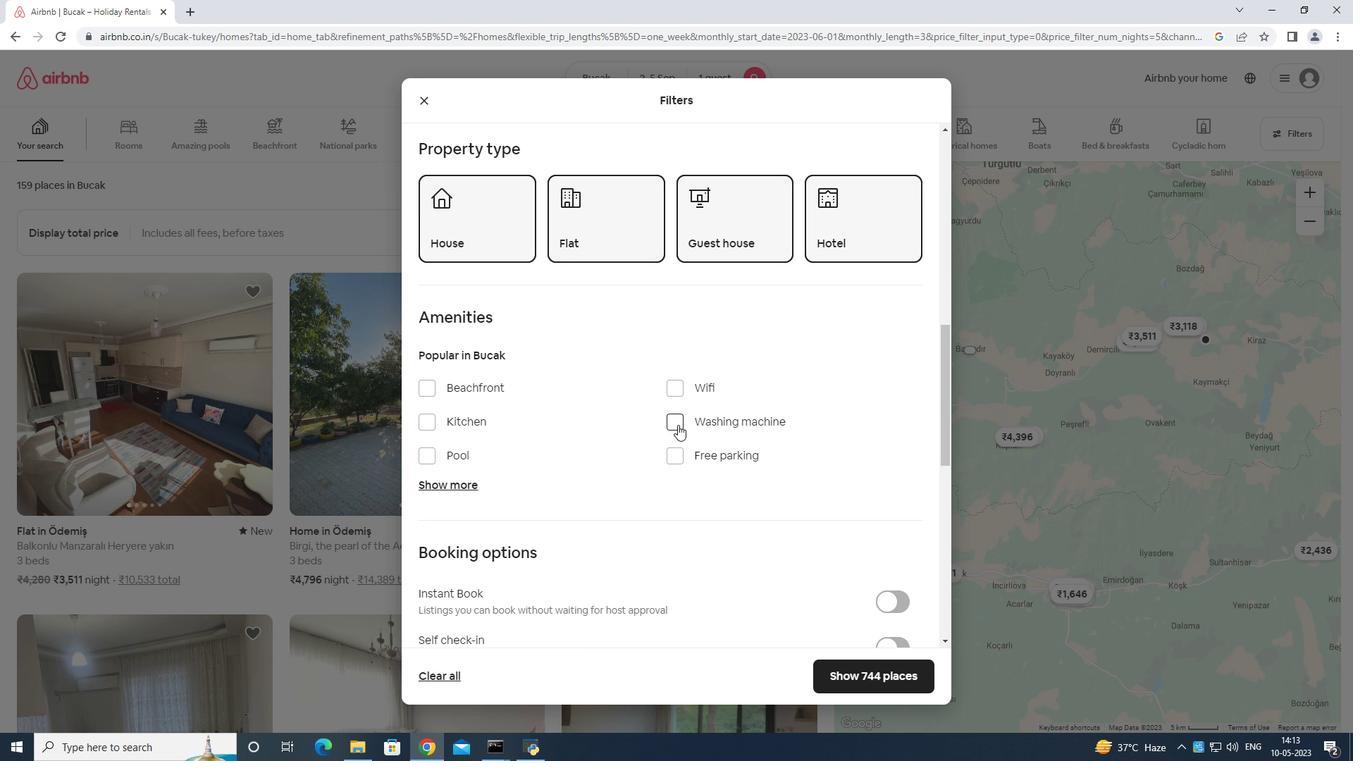 
Action: Mouse pressed left at (678, 421)
Screenshot: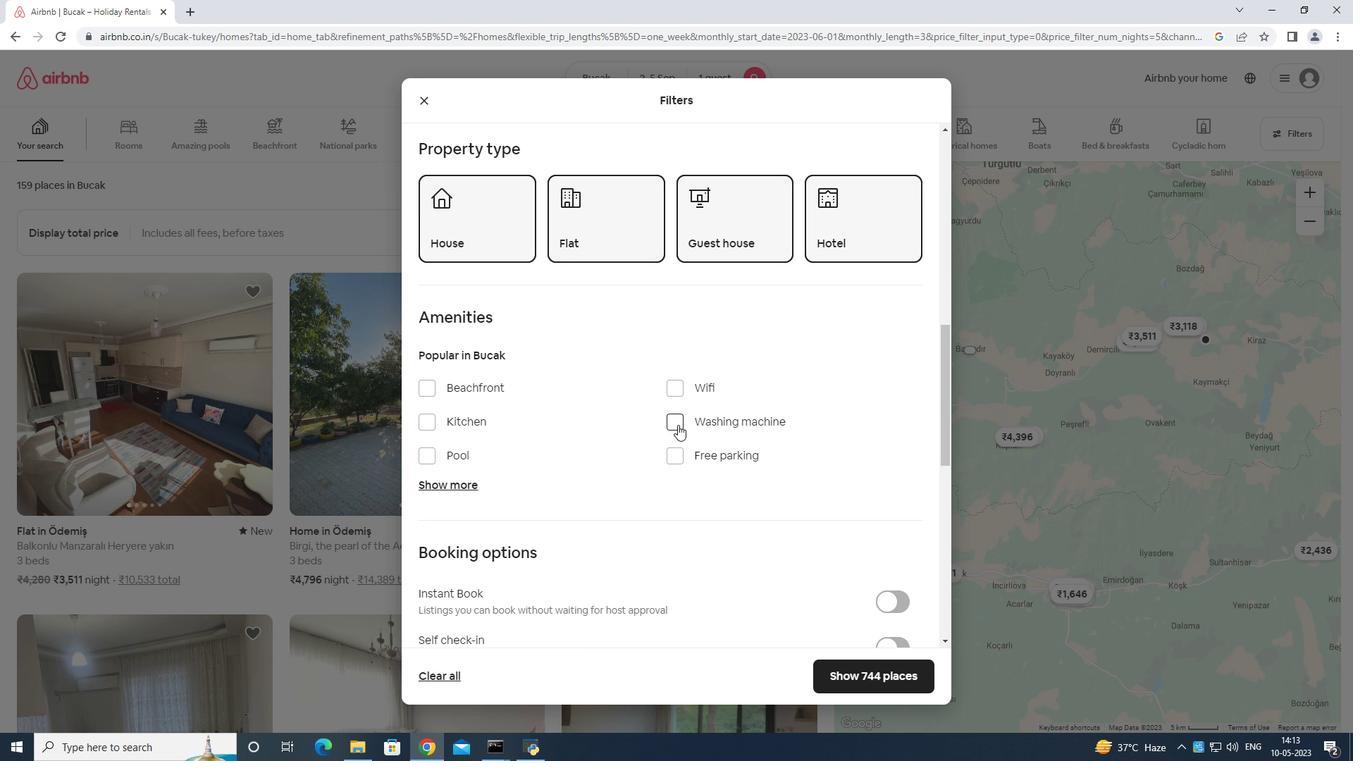 
Action: Mouse moved to (685, 543)
Screenshot: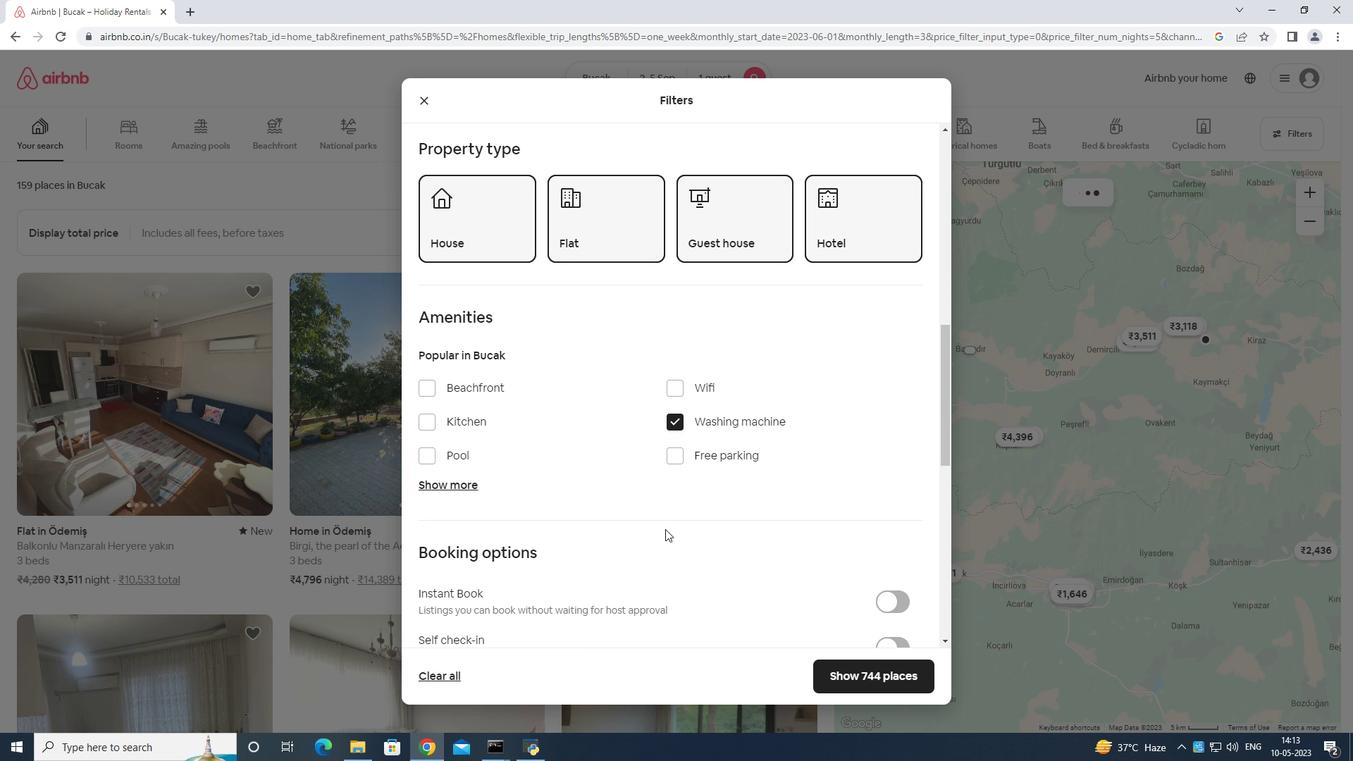 
Action: Mouse scrolled (685, 542) with delta (0, 0)
Screenshot: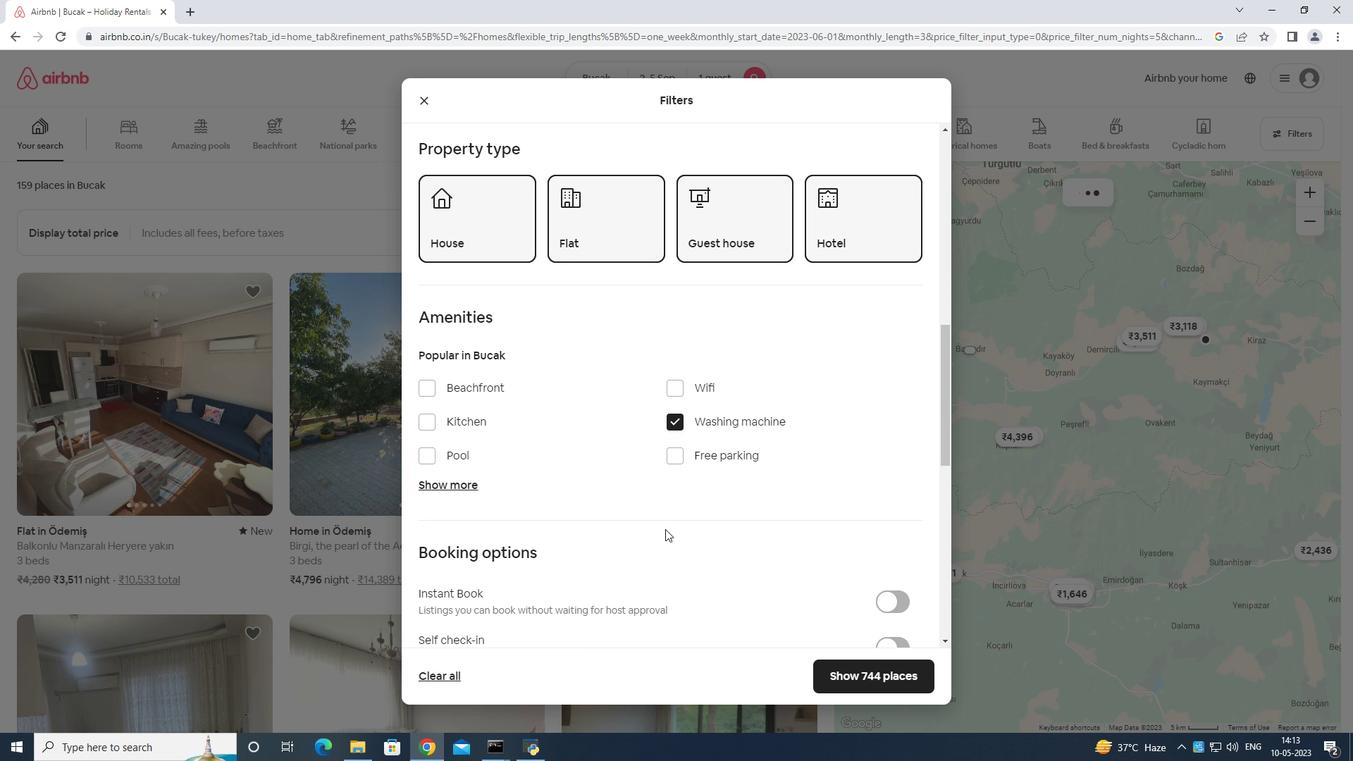 
Action: Mouse moved to (692, 544)
Screenshot: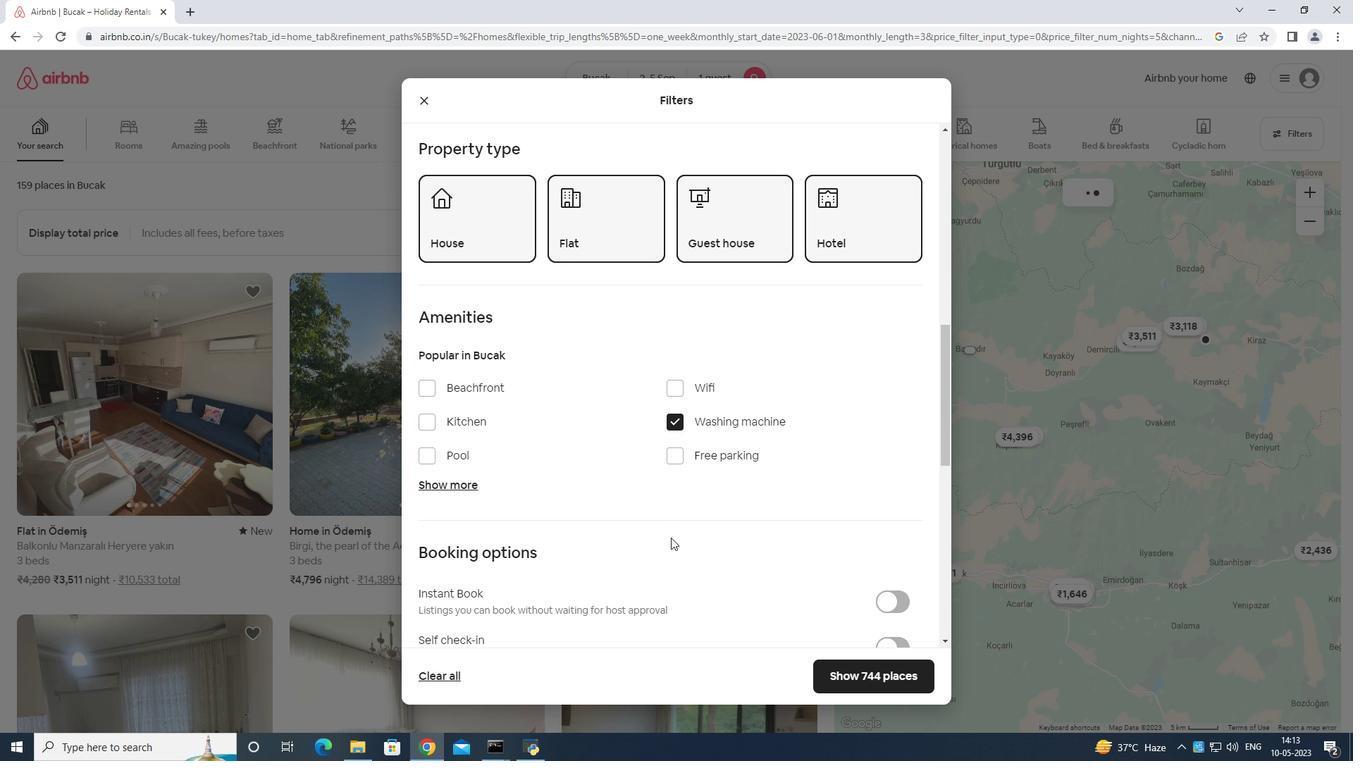
Action: Mouse scrolled (692, 544) with delta (0, 0)
Screenshot: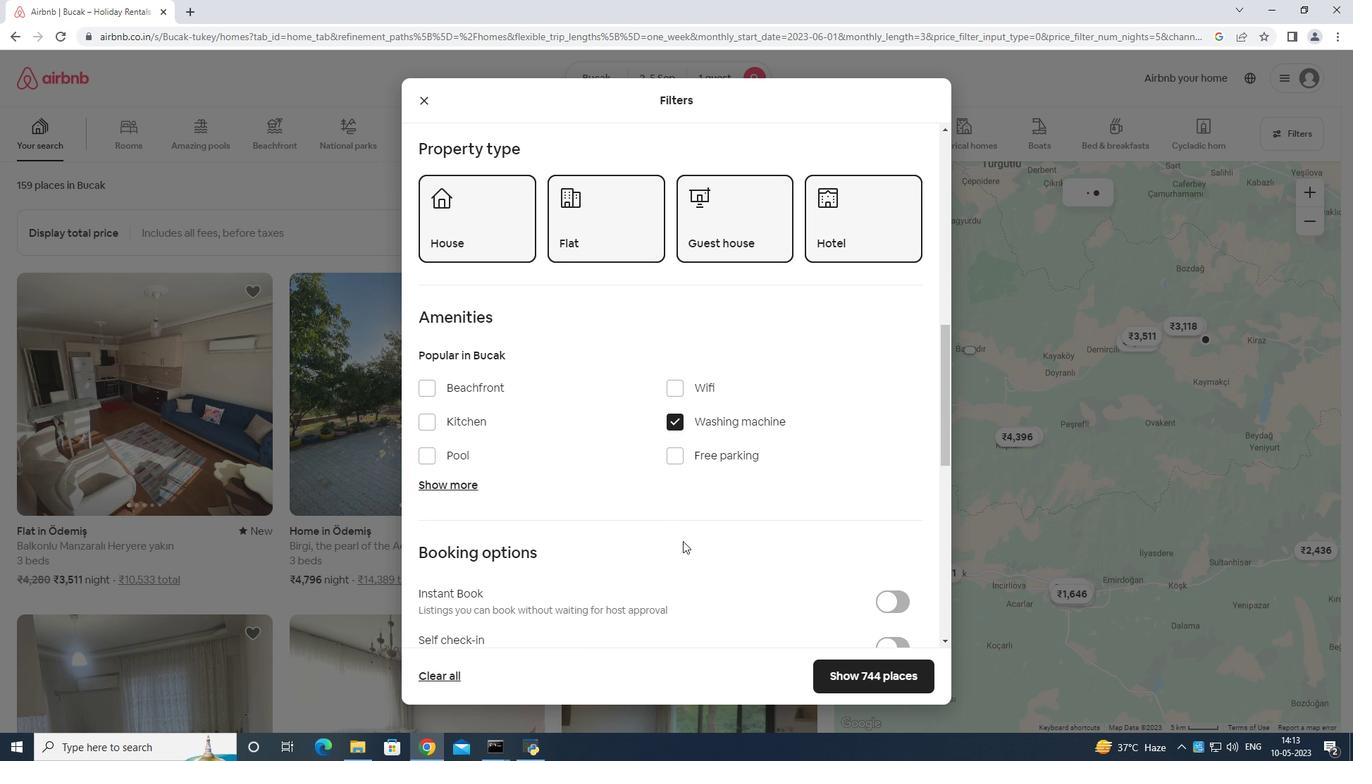 
Action: Mouse moved to (894, 508)
Screenshot: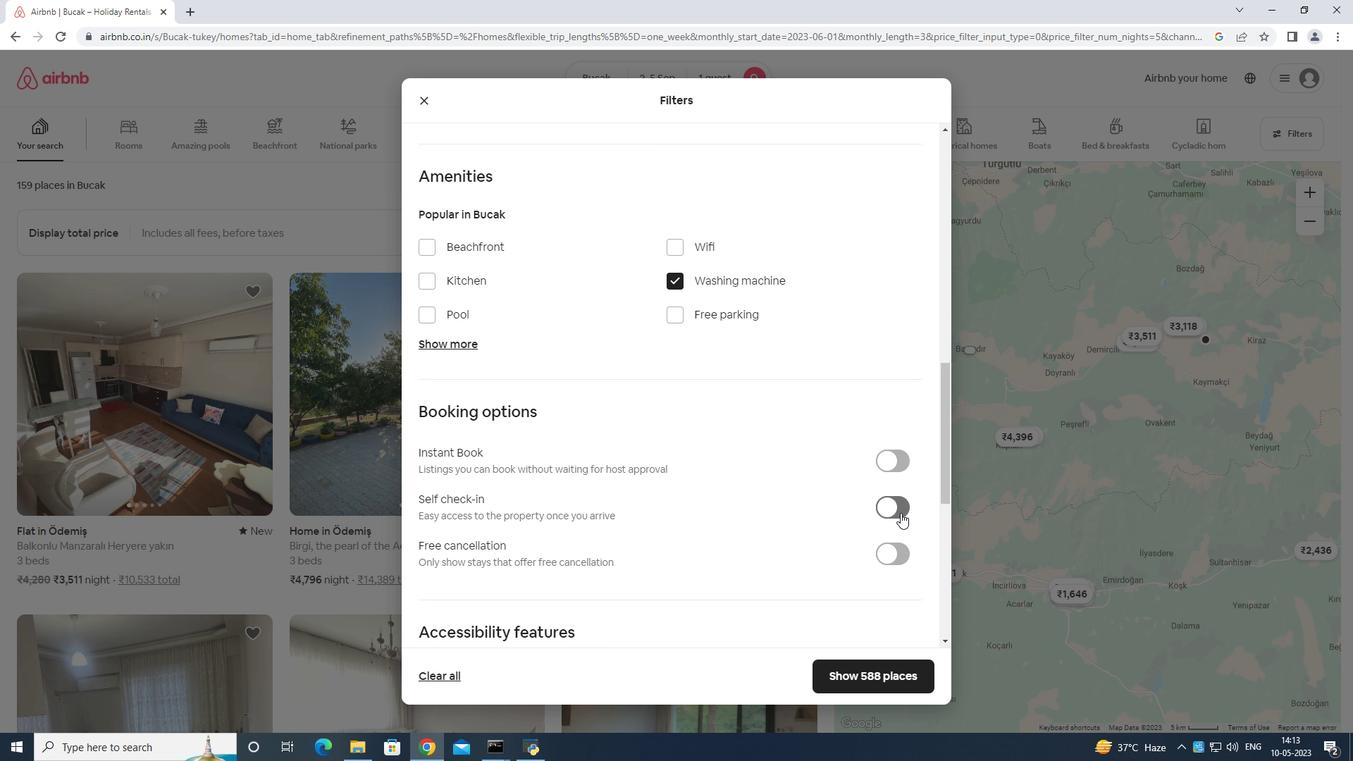 
Action: Mouse pressed left at (894, 508)
Screenshot: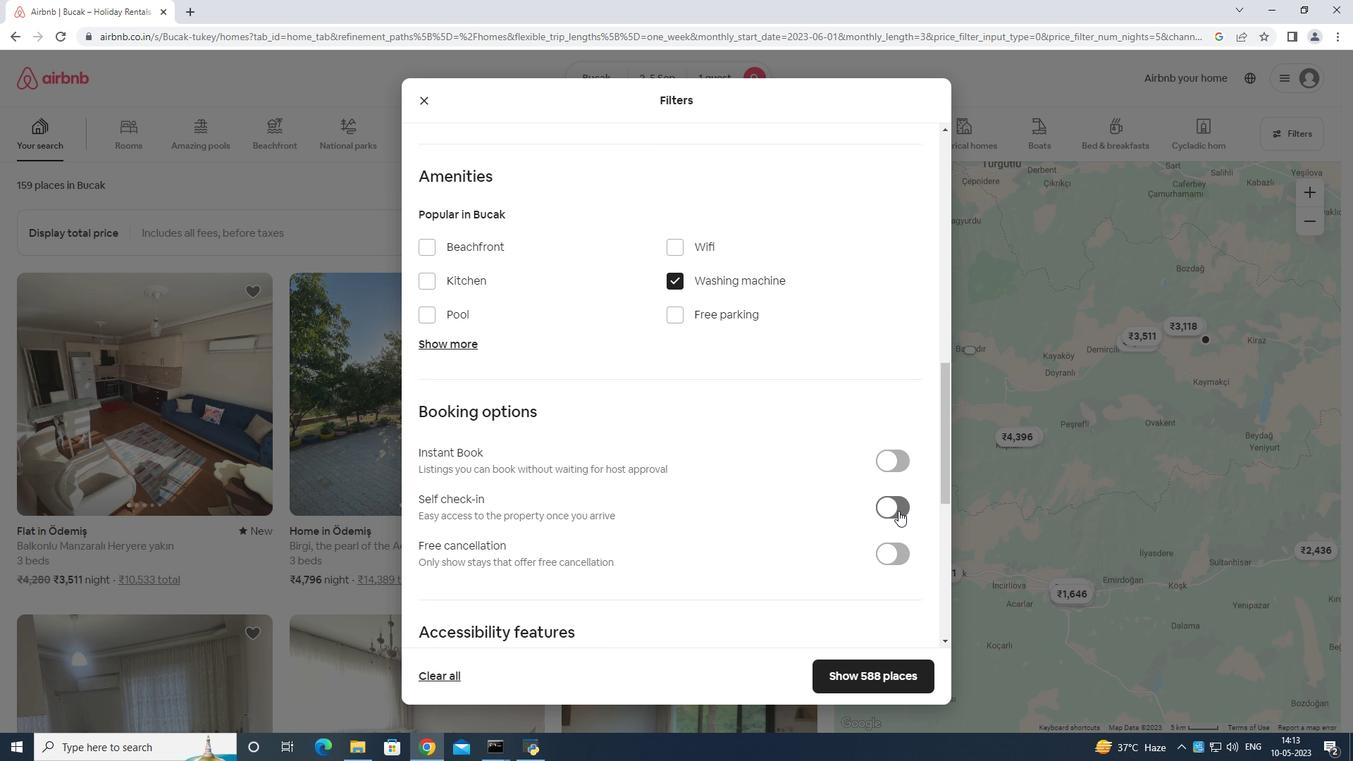 
Action: Mouse moved to (882, 511)
Screenshot: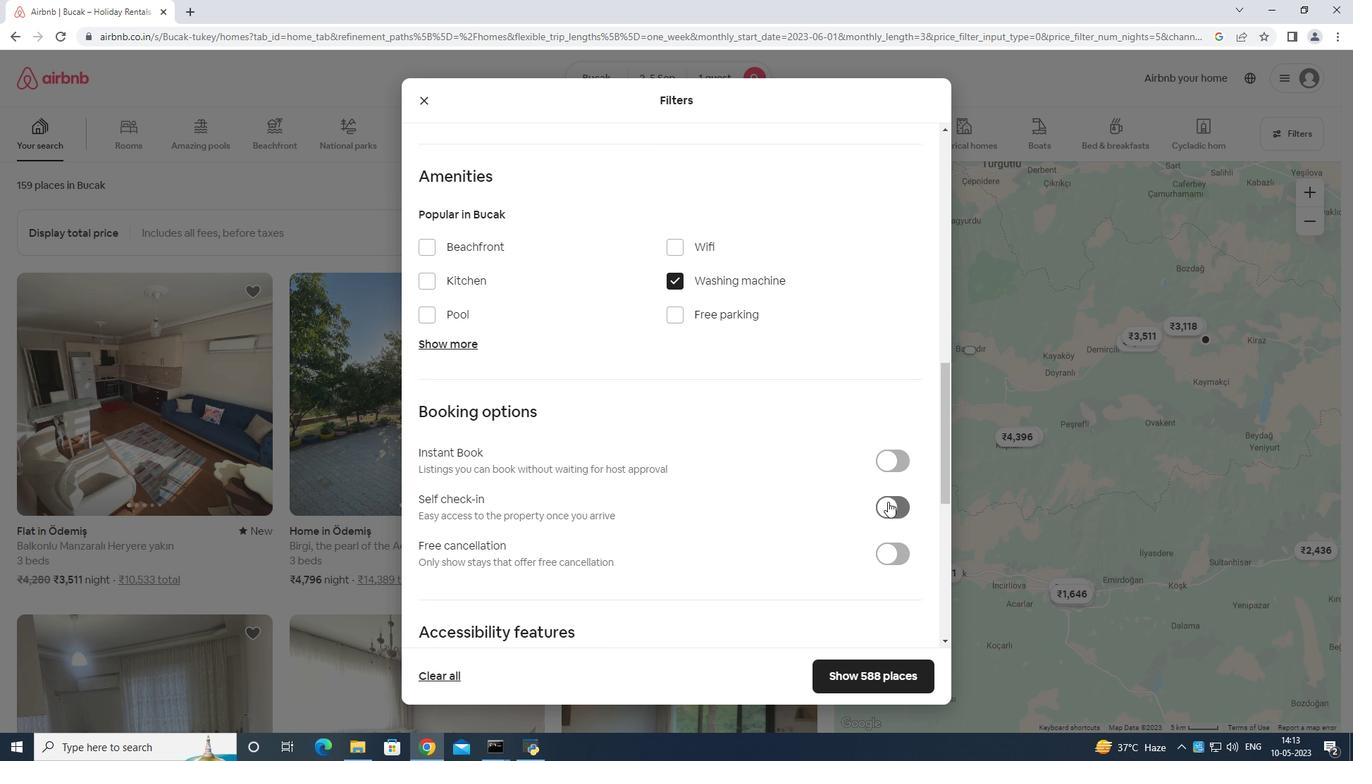 
Action: Mouse scrolled (882, 511) with delta (0, 0)
Screenshot: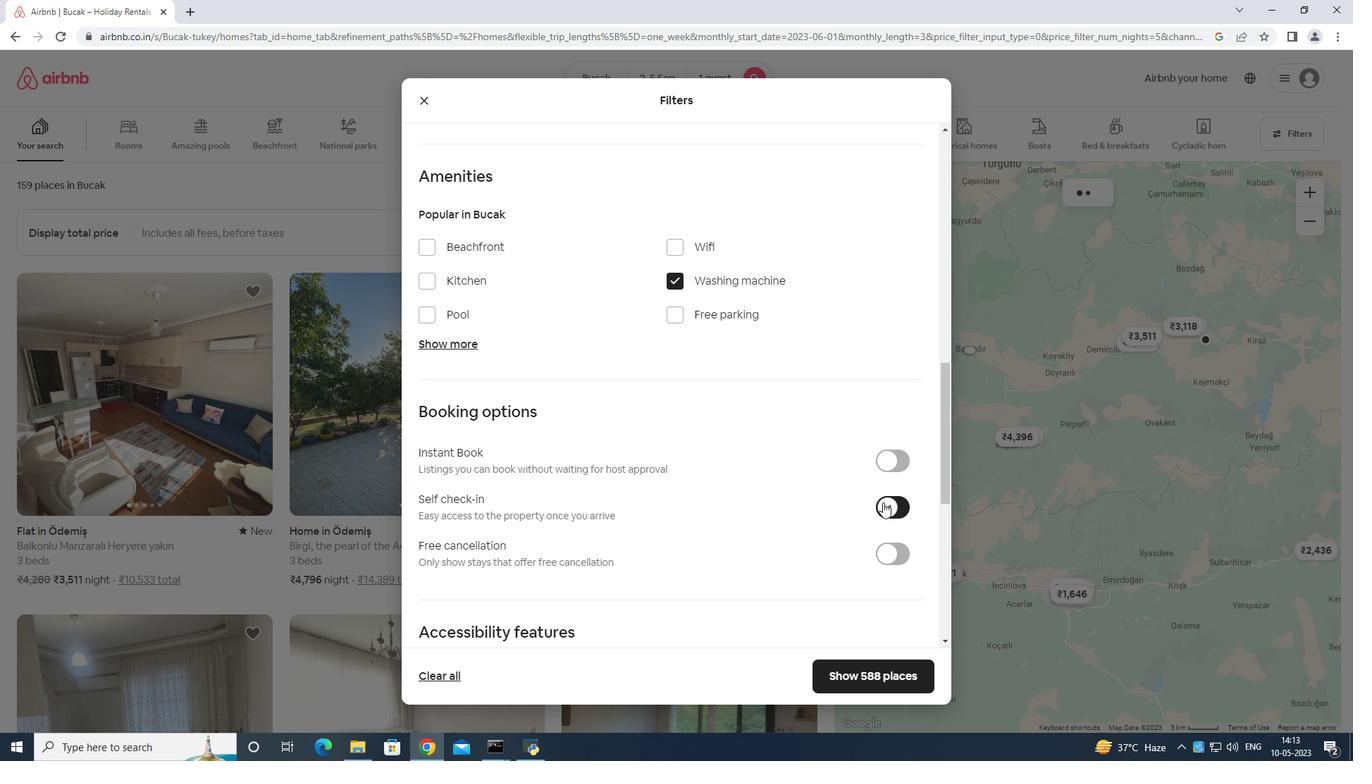 
Action: Mouse moved to (882, 512)
Screenshot: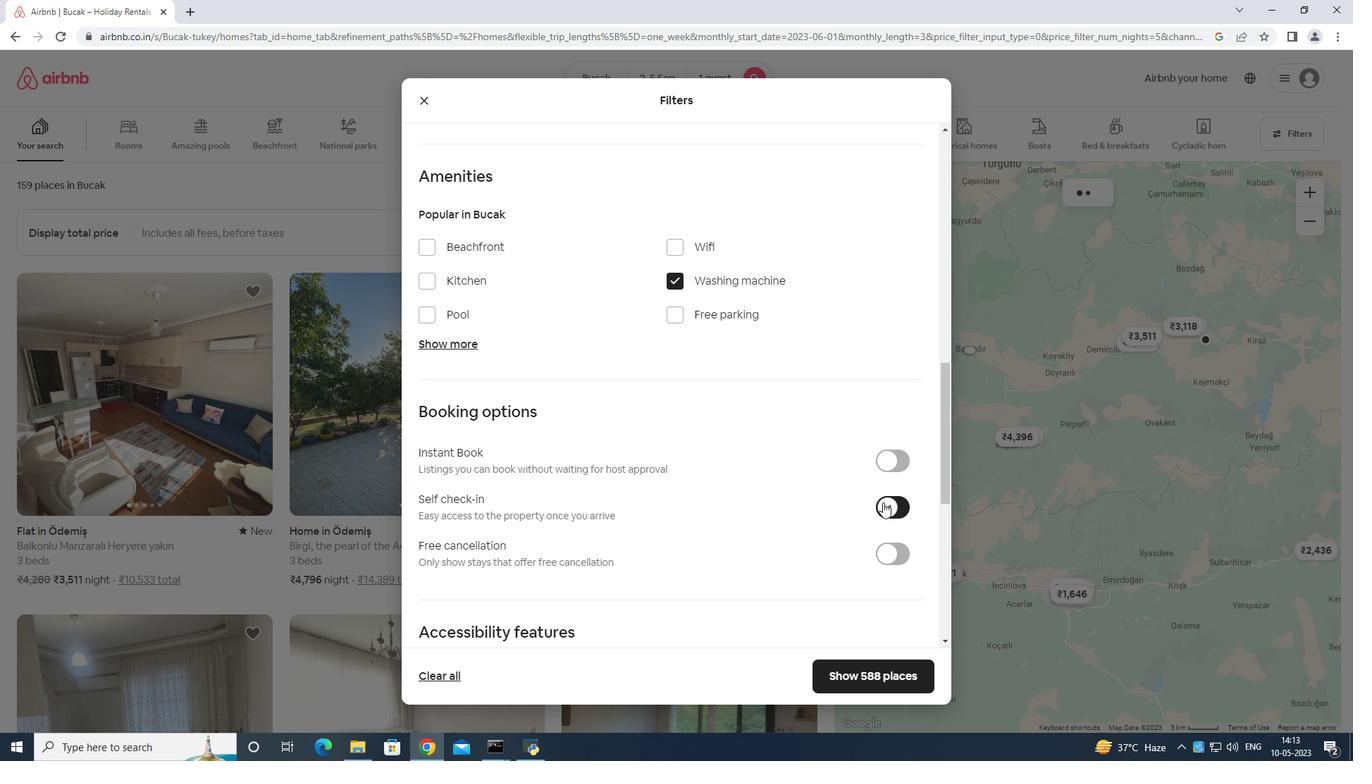 
Action: Mouse scrolled (882, 511) with delta (0, 0)
Screenshot: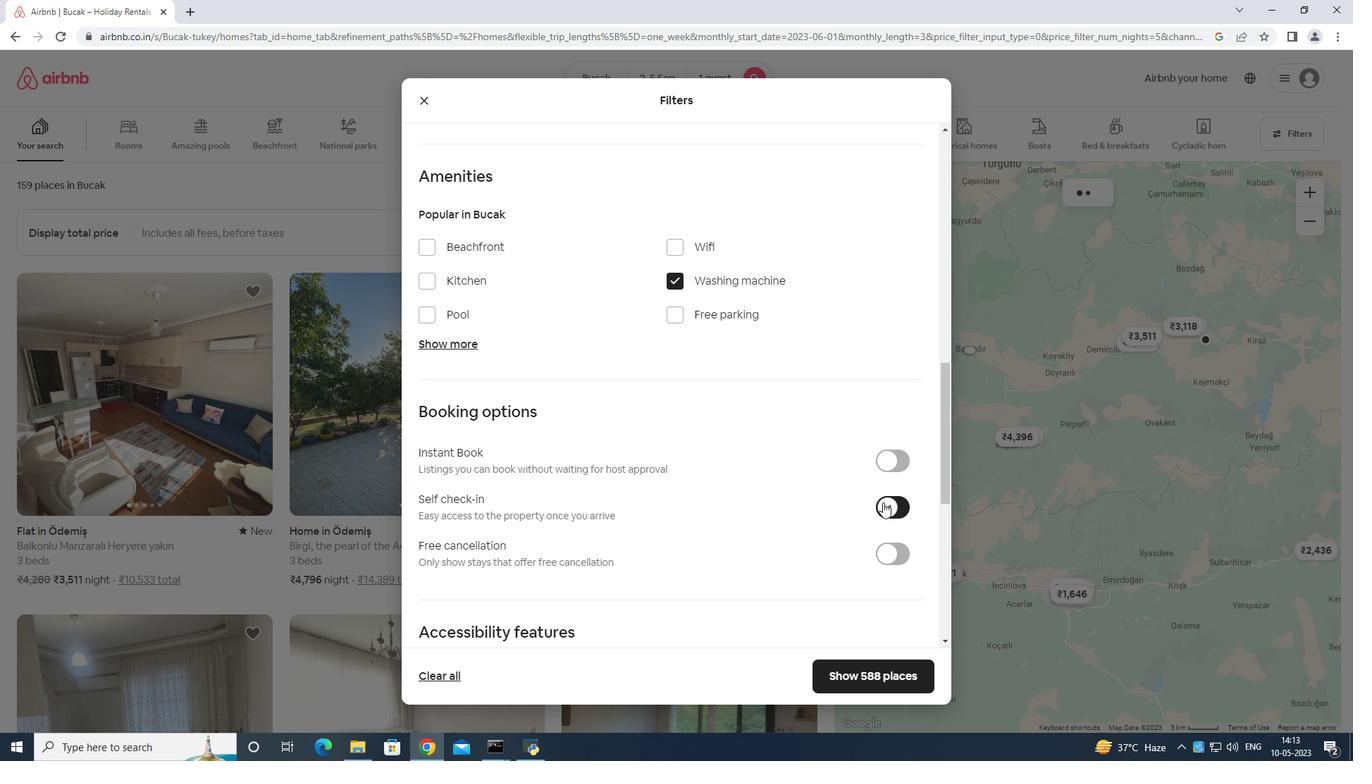 
Action: Mouse moved to (881, 513)
Screenshot: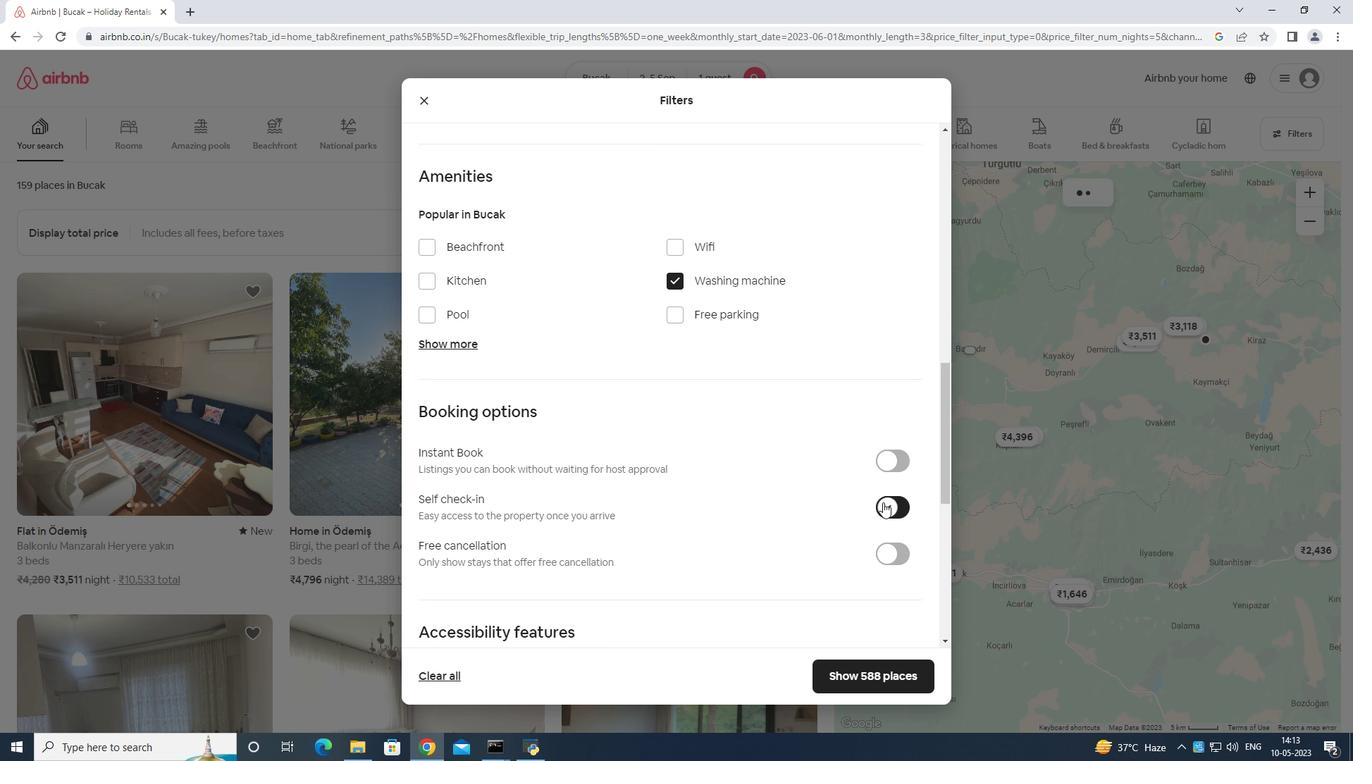 
Action: Mouse scrolled (881, 513) with delta (0, 0)
Screenshot: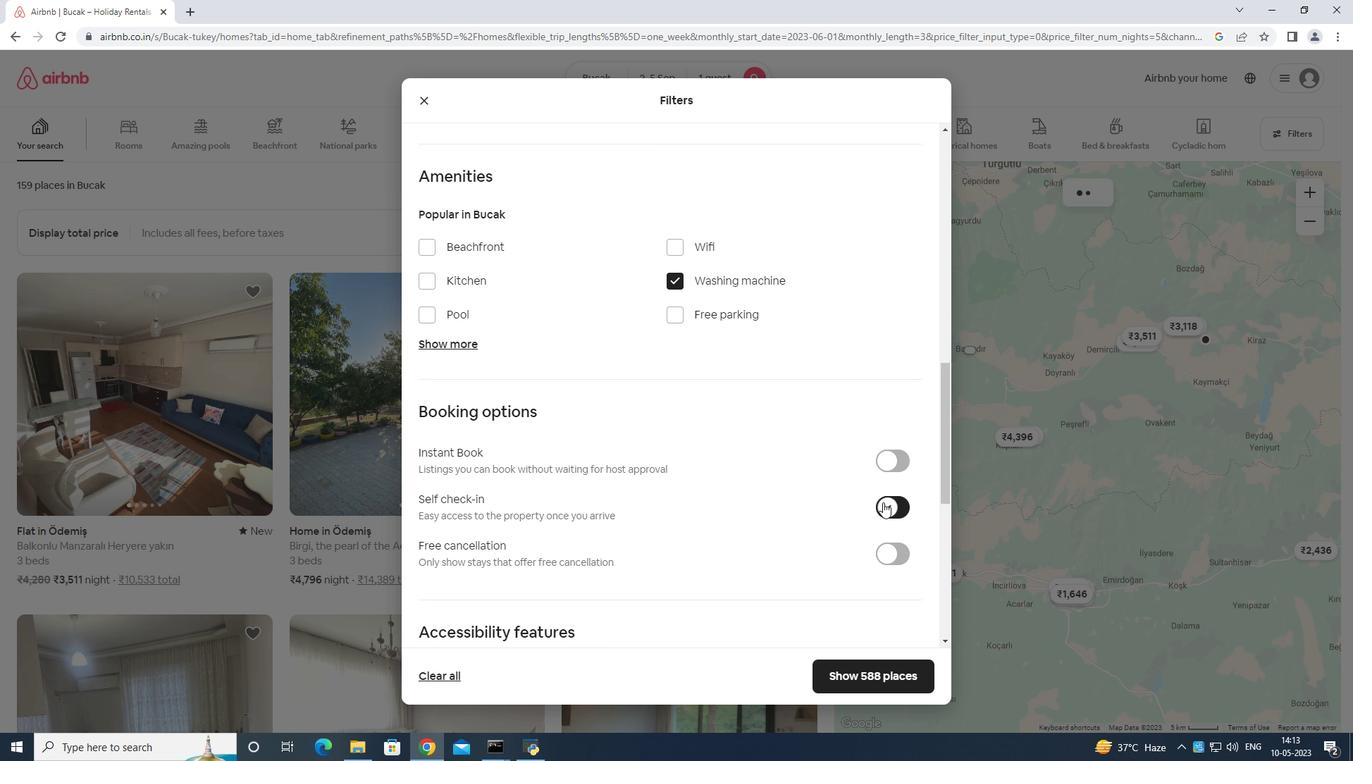 
Action: Mouse scrolled (881, 513) with delta (0, 0)
Screenshot: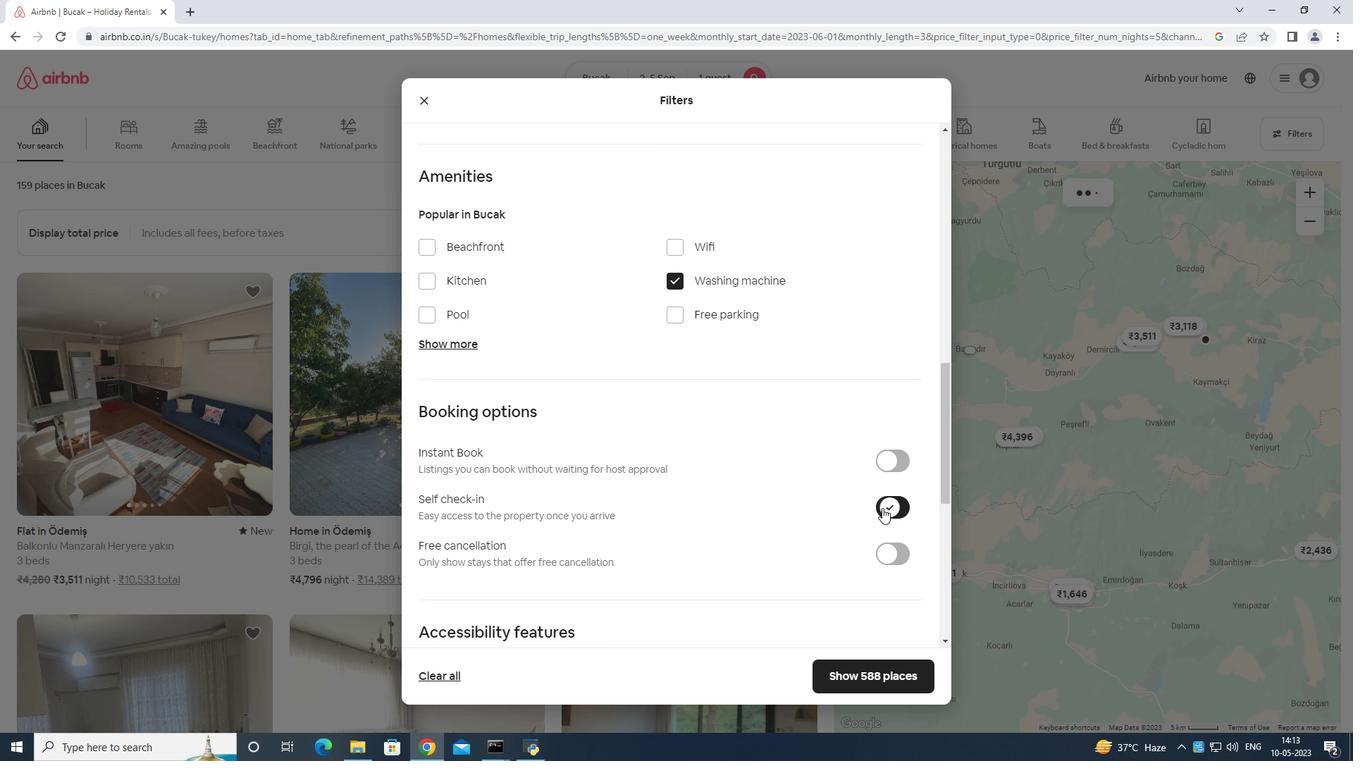 
Action: Mouse moved to (881, 514)
Screenshot: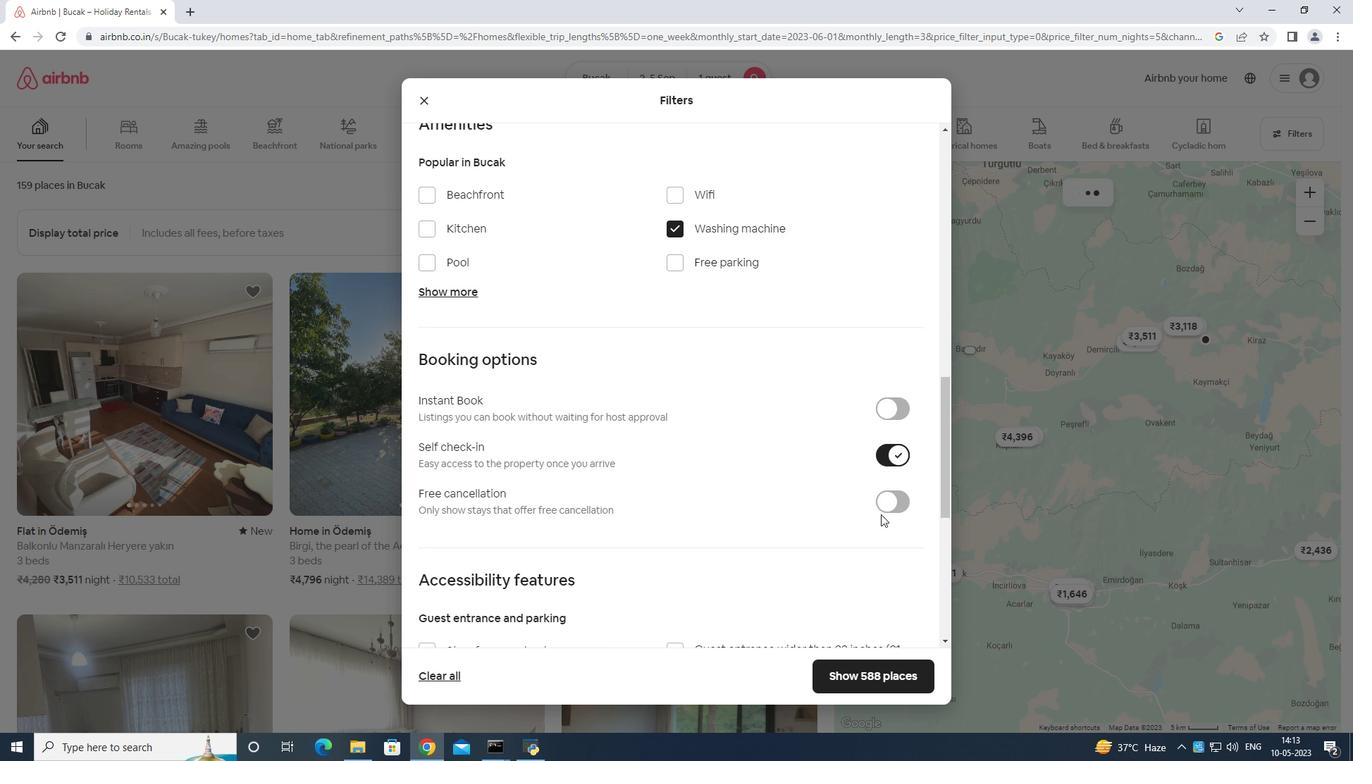 
Action: Mouse scrolled (881, 513) with delta (0, 0)
Screenshot: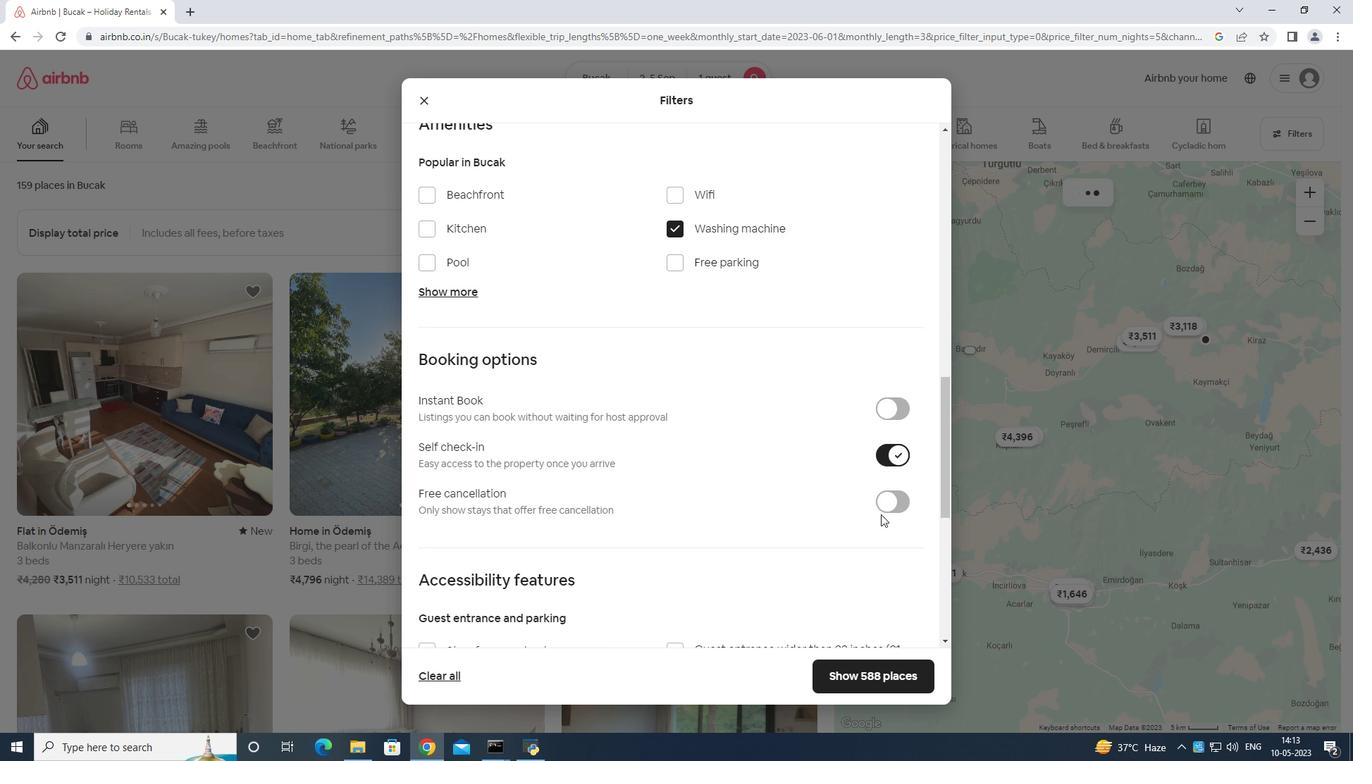 
Action: Mouse scrolled (881, 513) with delta (0, 0)
Screenshot: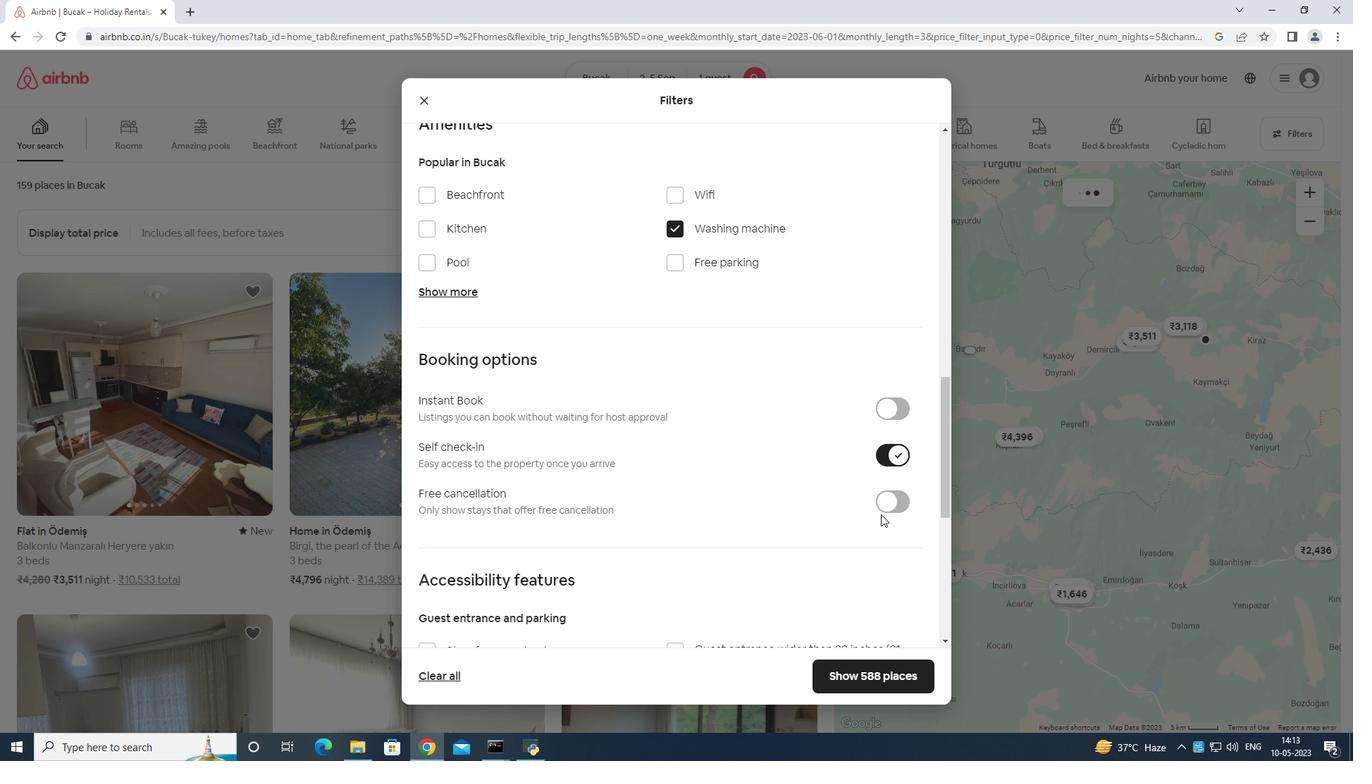 
Action: Mouse scrolled (881, 513) with delta (0, 0)
Screenshot: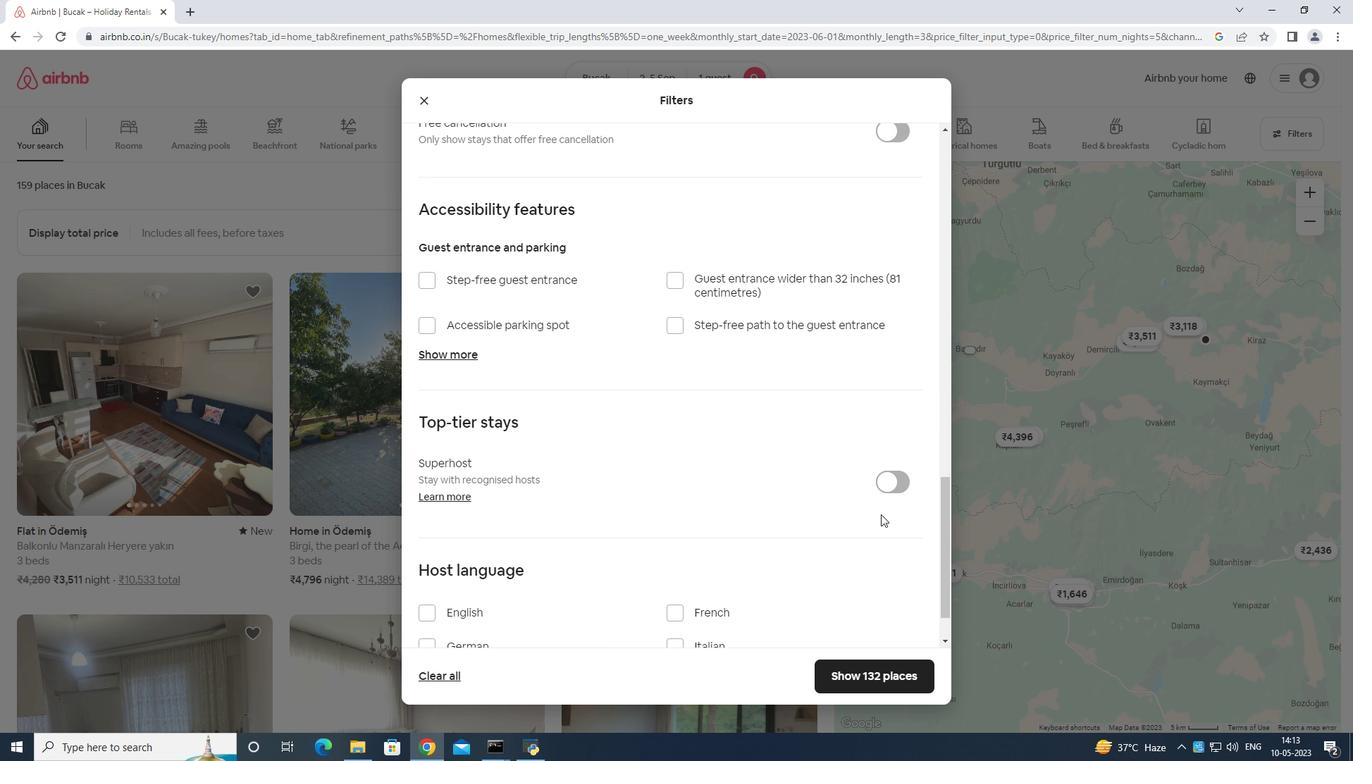 
Action: Mouse moved to (432, 551)
Screenshot: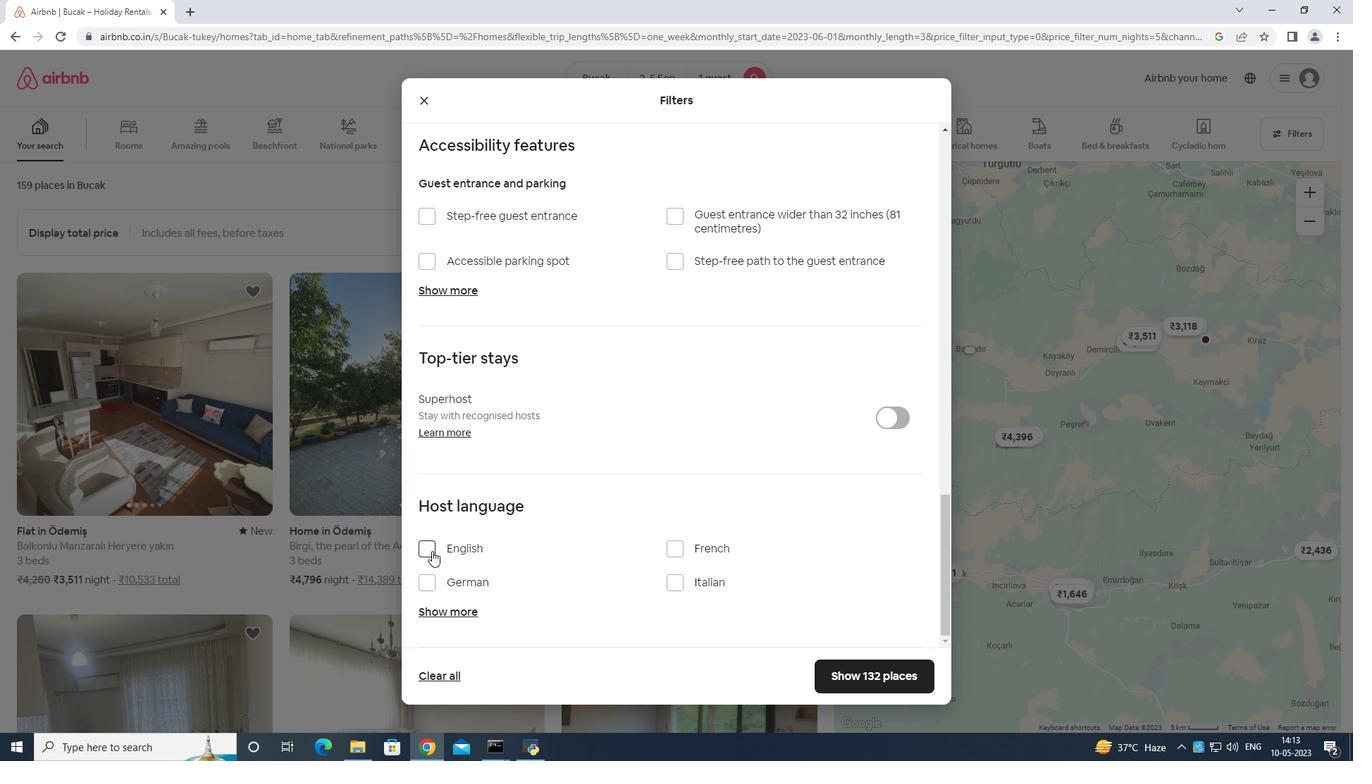 
Action: Mouse pressed left at (432, 551)
Screenshot: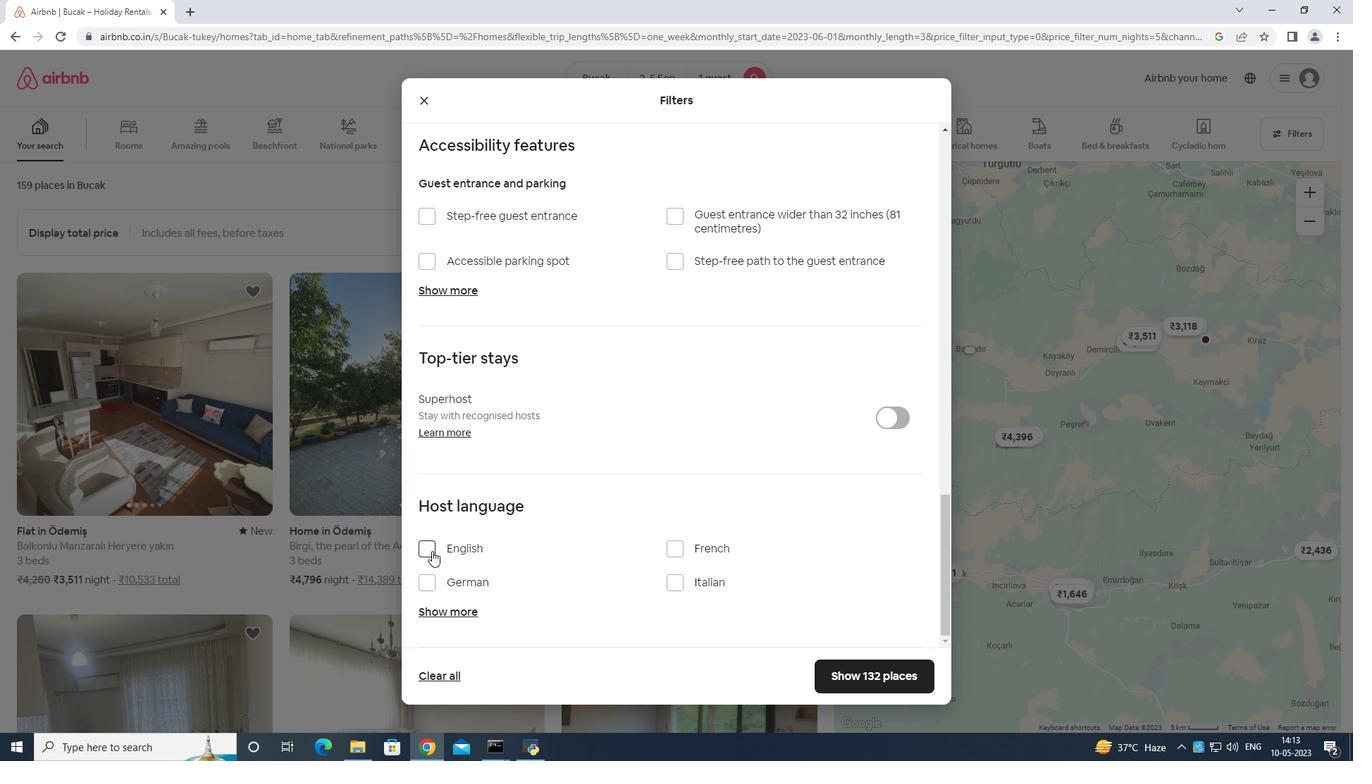 
Action: Mouse moved to (898, 673)
Screenshot: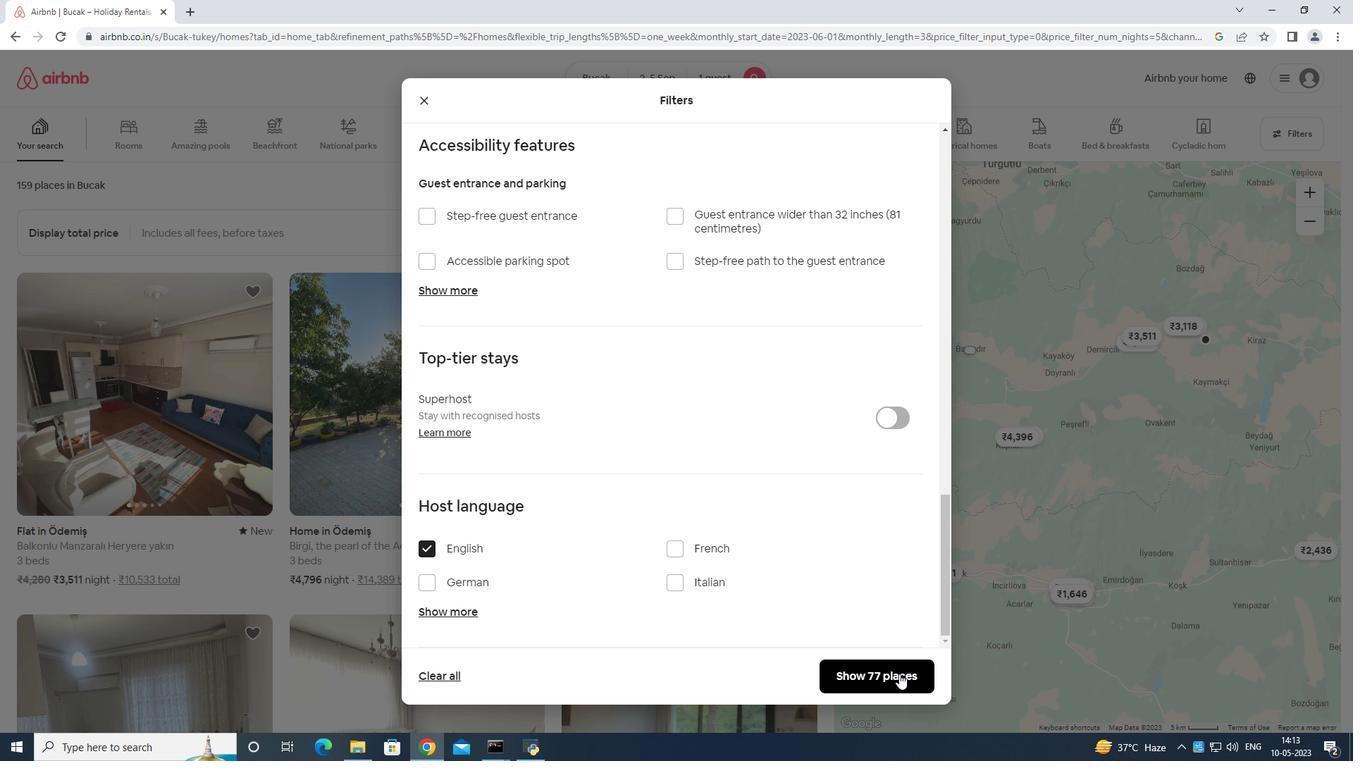 
Action: Mouse pressed left at (898, 673)
Screenshot: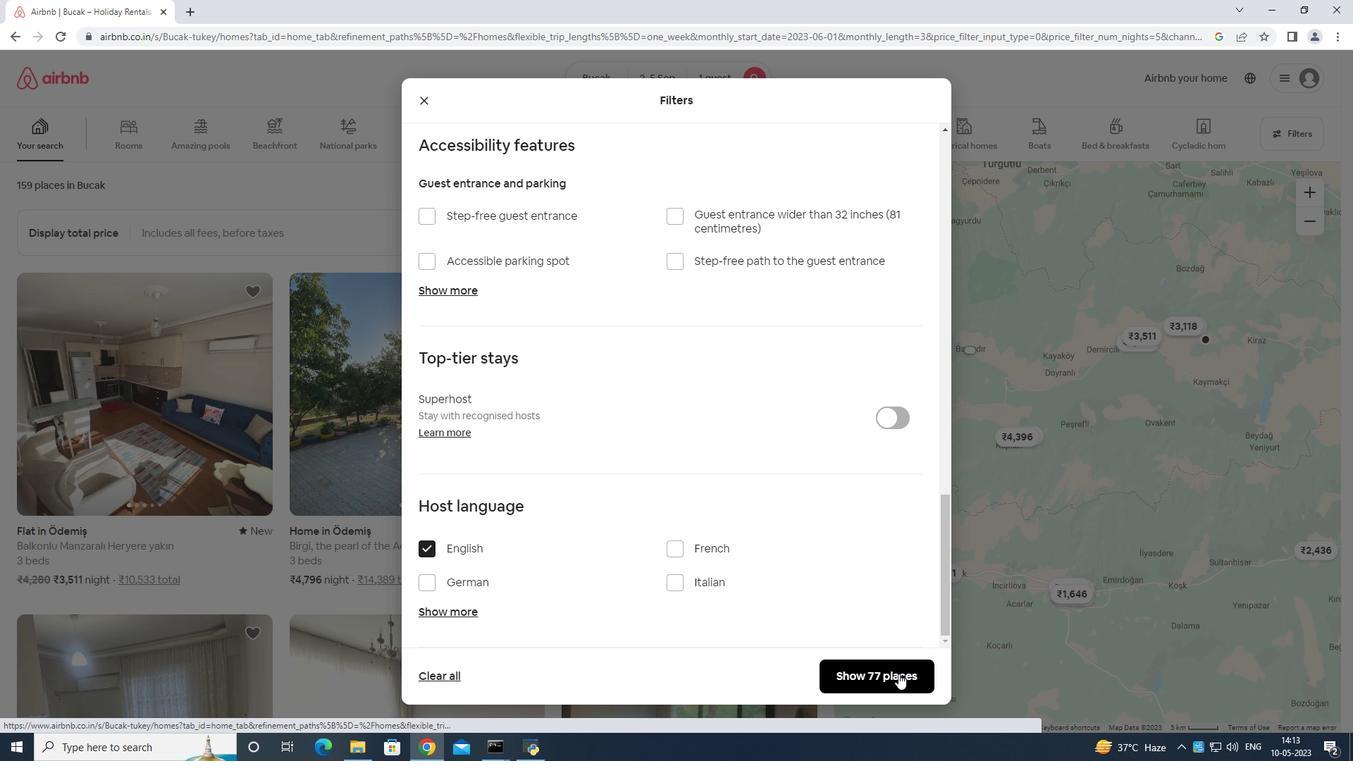 
